 Task: Set up a 4-hour virtual language learning workshop for those looking to pick up a new language.
Action: Mouse pressed left at (981, 124)
Screenshot: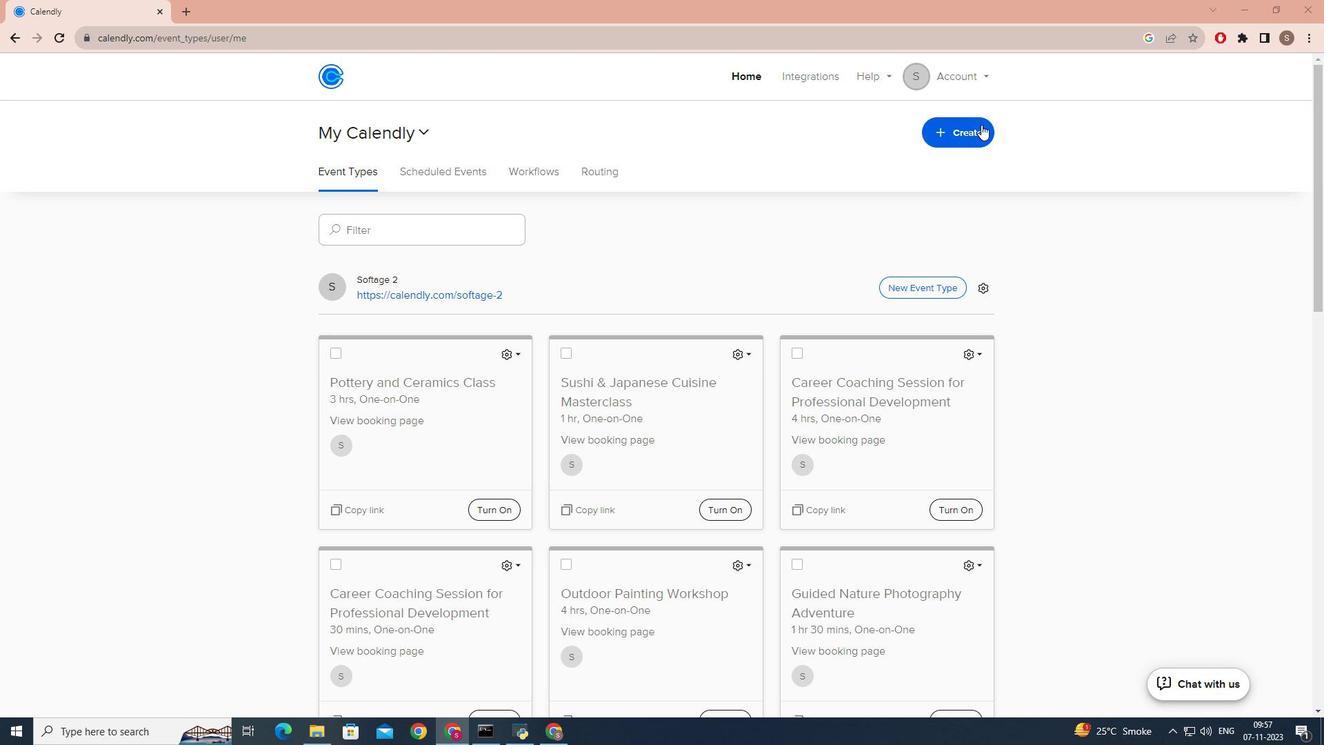 
Action: Mouse moved to (937, 154)
Screenshot: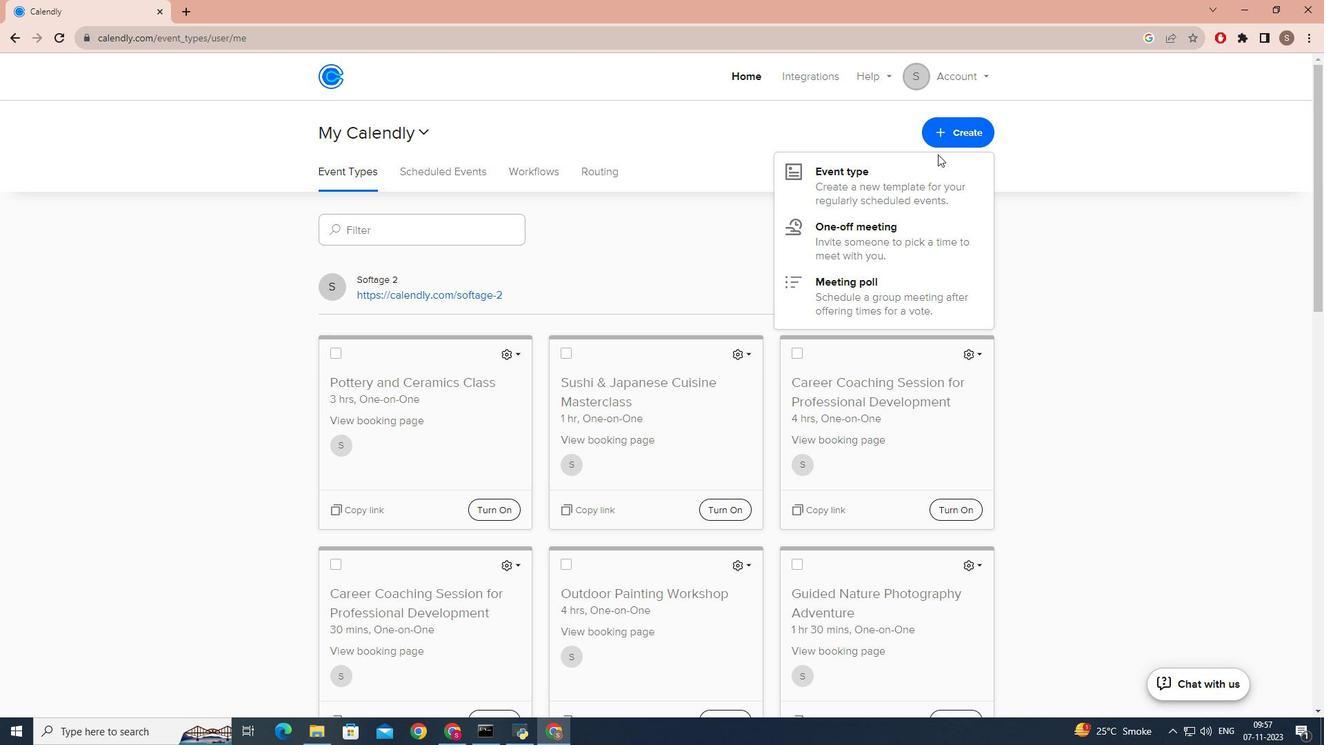 
Action: Mouse pressed left at (937, 154)
Screenshot: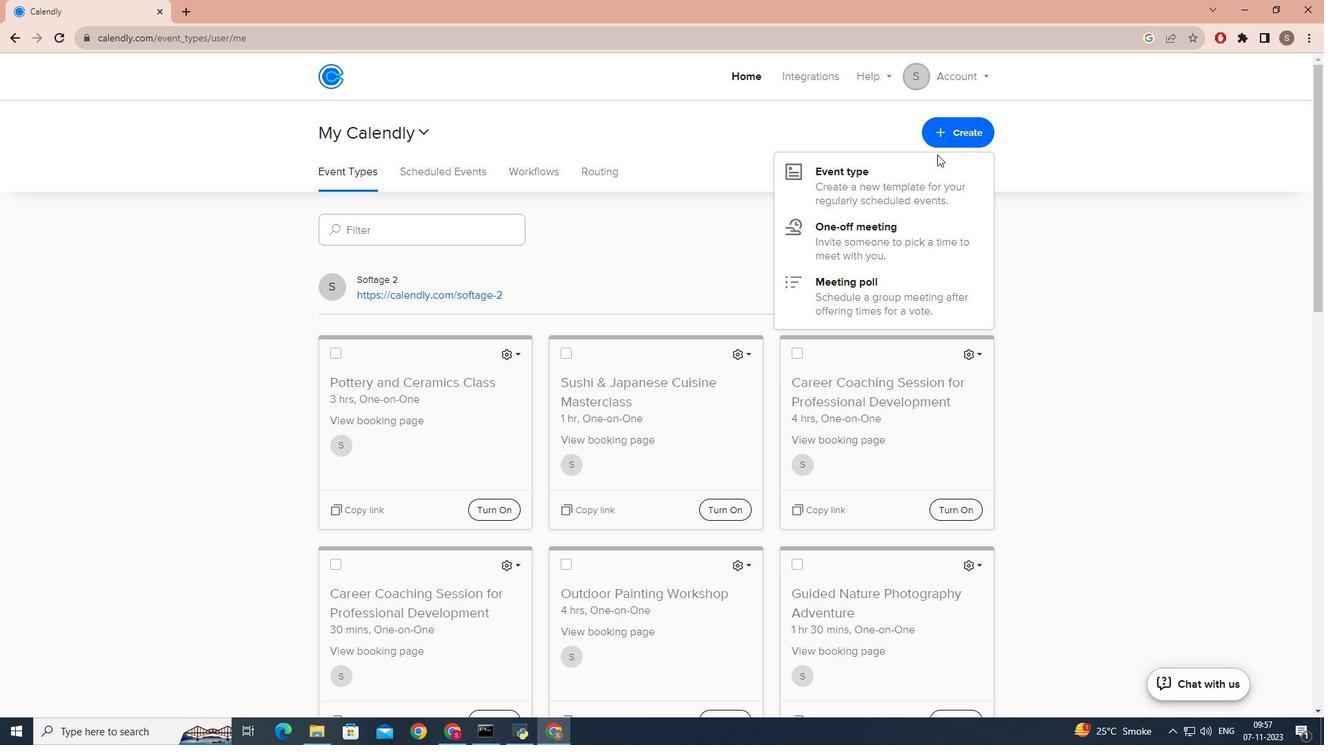 
Action: Mouse moved to (919, 160)
Screenshot: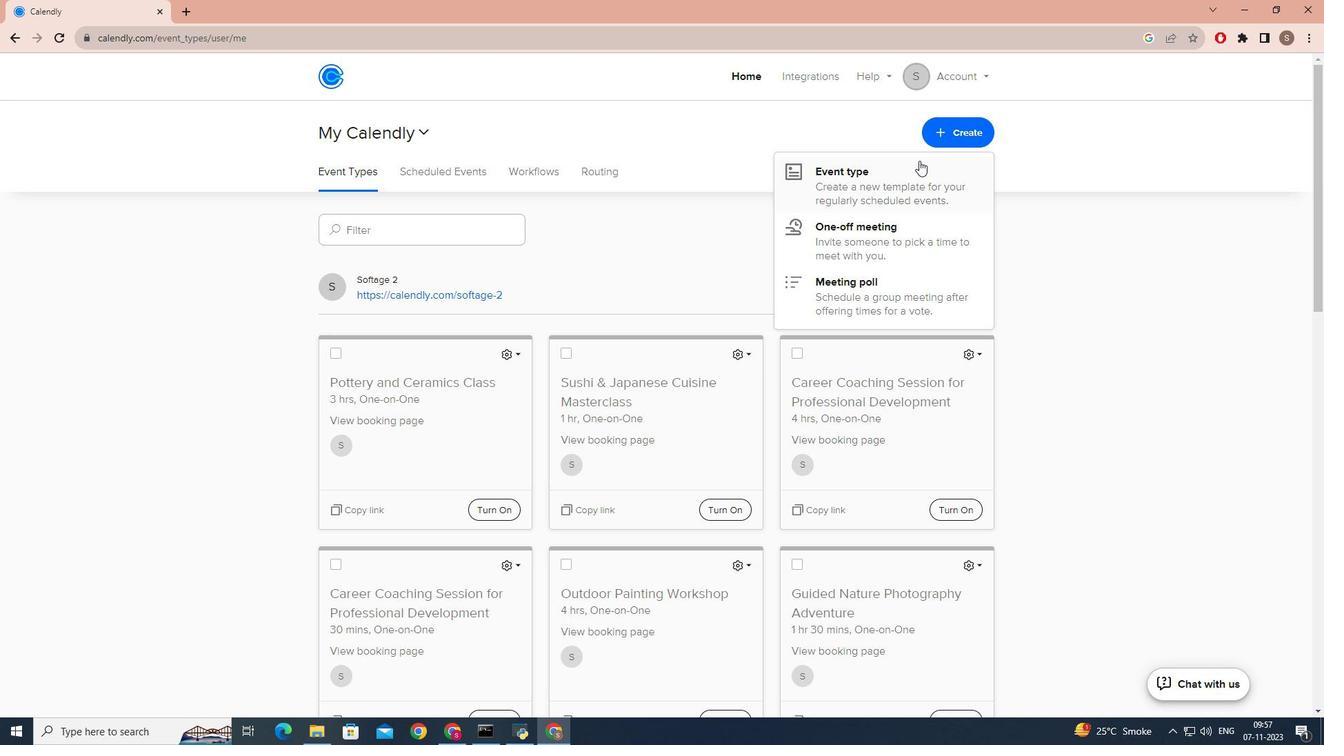 
Action: Mouse pressed left at (919, 160)
Screenshot: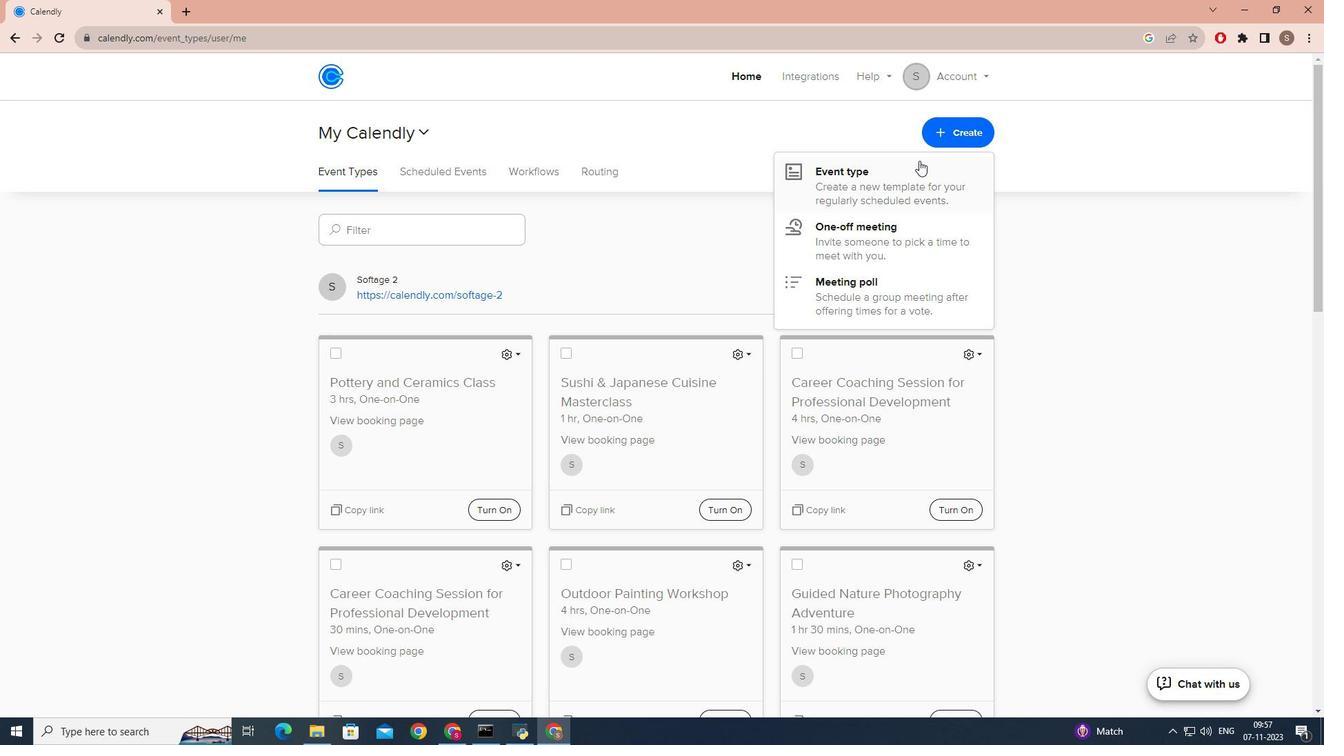 
Action: Mouse moved to (634, 257)
Screenshot: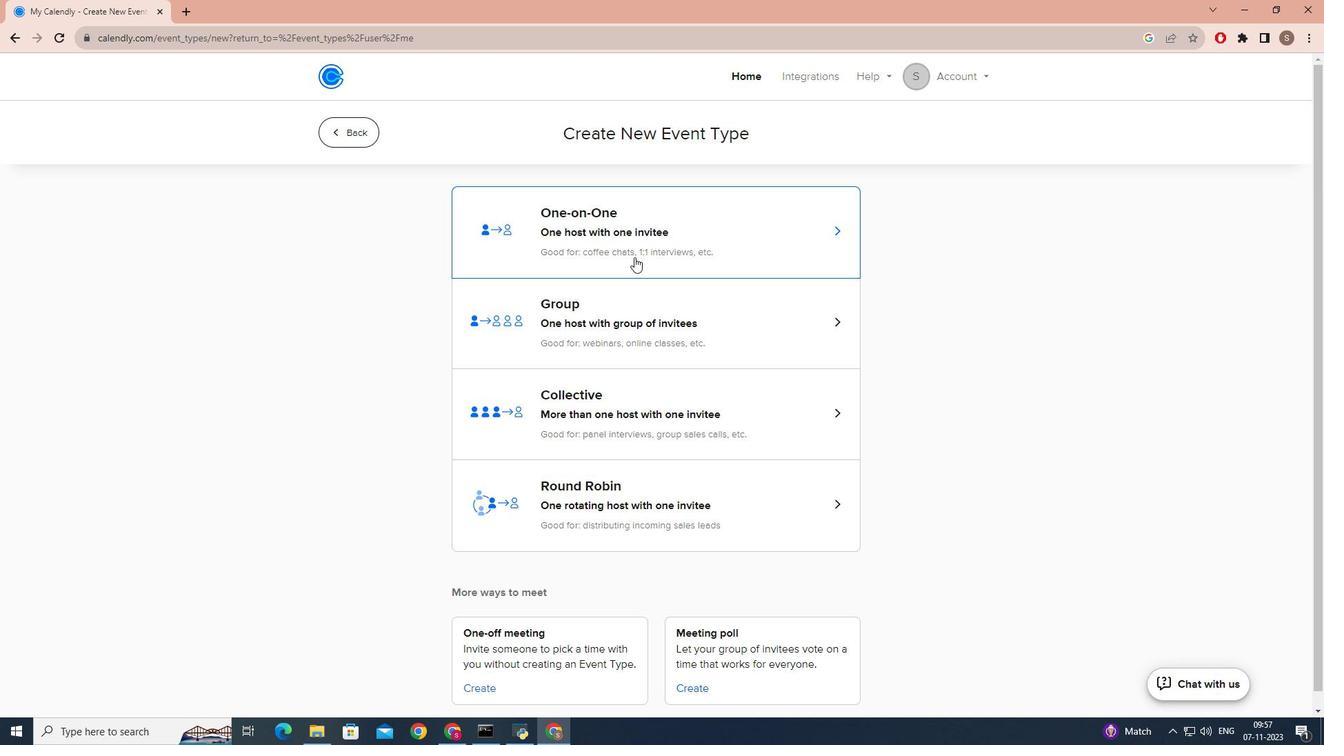 
Action: Mouse pressed left at (634, 257)
Screenshot: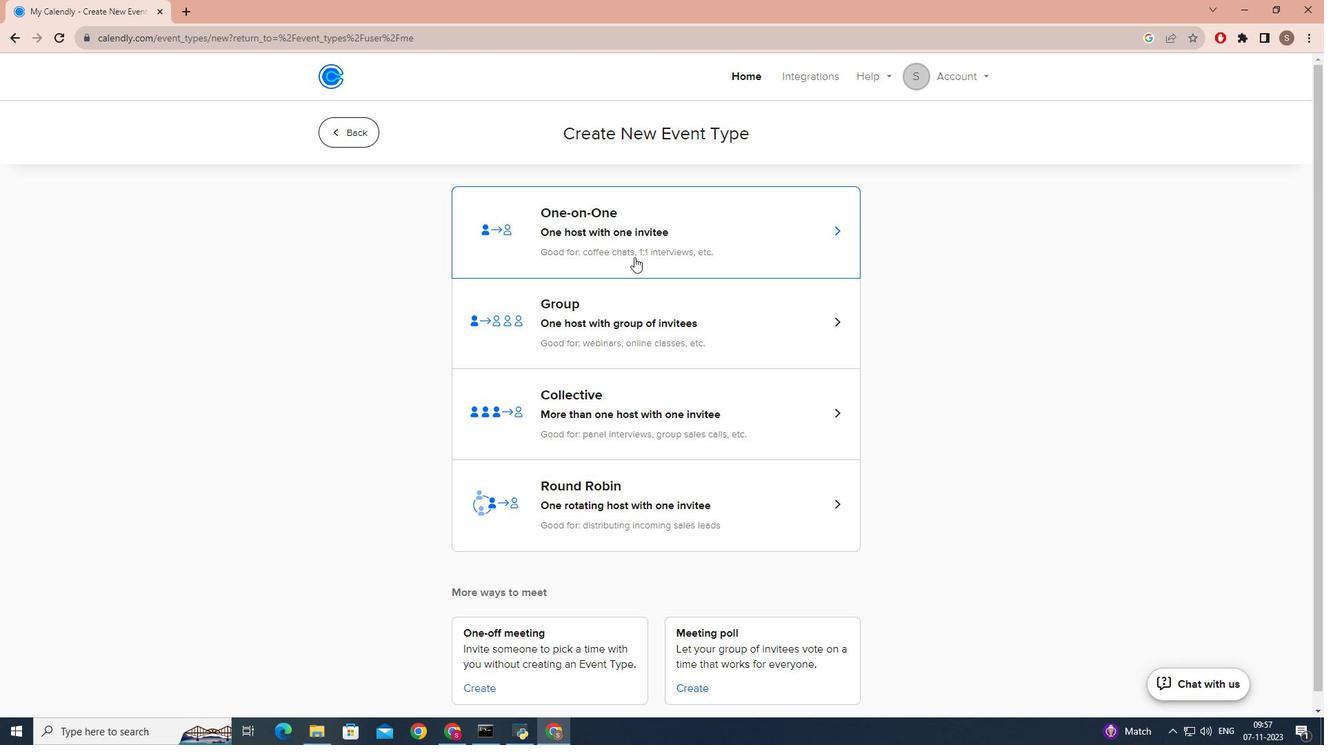 
Action: Mouse moved to (502, 317)
Screenshot: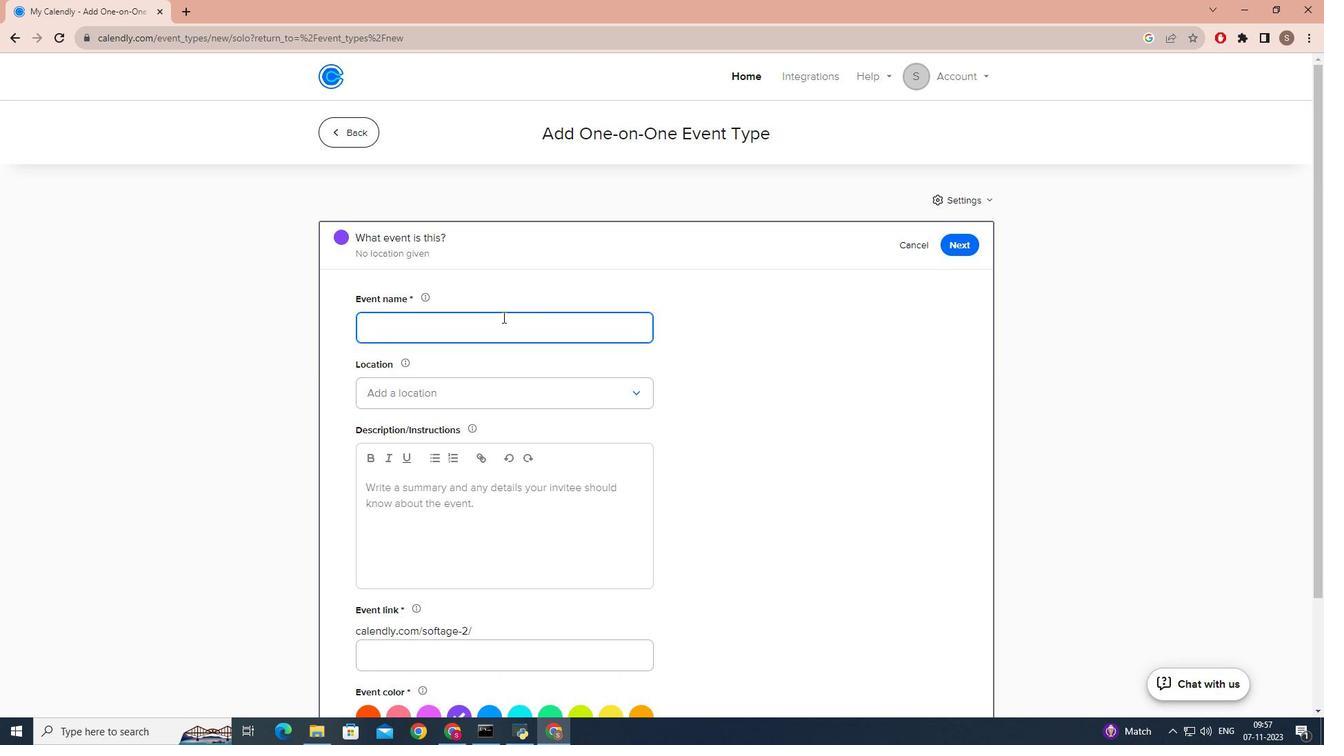 
Action: Key pressed <Key.caps_lock>V<Key.caps_lock>irtual<Key.space><Key.caps_lock>L<Key.caps_lock>anguage<Key.space><Key.caps_lock>L<Key.caps_lock>earning<Key.space><Key.caps_lock>W<Key.caps_lock>orkshop
Screenshot: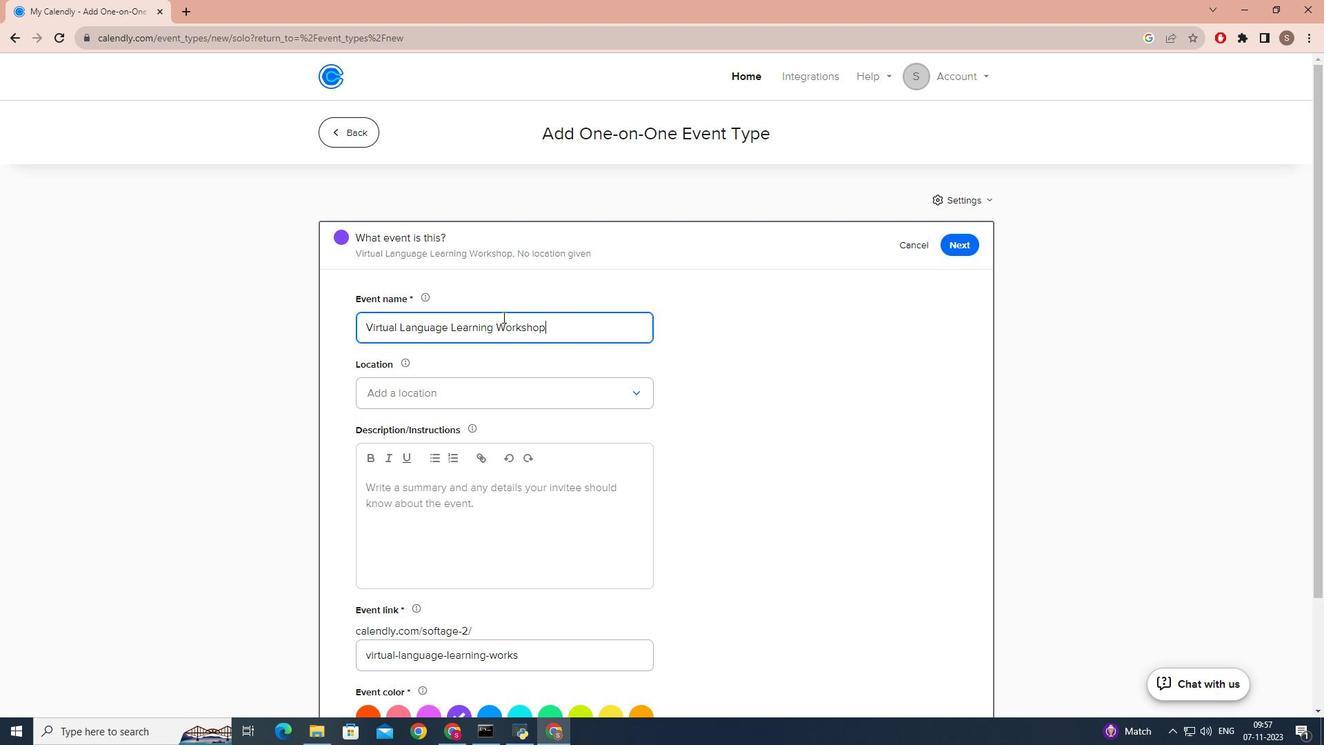 
Action: Mouse moved to (373, 395)
Screenshot: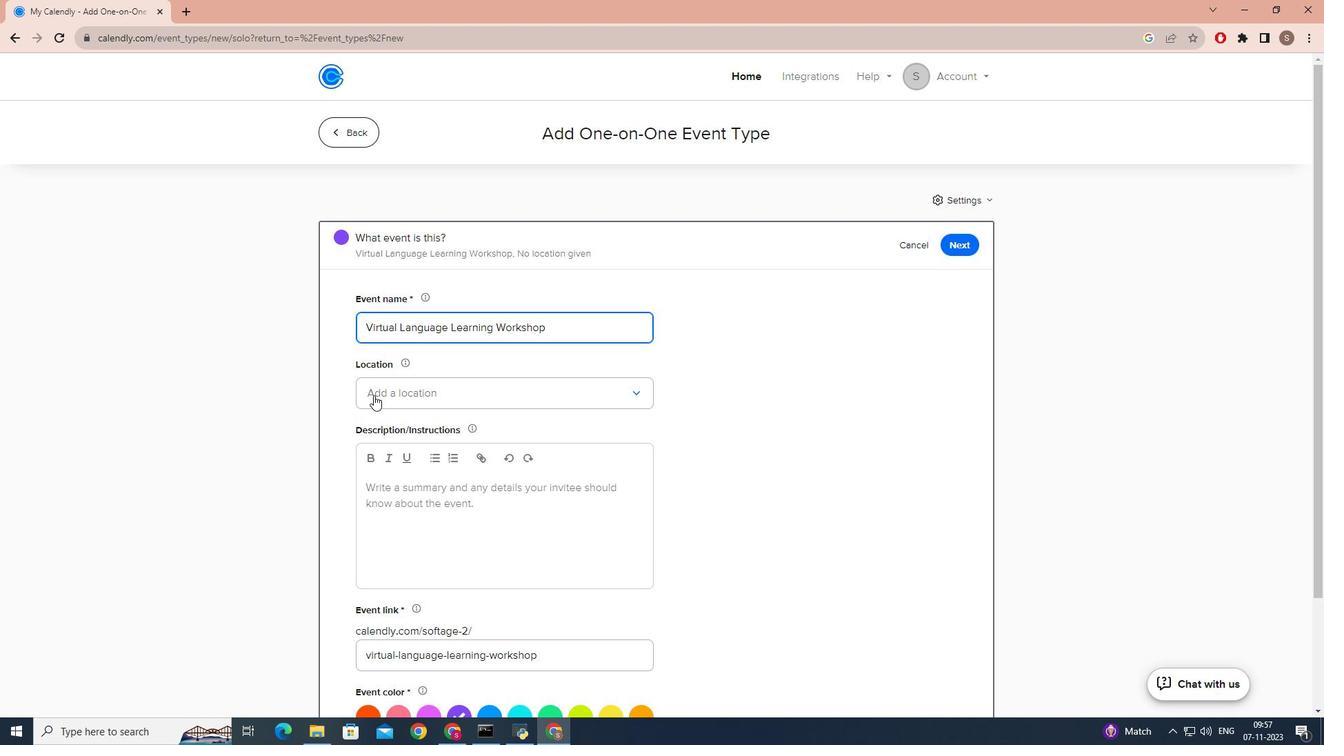 
Action: Mouse pressed left at (373, 395)
Screenshot: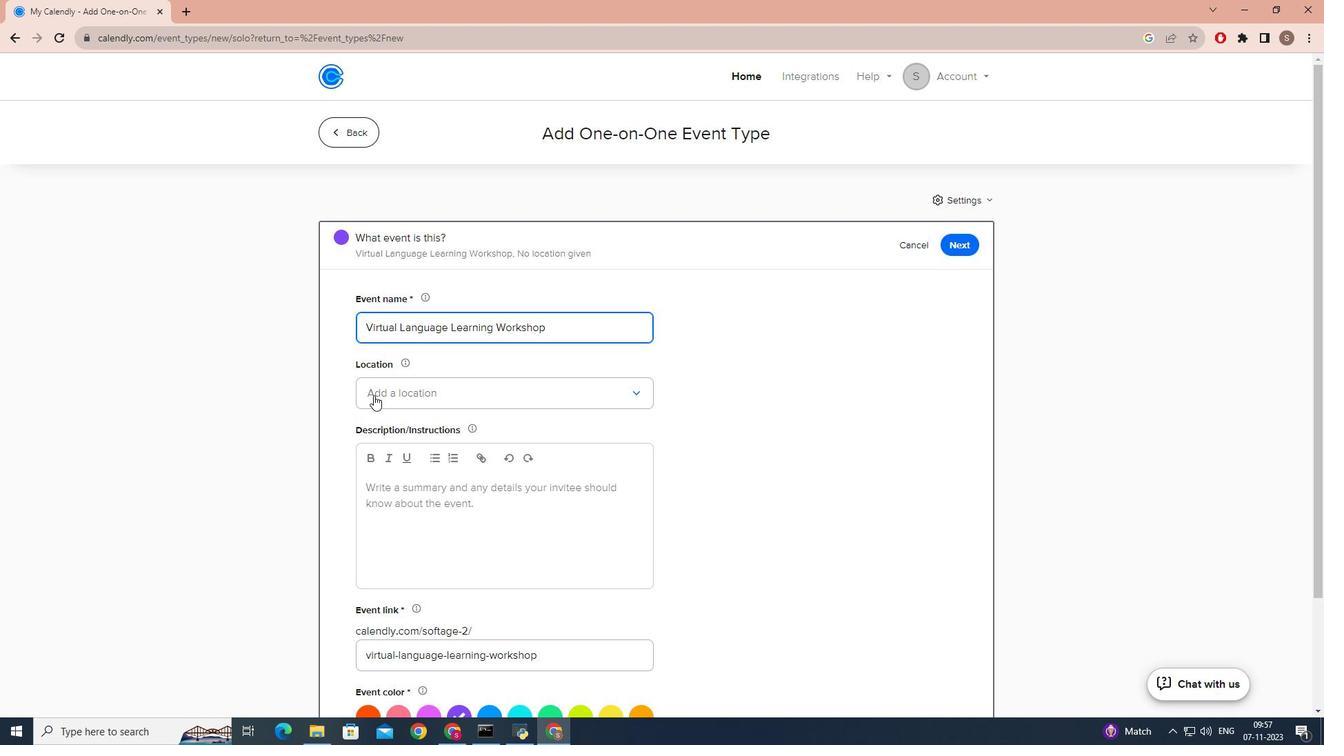 
Action: Mouse moved to (415, 507)
Screenshot: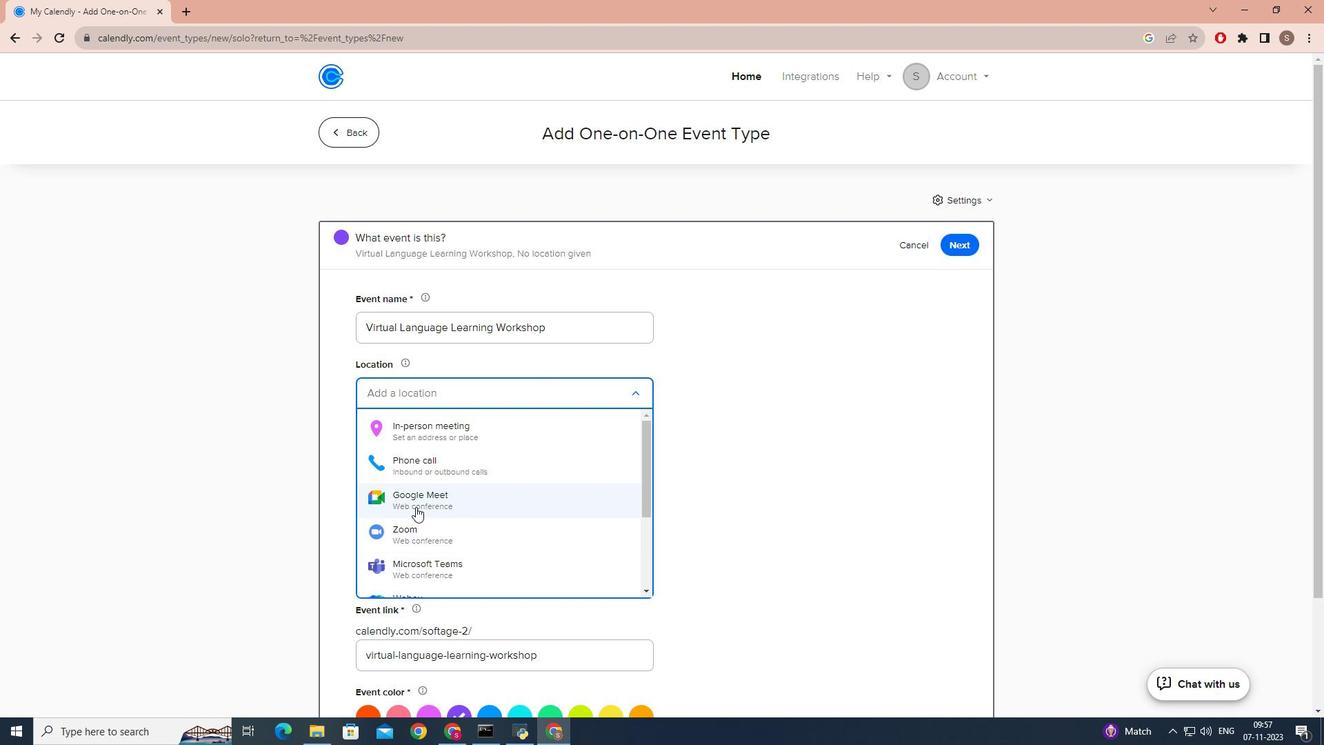 
Action: Mouse pressed left at (415, 507)
Screenshot: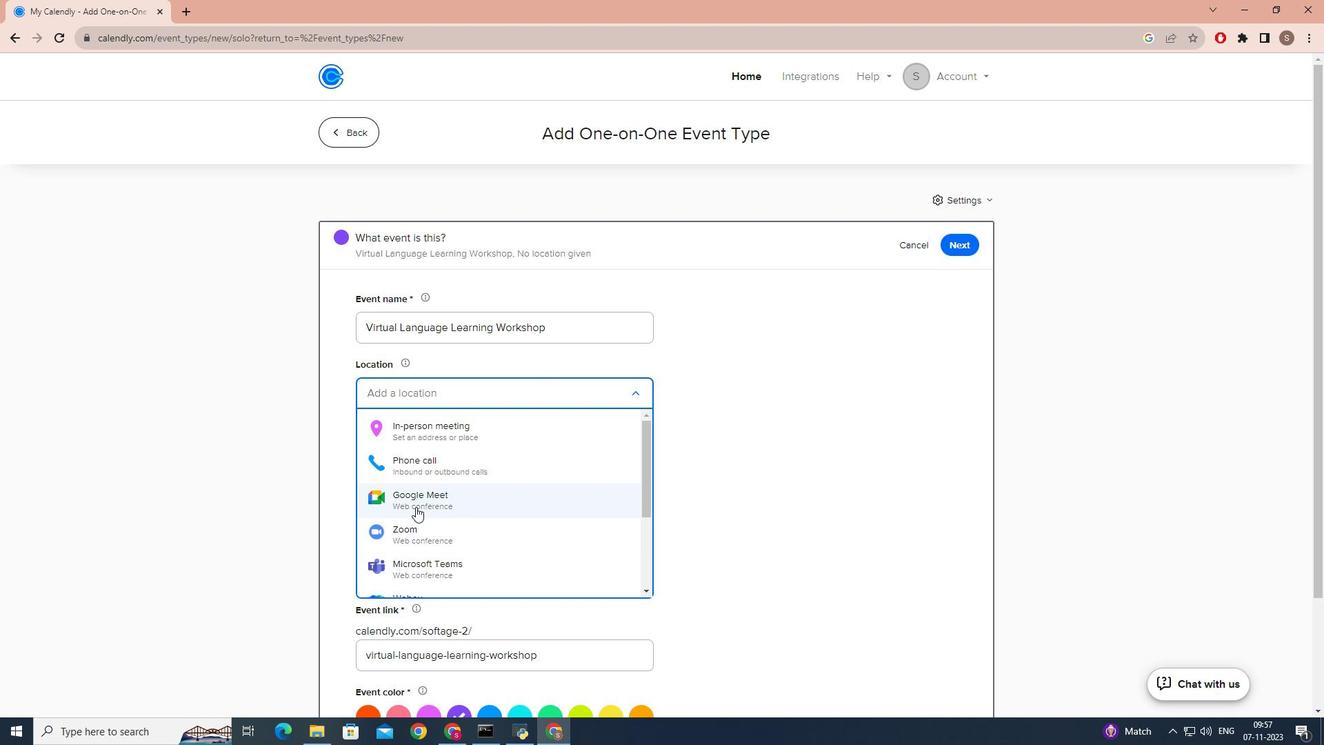 
Action: Mouse moved to (401, 540)
Screenshot: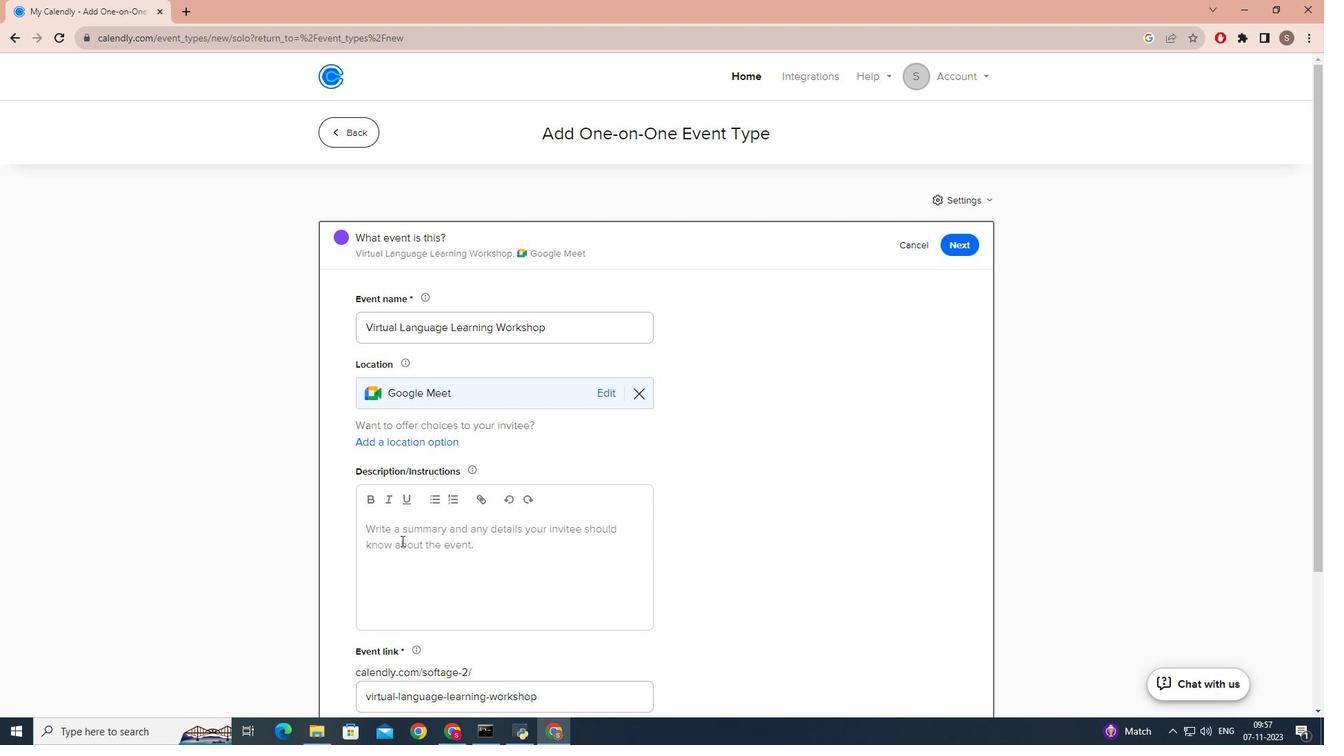 
Action: Mouse pressed left at (401, 540)
Screenshot: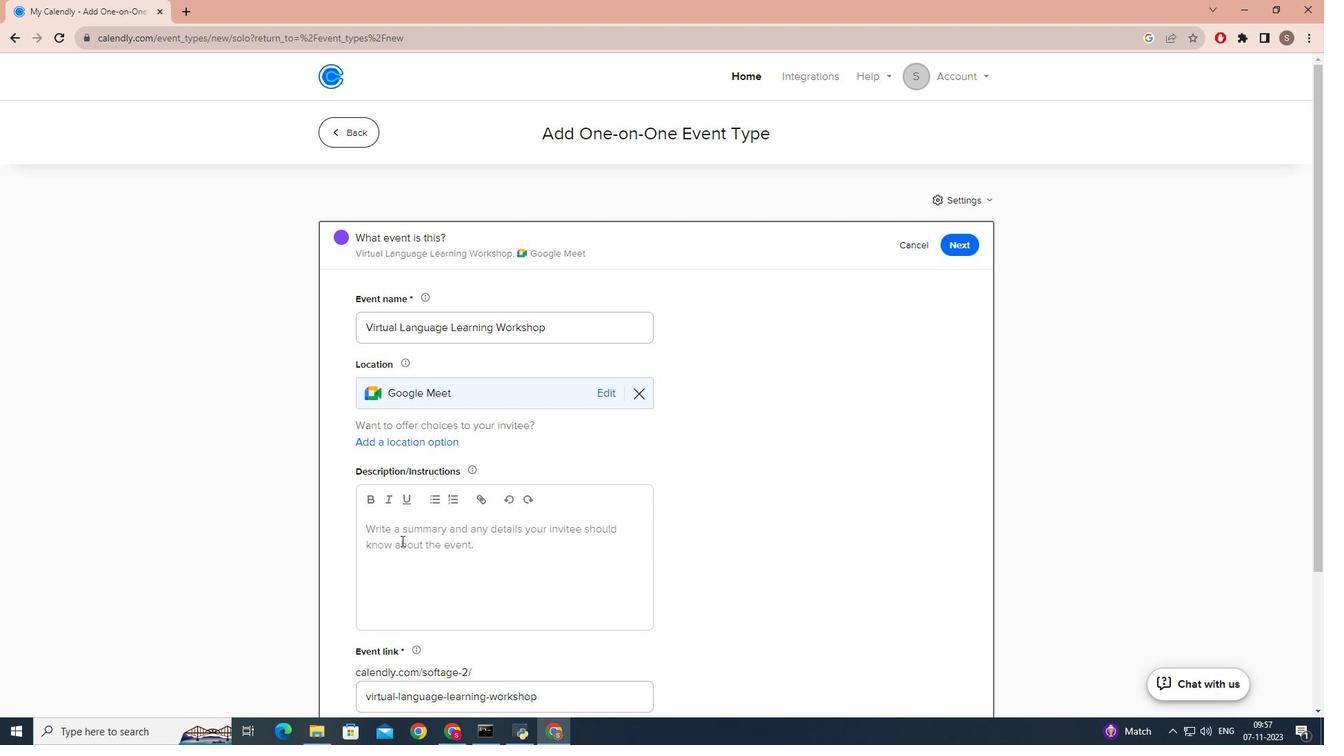 
Action: Key pressed <Key.caps_lock>U<Key.caps_lock>nlock<Key.space>the<Key.space>world<Key.space>of<Key.space>new<Key.space>opportunities<Key.space>by<Key.space>learning<Key.space>a<Key.space>fori<Key.backspace>eign<Key.space>language<Key.space>from<Key.space>the<Key.space>comfort<Key.space>of<Key.space>your<Key.space>g<Key.backspace>home<Key.shift_r>!<Key.space><Key.caps_lock>J<Key.caps_lock>oin<Key.space>our<Key.space>virtual<Key.space>languag<Key.space><Key.backspace>e<Key.space>learning<Key.space>workshop<Key.space>designed<Key.space>for<Key.space>langug<Key.backspace>age<Key.space>enthud<Key.backspace>sisasts<Key.backspace><Key.backspace><Key.backspace><Key.backspace><Key.backspace><Key.backspace>iasts<Key.space>a<Key.backspace>of<Key.space>all<Key.space>levels,whetyh<Key.backspace><Key.backspace>her<Key.space>you<Key.space>are<Key.space>starting<Key.space>from<Key.space>scratch<Key.space>or<Key.space>lookingto<Key.space><Key.backspace><Key.backspace><Key.backspace><Key.space>to<Key.space>enhance<Key.space>your<Key.space>languag<Key.space>skills
Screenshot: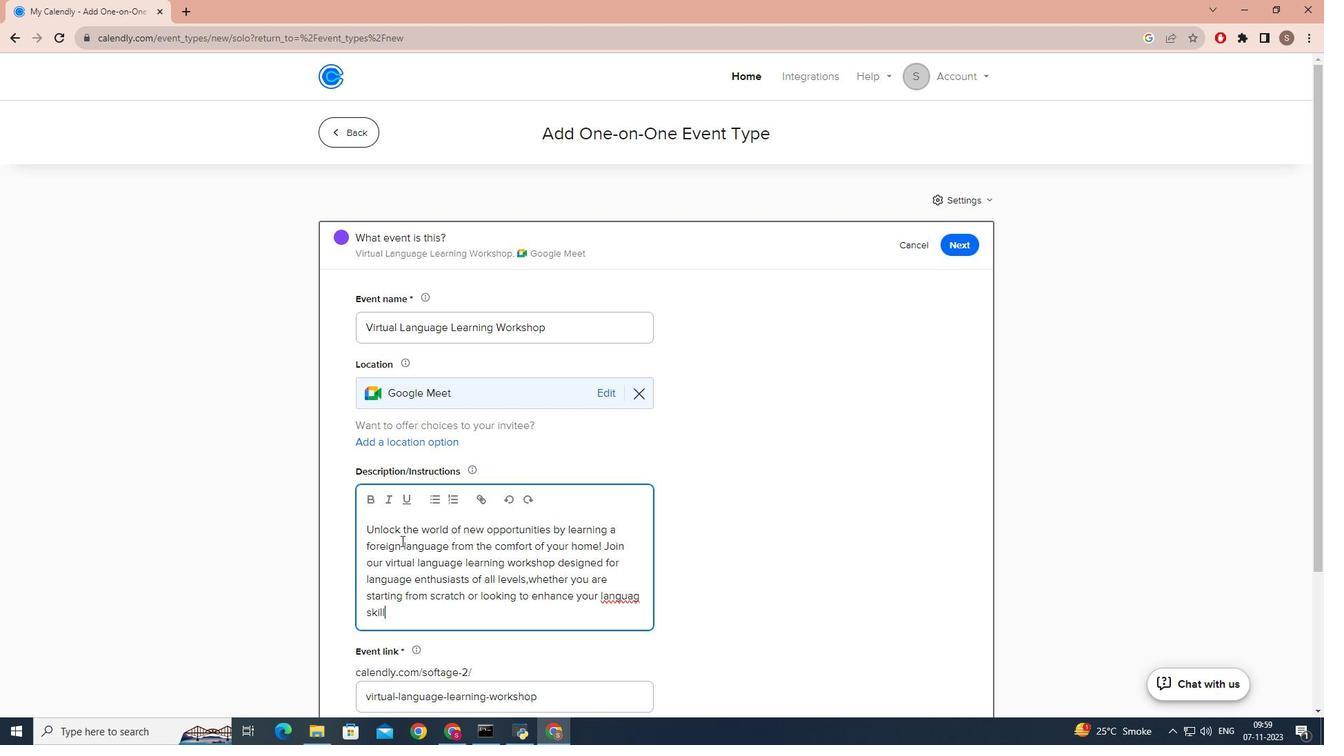 
Action: Mouse moved to (642, 602)
Screenshot: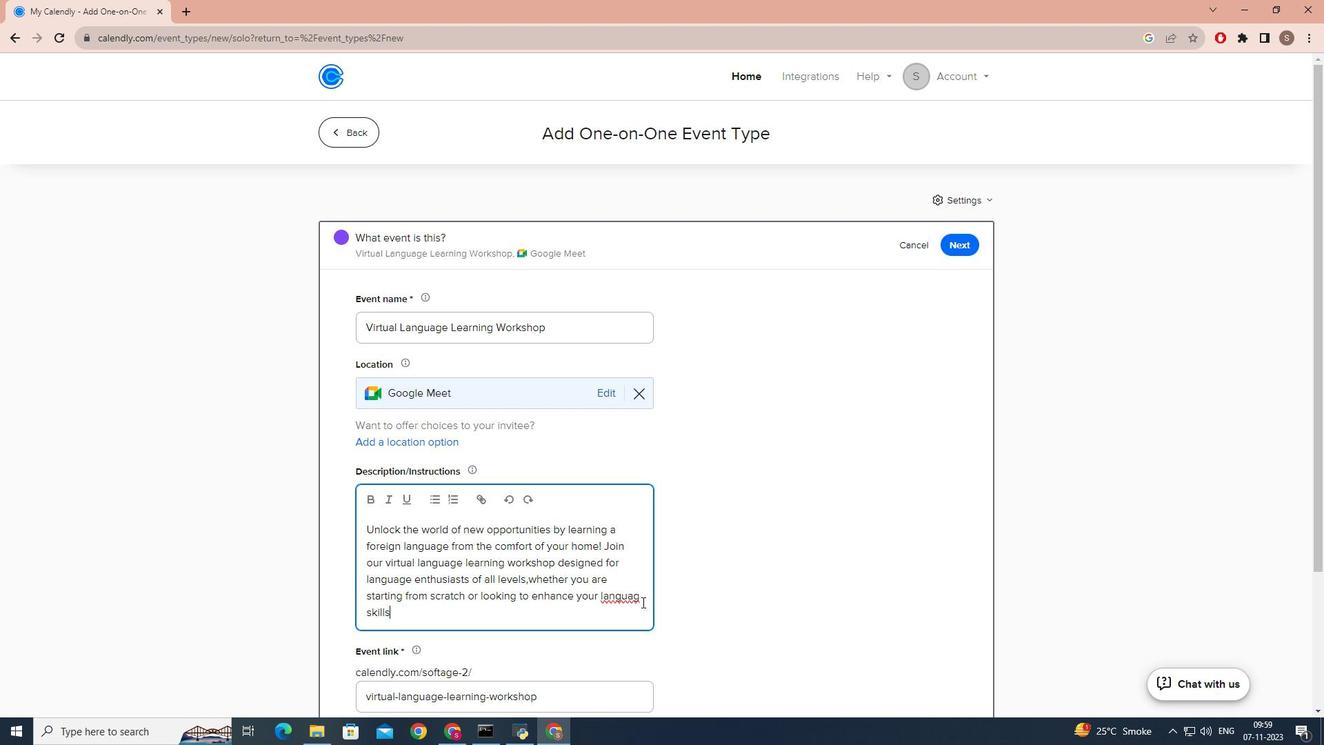 
Action: Mouse pressed left at (642, 602)
Screenshot: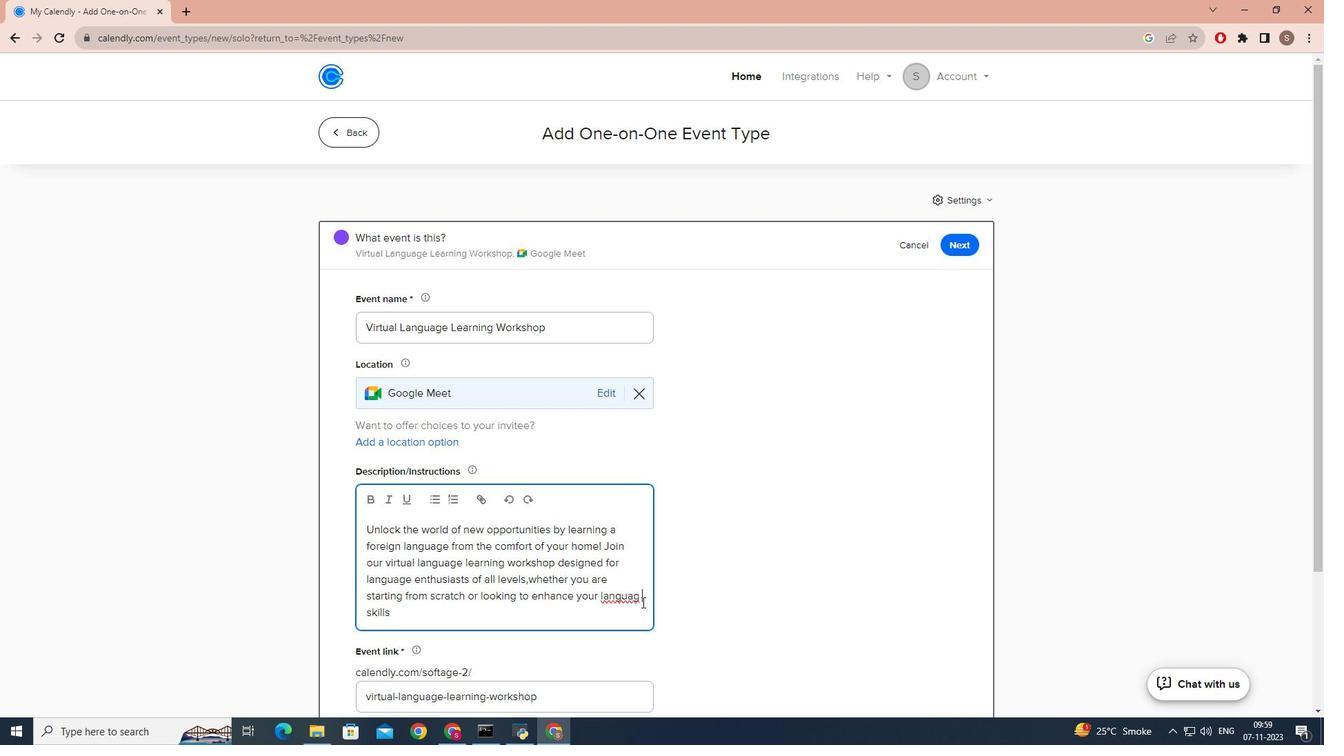 
Action: Mouse moved to (640, 602)
Screenshot: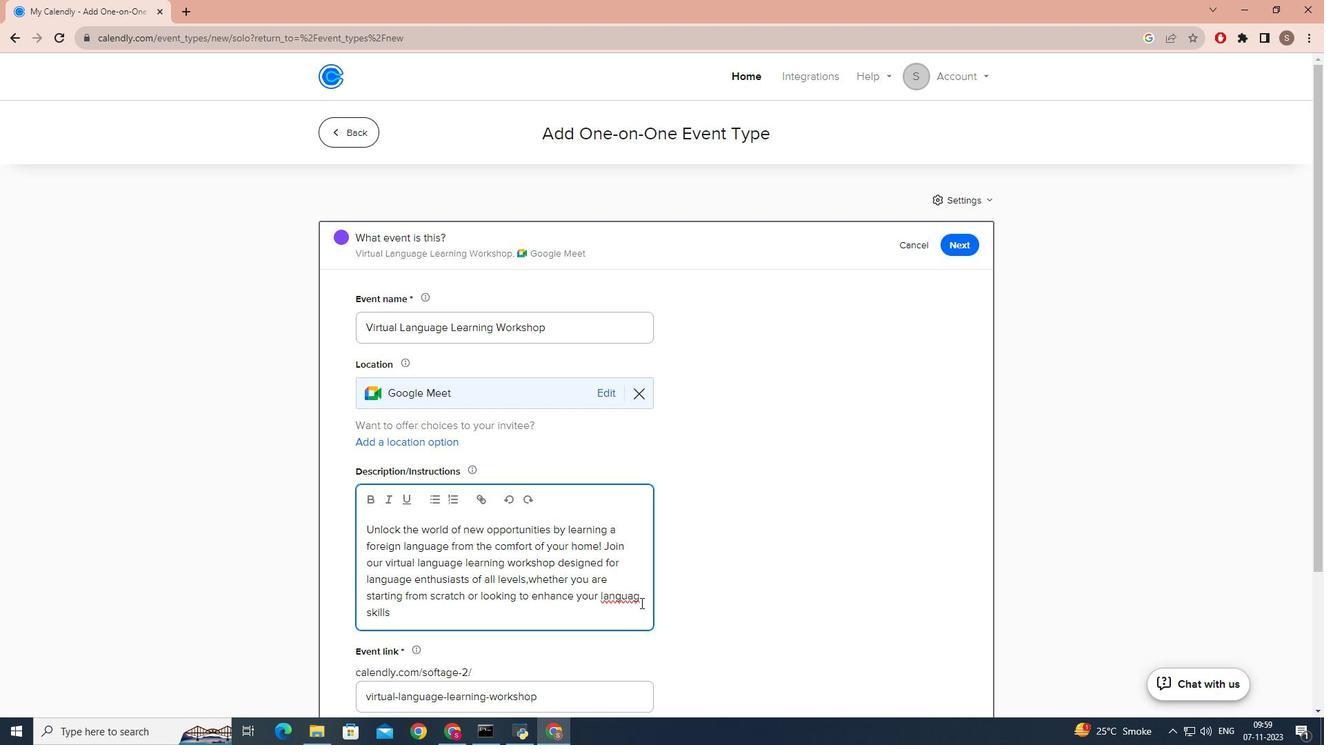 
Action: Mouse pressed left at (640, 602)
Screenshot: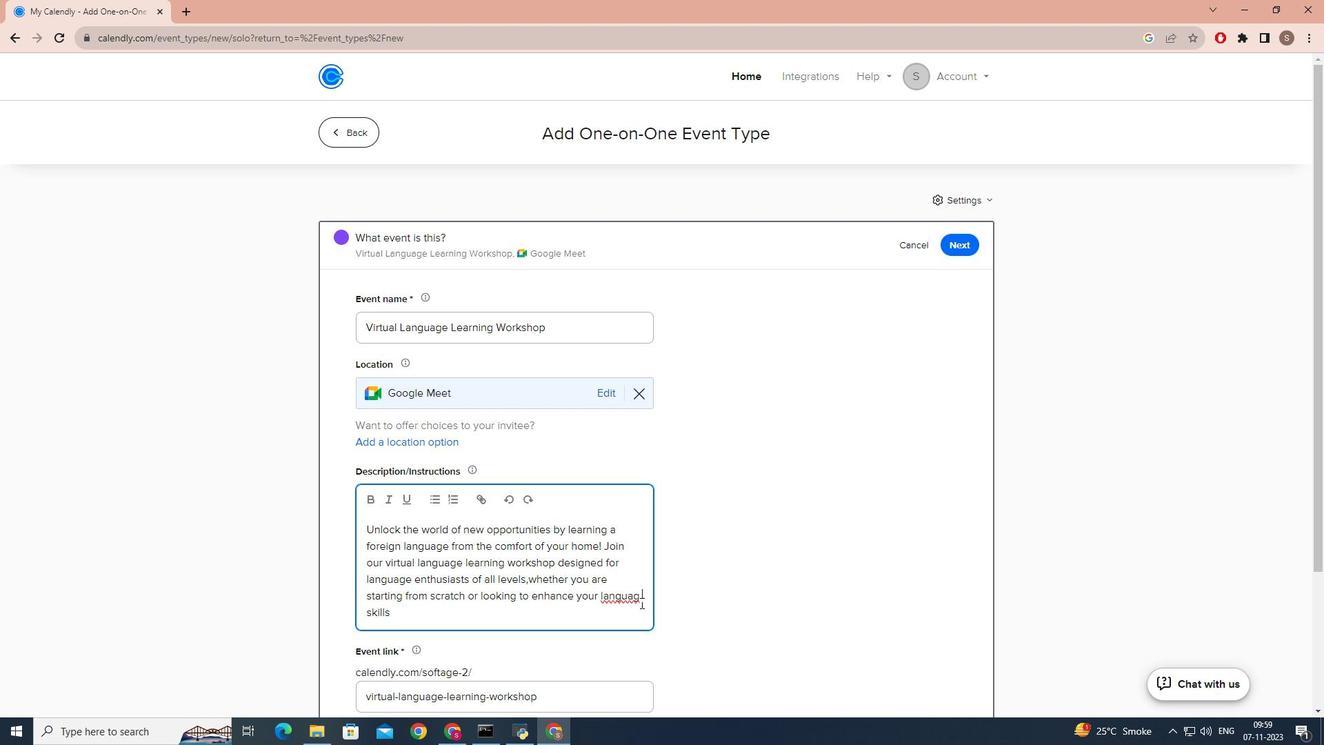
Action: Mouse moved to (638, 602)
Screenshot: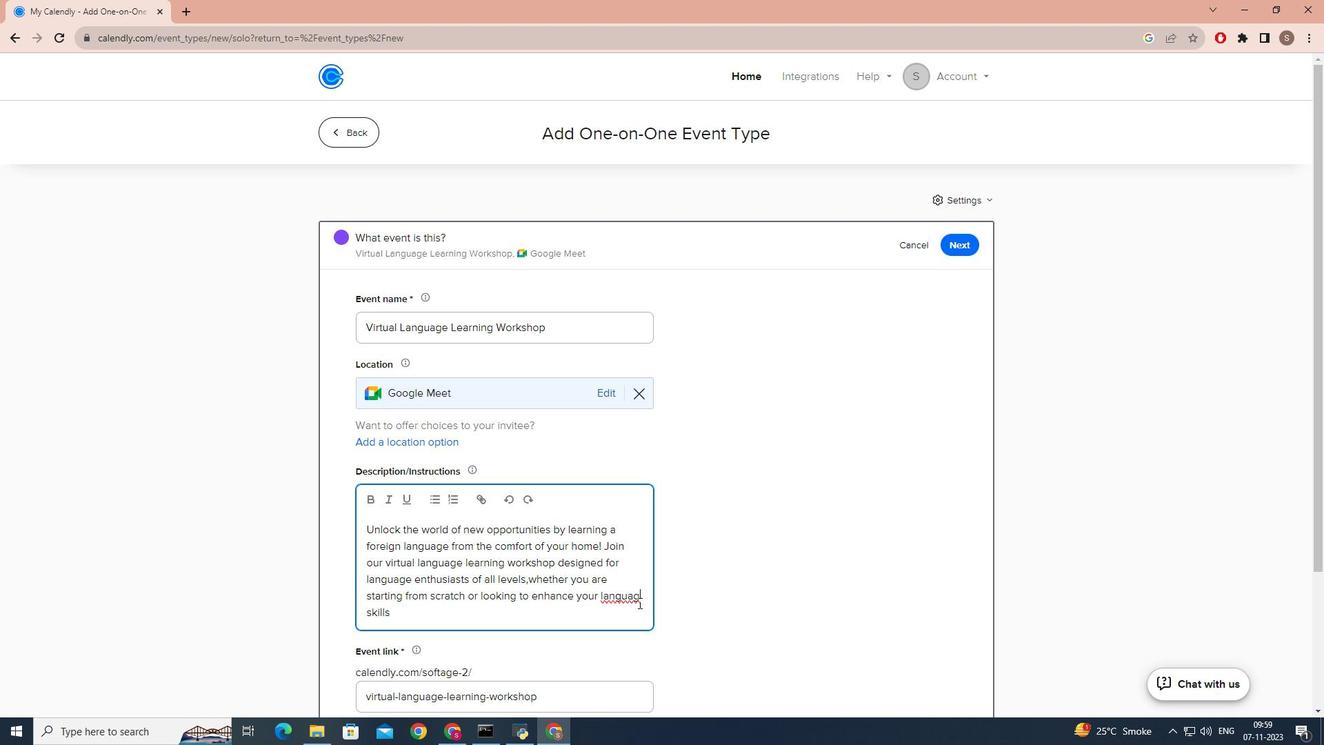 
Action: Key pressed e
Screenshot: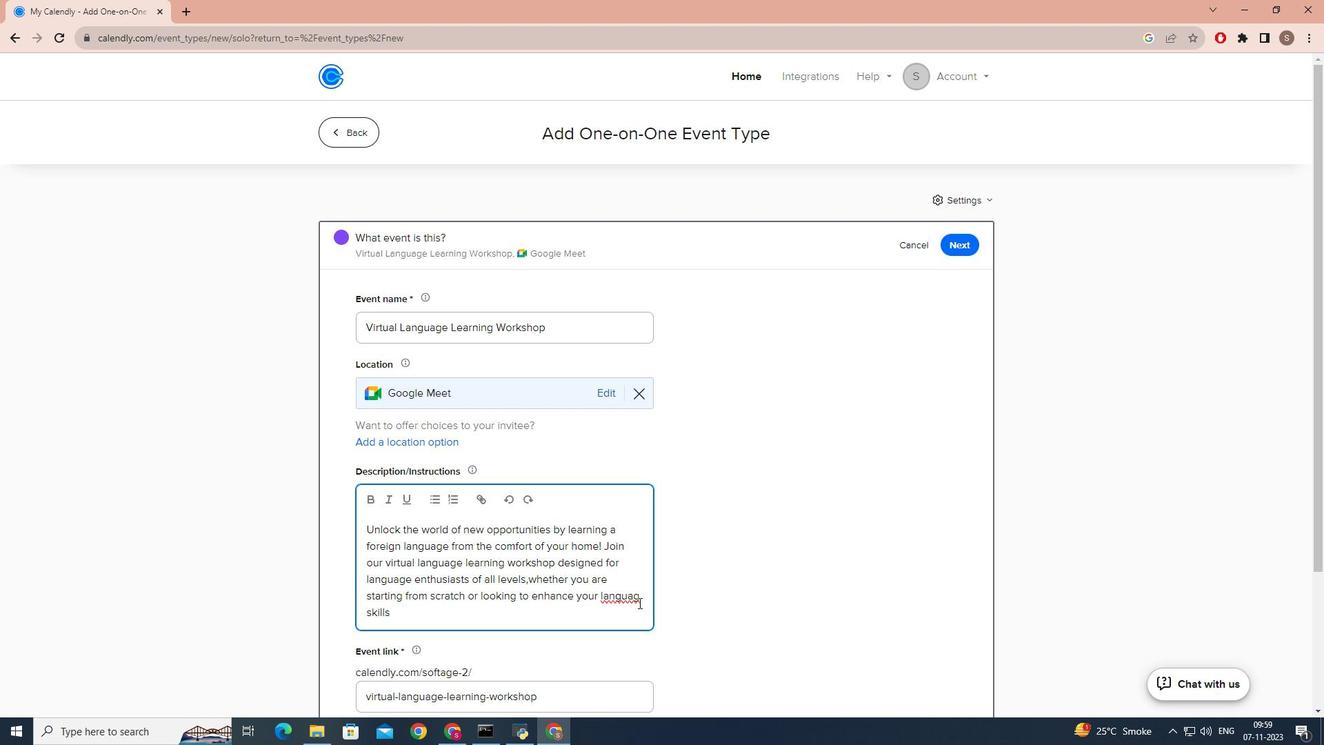 
Action: Mouse moved to (561, 617)
Screenshot: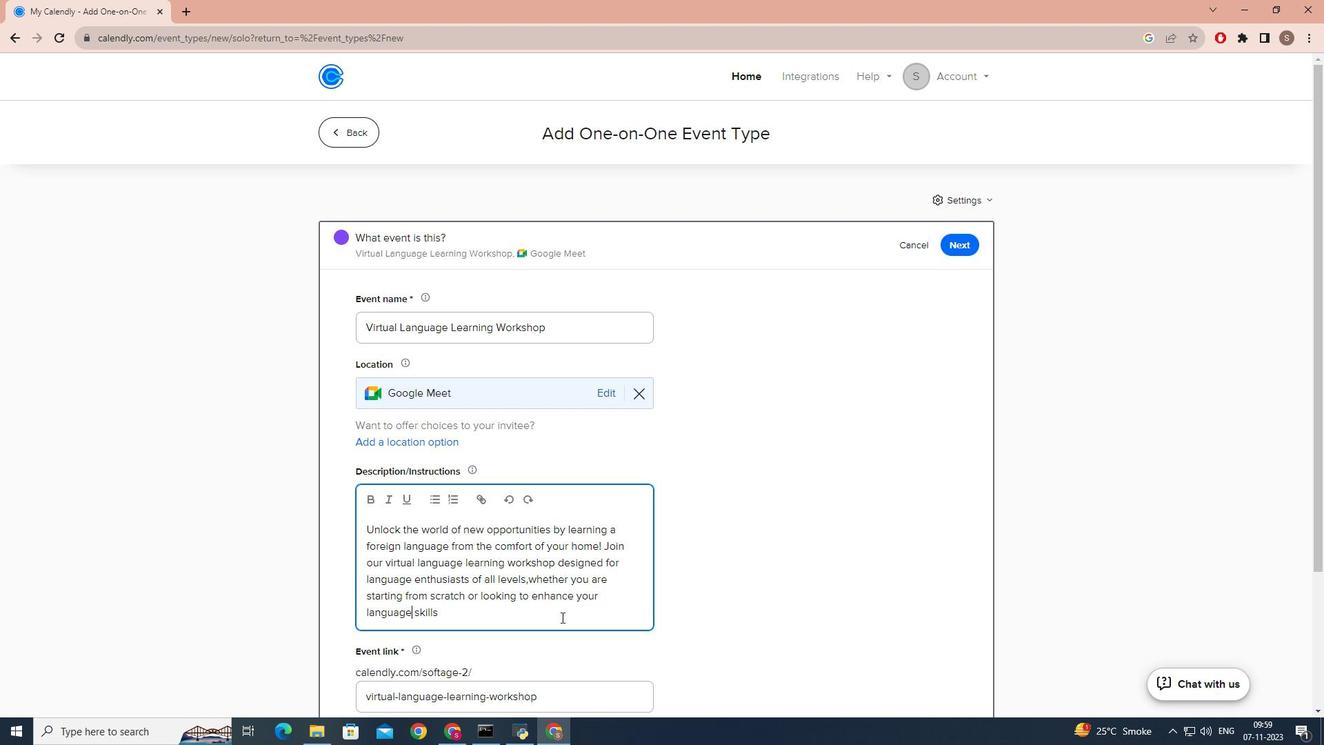 
Action: Mouse pressed left at (561, 617)
Screenshot: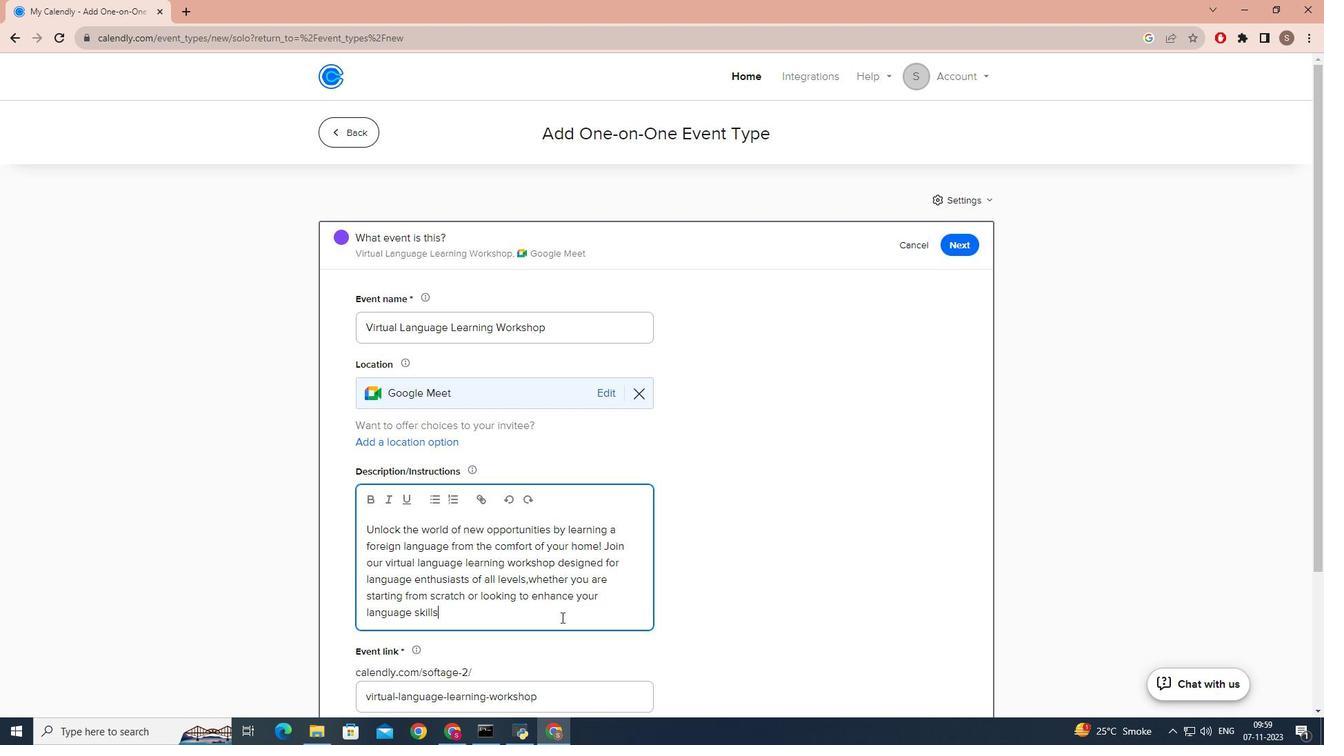 
Action: Key pressed .<Key.caps_lock>T<Key.caps_lock>hi<Key.space>immersive<Key.space>experience<Key.space>will<Key.space>help<Key.space>you<Key.space>get<Key.space>a<Key.space>soil<Key.backspace><Key.backspace>lid<Key.space>h<Key.backspace>gras[p<Key.space><Key.backspace><Key.backspace><Key.backspace>p<Key.space>p<Key.backspace>of<Key.space>the<Key.space>language<Key.space>in<Key.space>just<Key.space>on<Key.space><Key.backspace>e<Key.space>session.<Key.space><Key.caps_lock>I<Key.caps_lock>t<Key.space>is<Key.space>a<Key.space>fantat<Key.backspace>stic<Key.space>opportunity<Key.space>to<Key.space>gain<Key.space>confidence<Key.space>in<Key.space>using<Key.space>the<Key.space>language<Key.space>and<Key.space>to<Key.space>connect<Key.space>with<Key.space>fellow<Key.space>language<Key.space>enthusiasts.
Screenshot: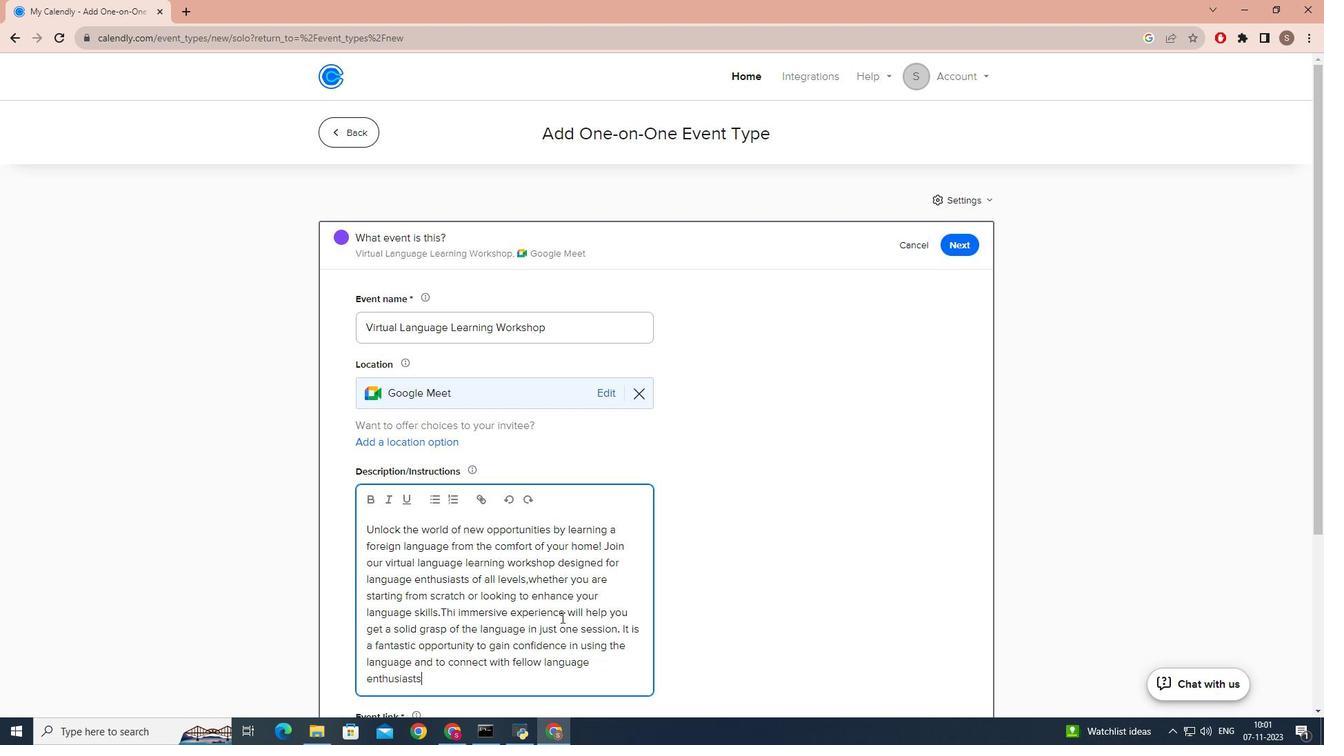 
Action: Mouse moved to (581, 519)
Screenshot: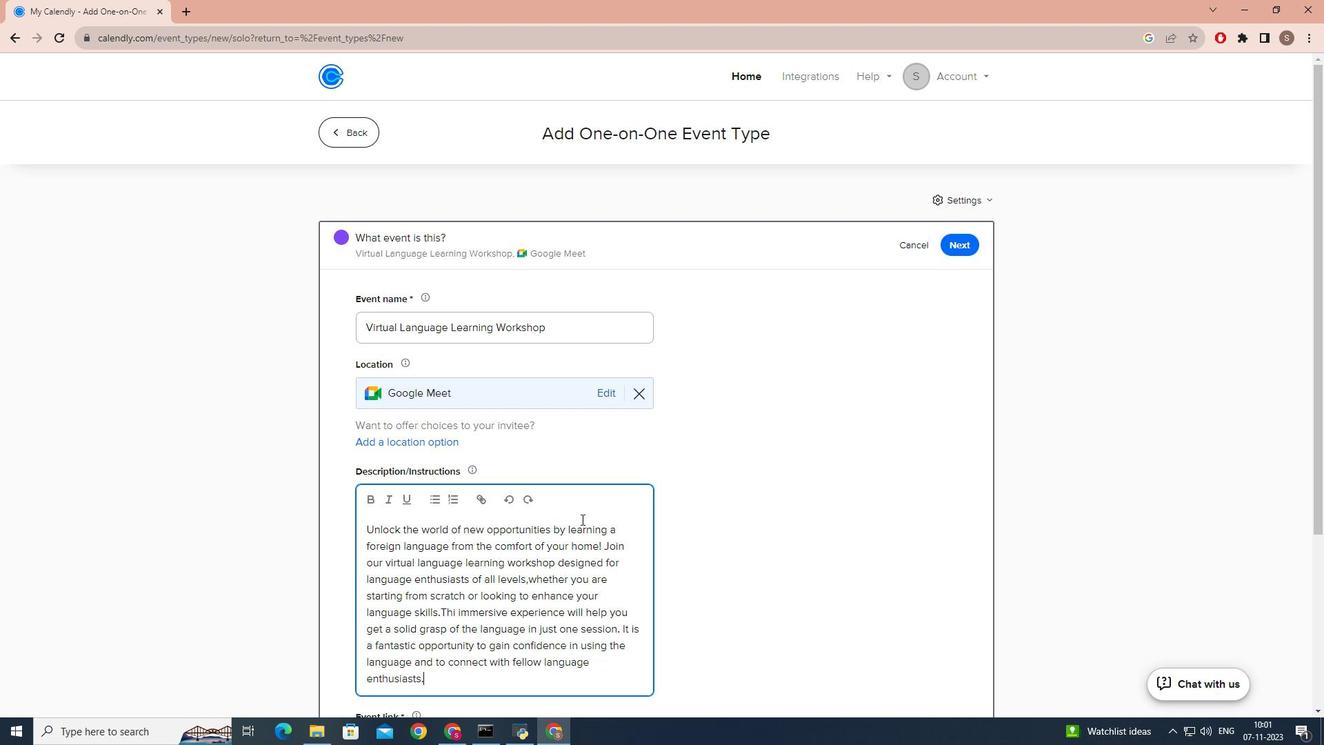 
Action: Mouse scrolled (581, 518) with delta (0, 0)
Screenshot: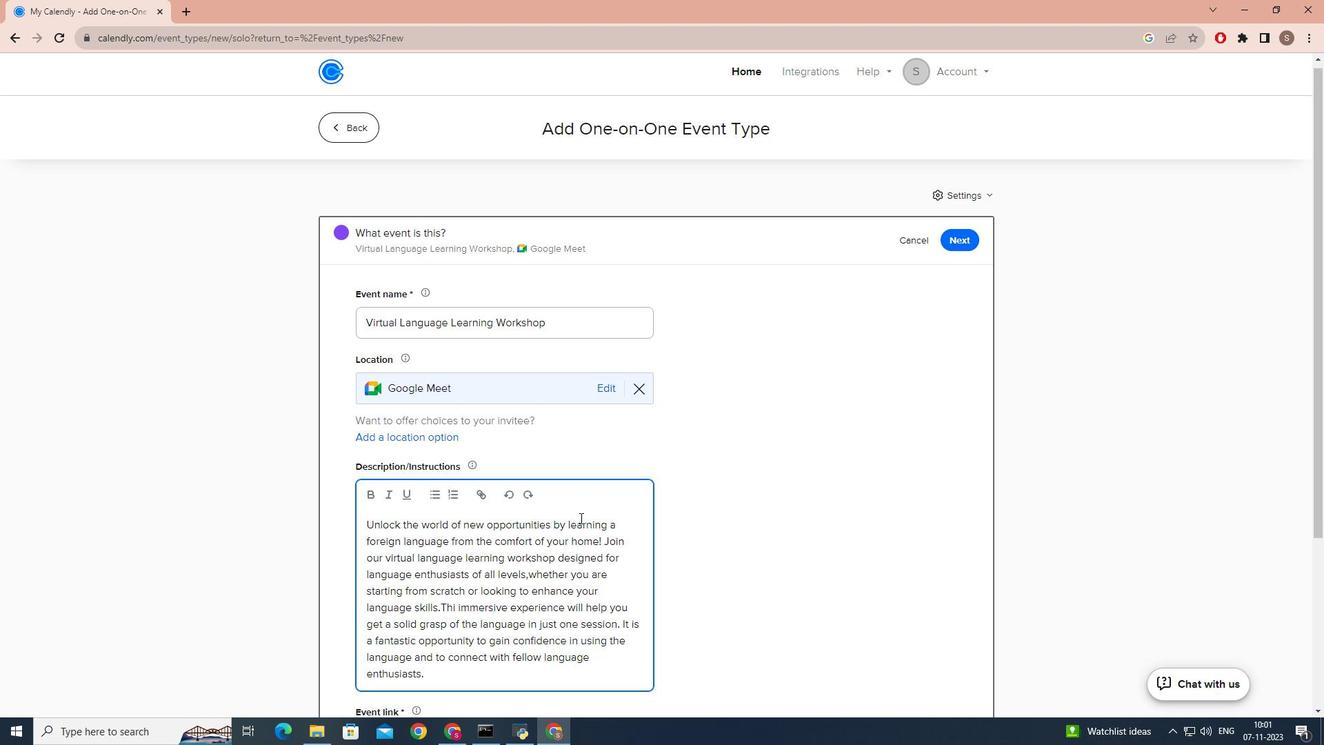 
Action: Mouse scrolled (581, 518) with delta (0, 0)
Screenshot: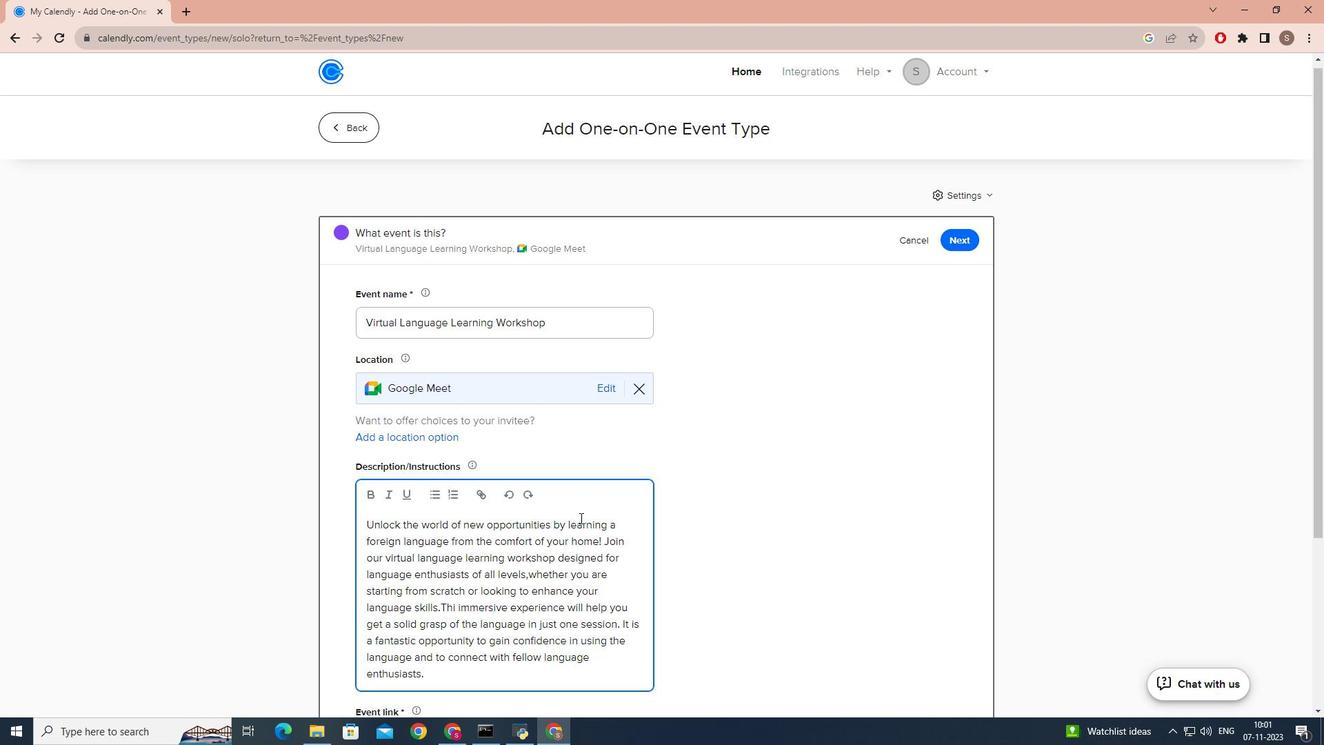 
Action: Mouse scrolled (581, 518) with delta (0, 0)
Screenshot: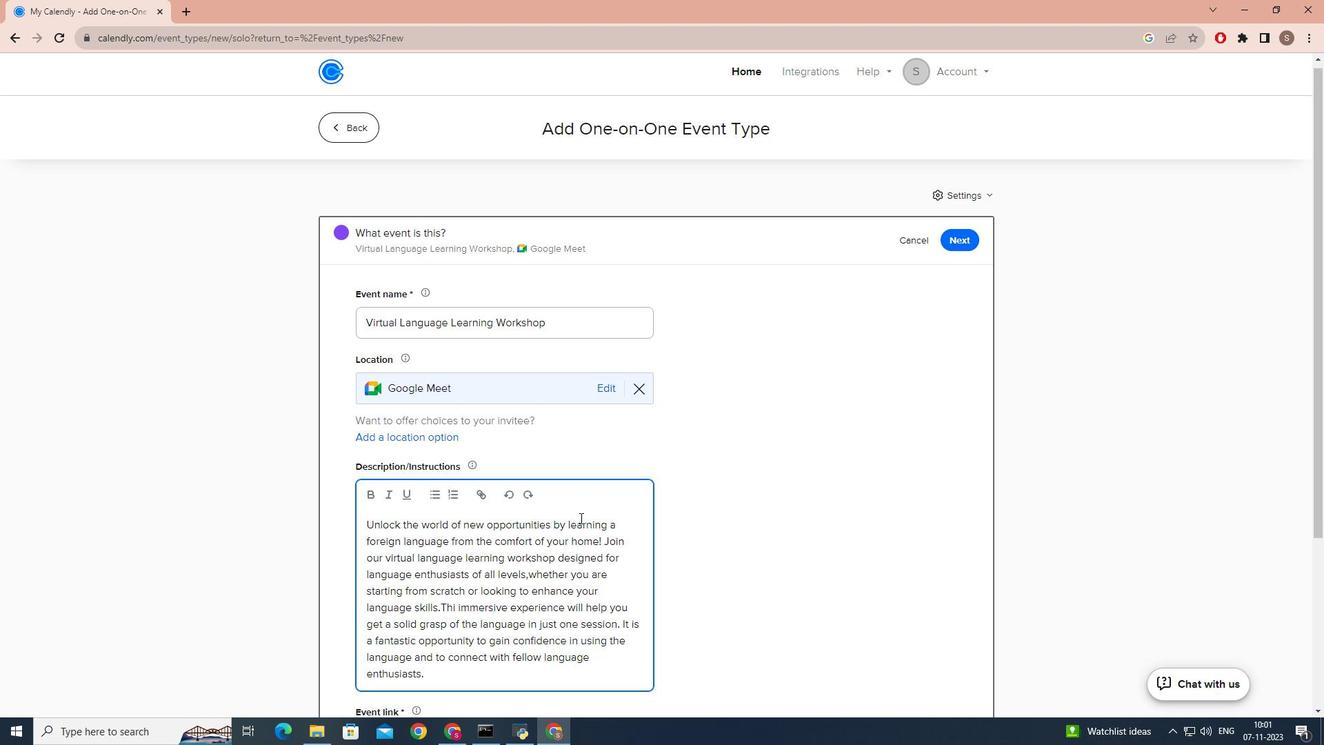 
Action: Mouse scrolled (581, 518) with delta (0, 0)
Screenshot: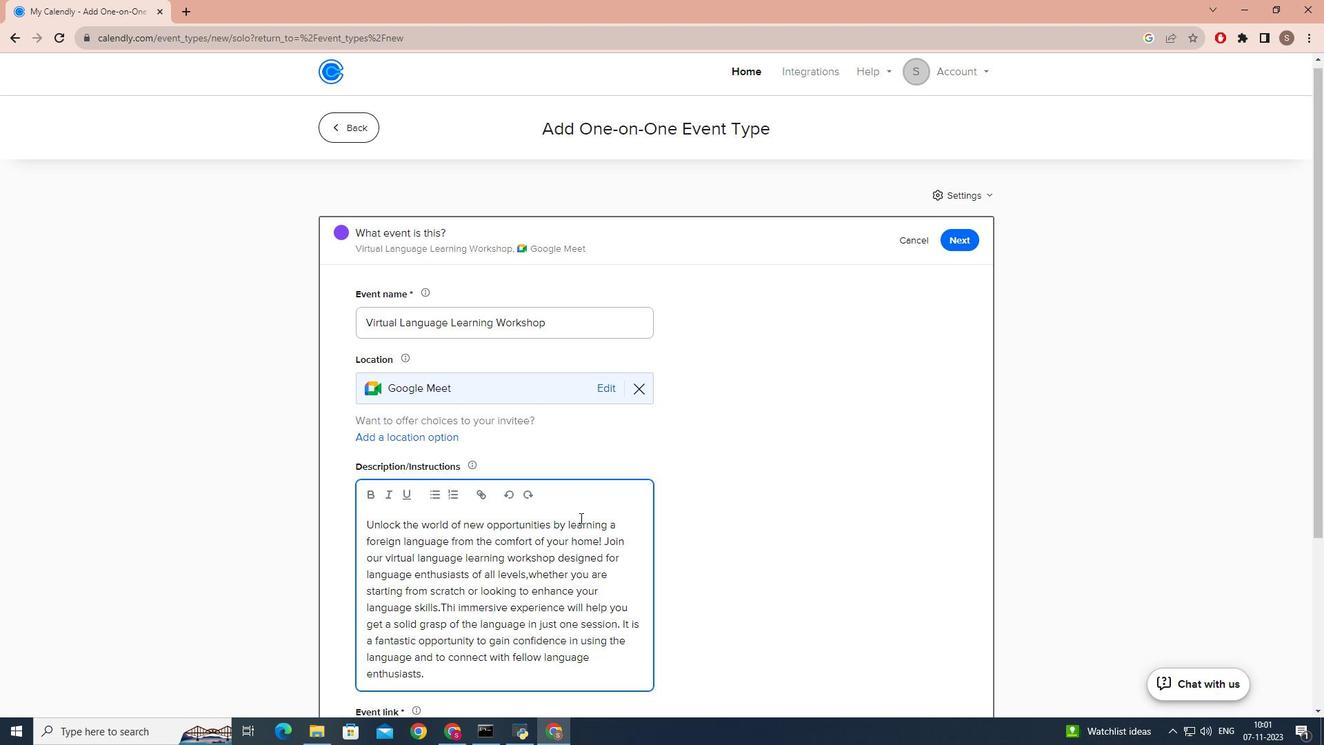 
Action: Mouse moved to (580, 518)
Screenshot: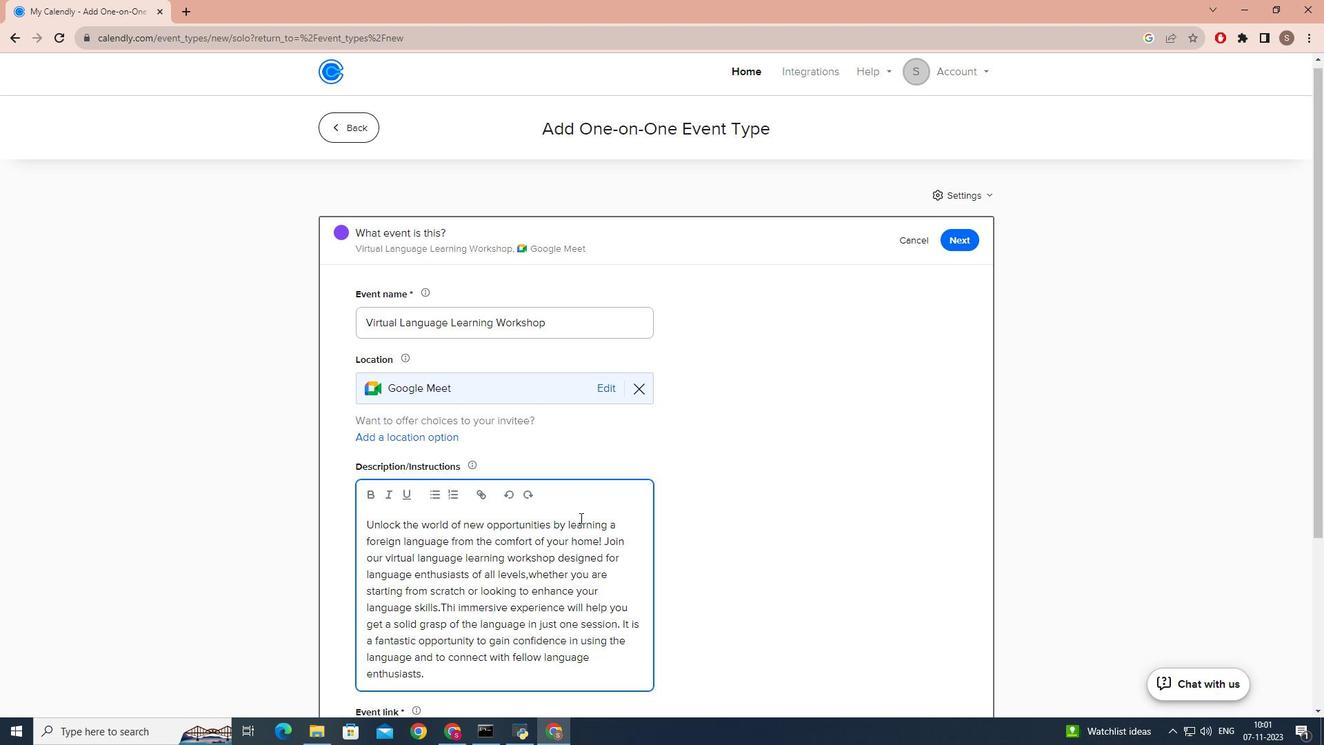 
Action: Mouse scrolled (580, 518) with delta (0, 0)
Screenshot: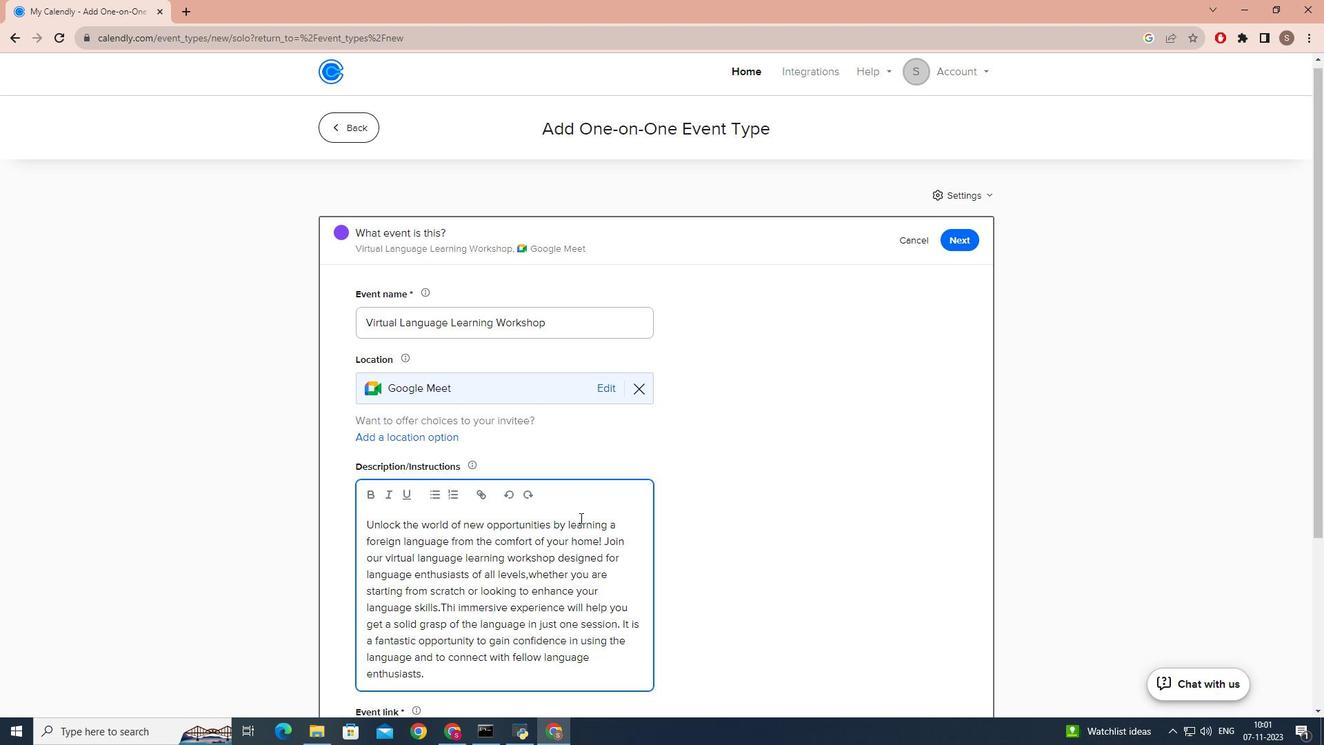
Action: Mouse moved to (580, 518)
Screenshot: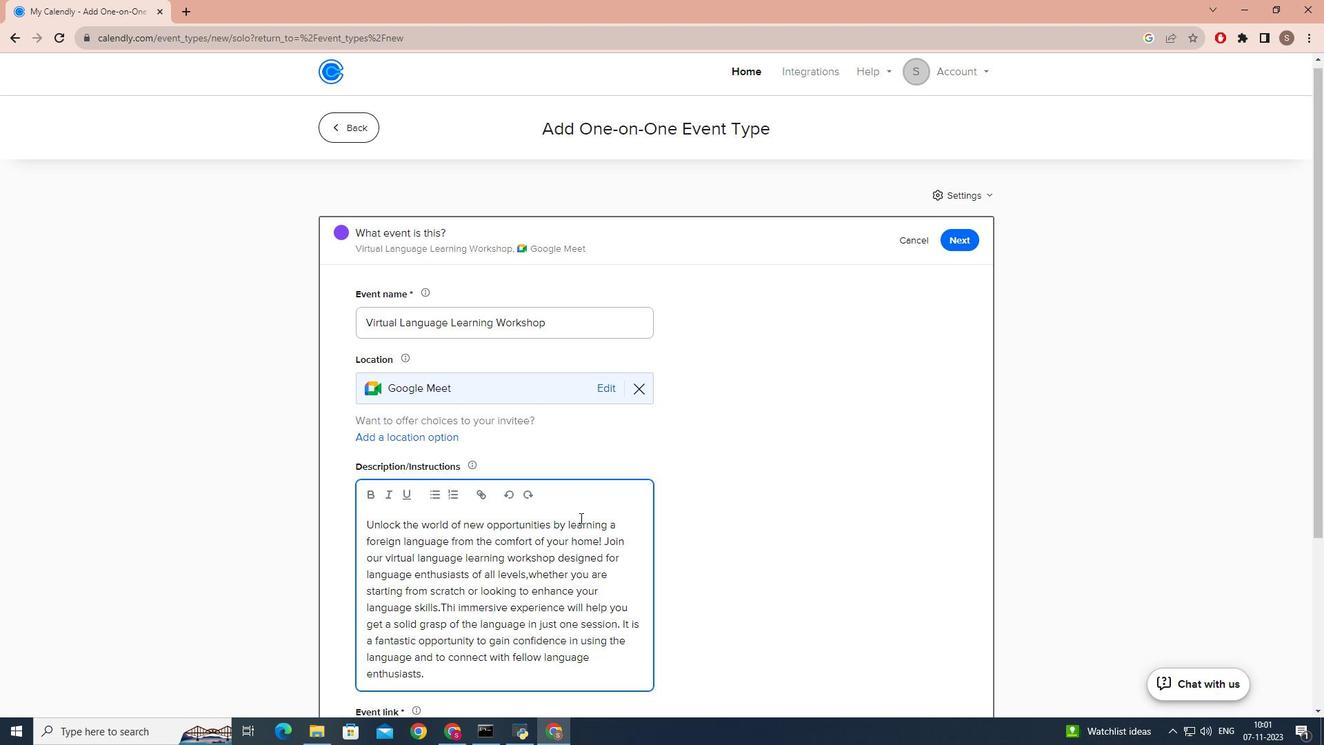 
Action: Mouse scrolled (580, 517) with delta (0, 0)
Screenshot: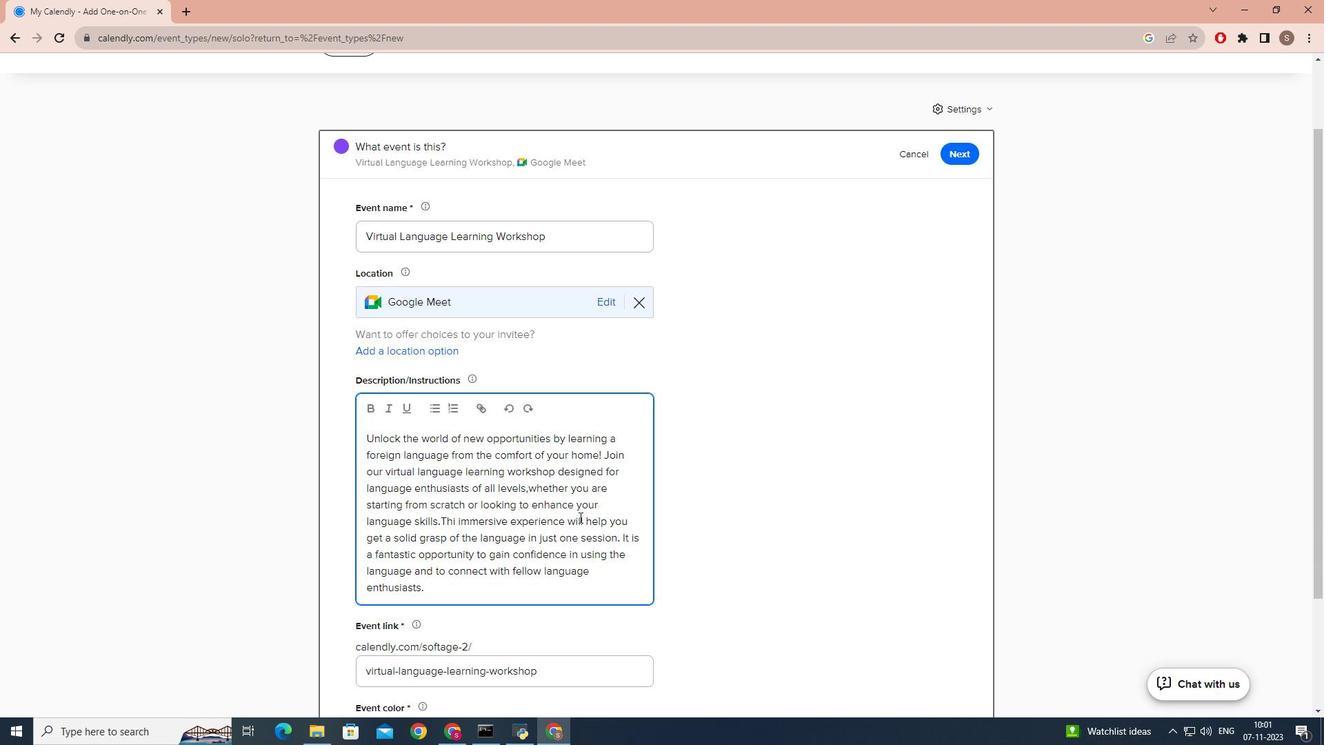 
Action: Mouse scrolled (580, 517) with delta (0, 0)
Screenshot: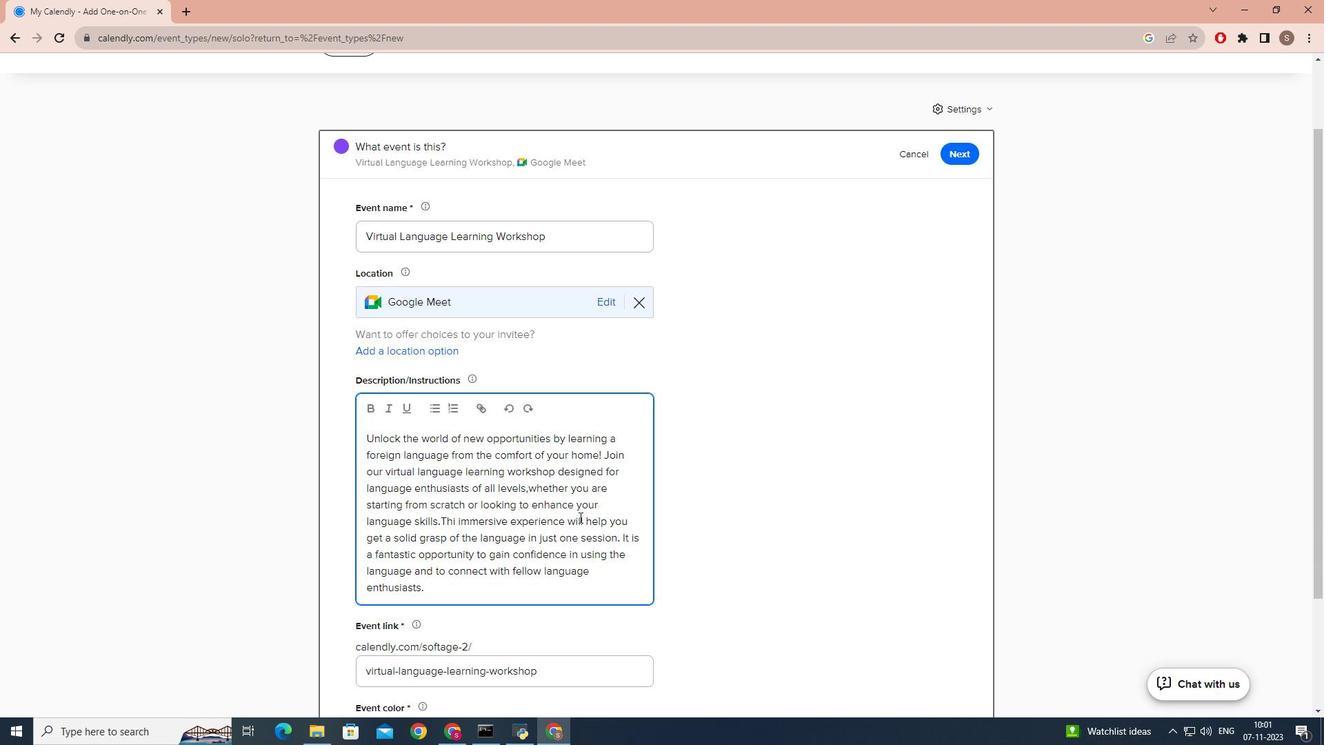 
Action: Mouse moved to (499, 575)
Screenshot: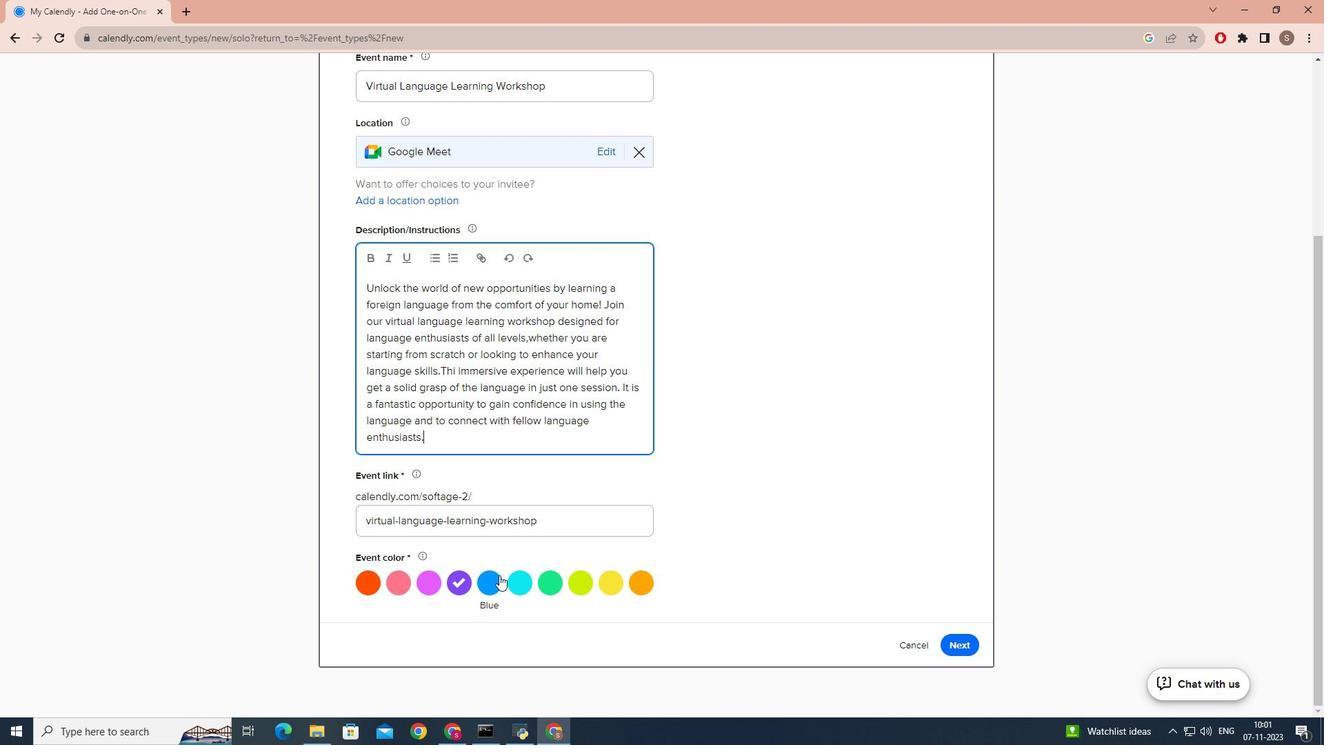 
Action: Mouse pressed left at (499, 575)
Screenshot: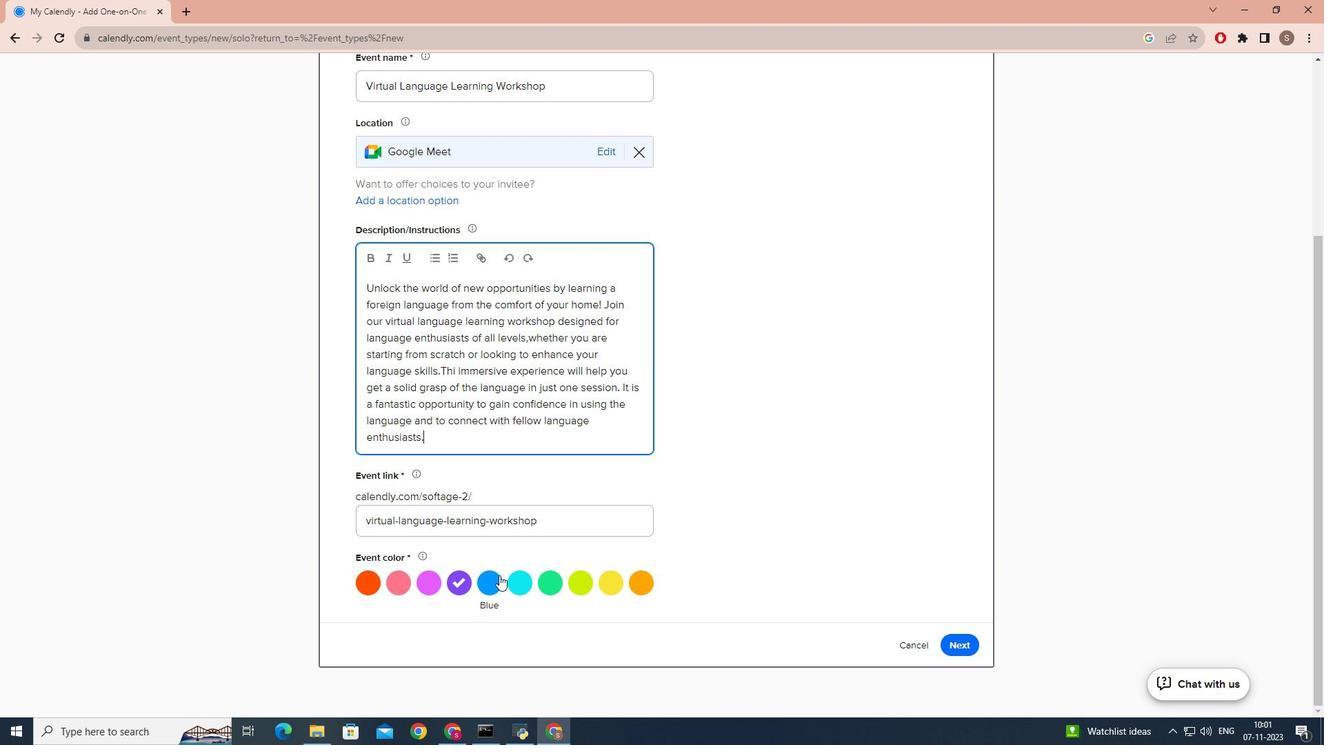 
Action: Mouse moved to (578, 479)
Screenshot: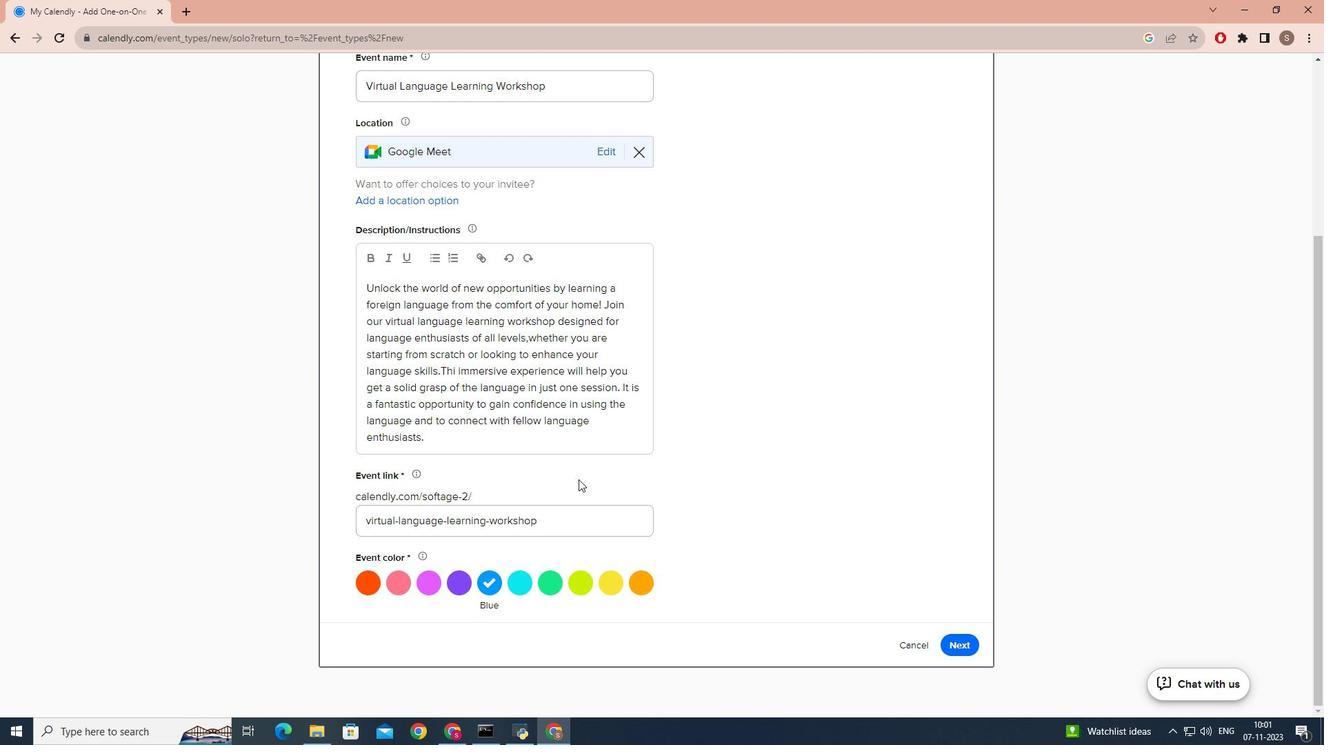 
Action: Mouse scrolled (578, 480) with delta (0, 0)
Screenshot: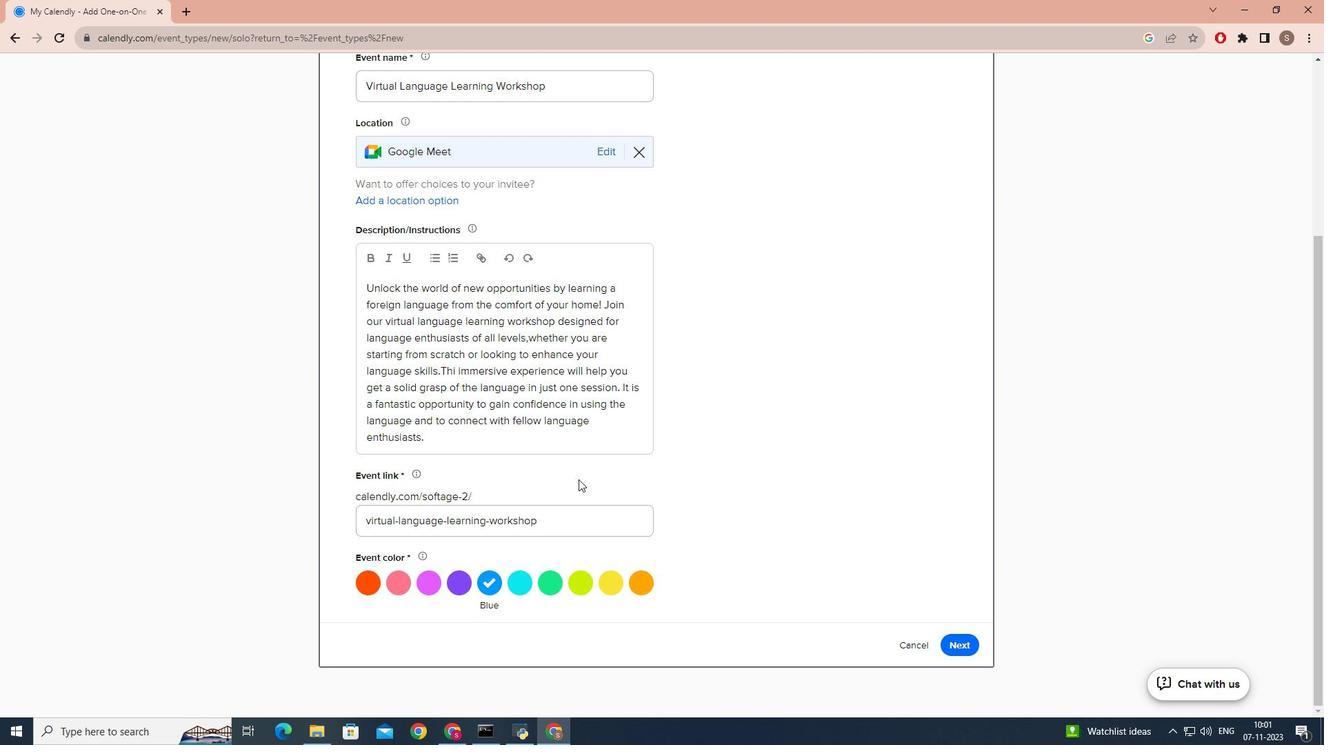 
Action: Mouse scrolled (578, 480) with delta (0, 0)
Screenshot: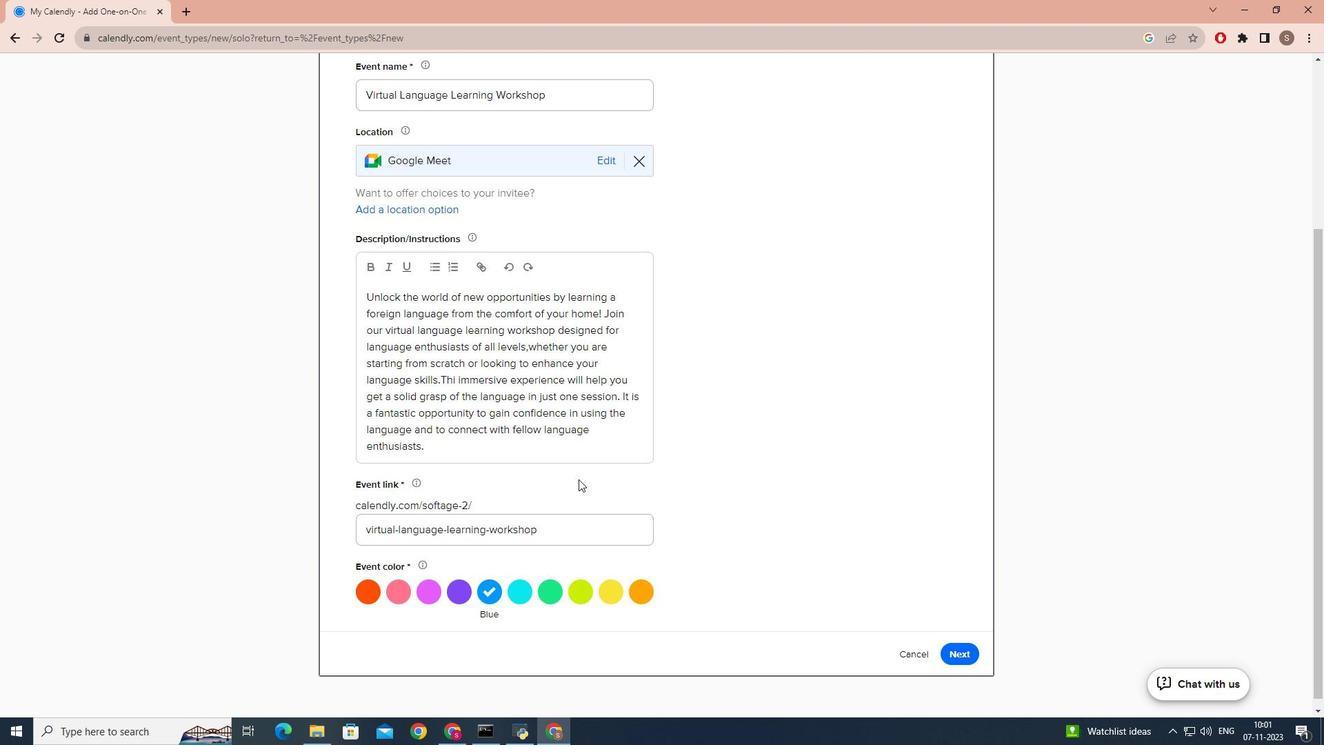 
Action: Mouse scrolled (578, 480) with delta (0, 0)
Screenshot: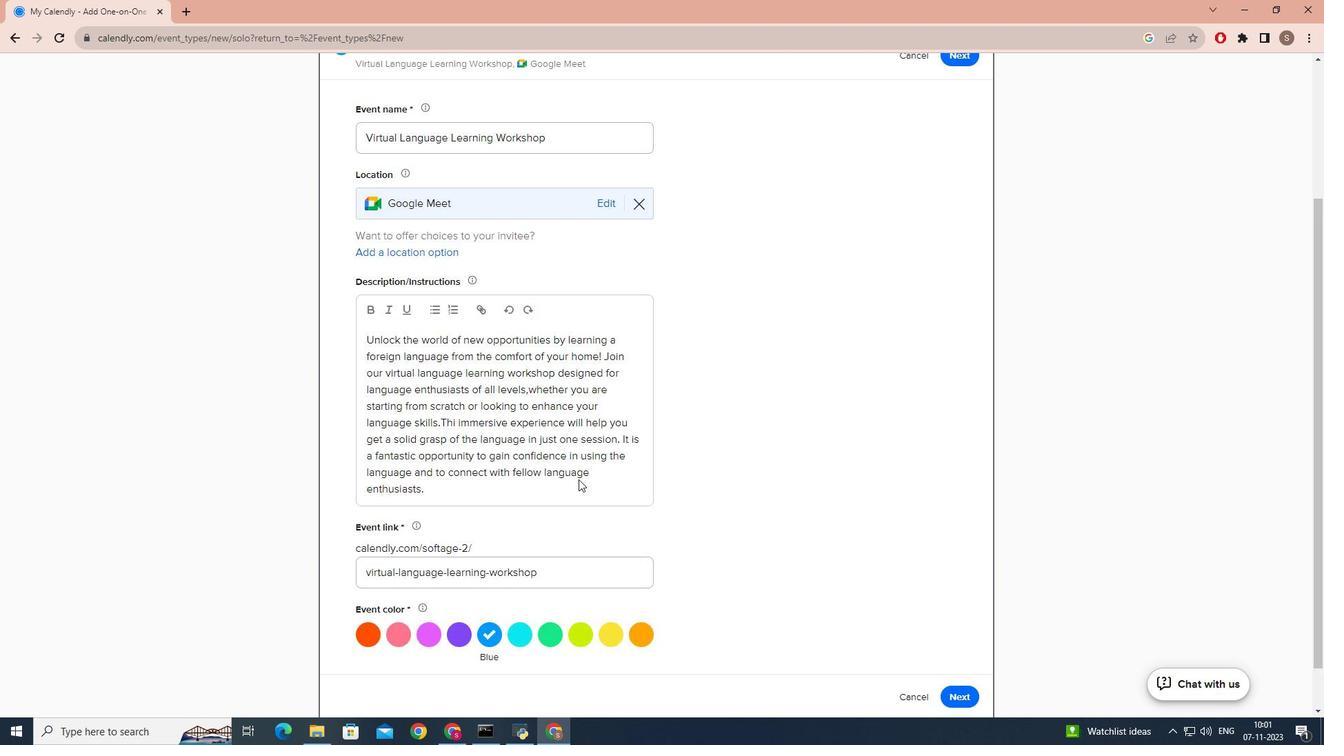 
Action: Mouse scrolled (578, 480) with delta (0, 0)
Screenshot: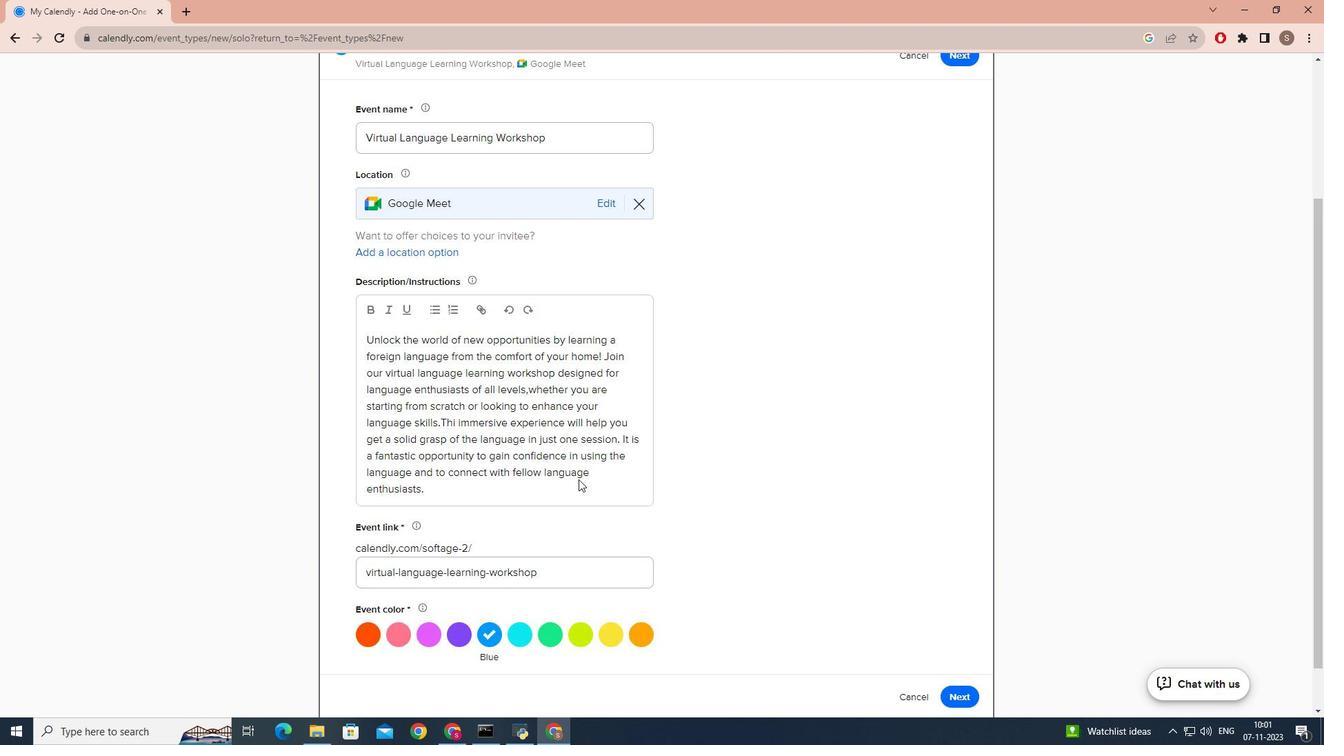 
Action: Mouse moved to (579, 479)
Screenshot: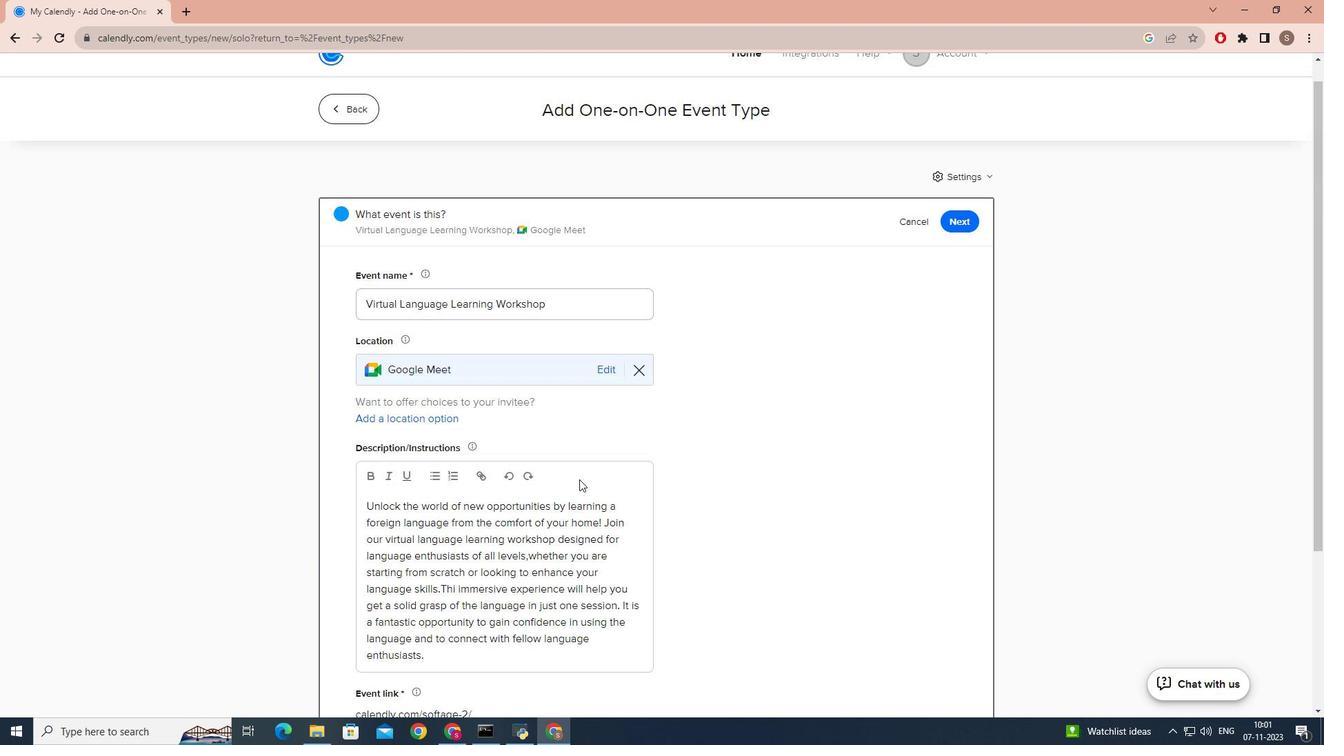 
Action: Mouse scrolled (579, 478) with delta (0, 0)
Screenshot: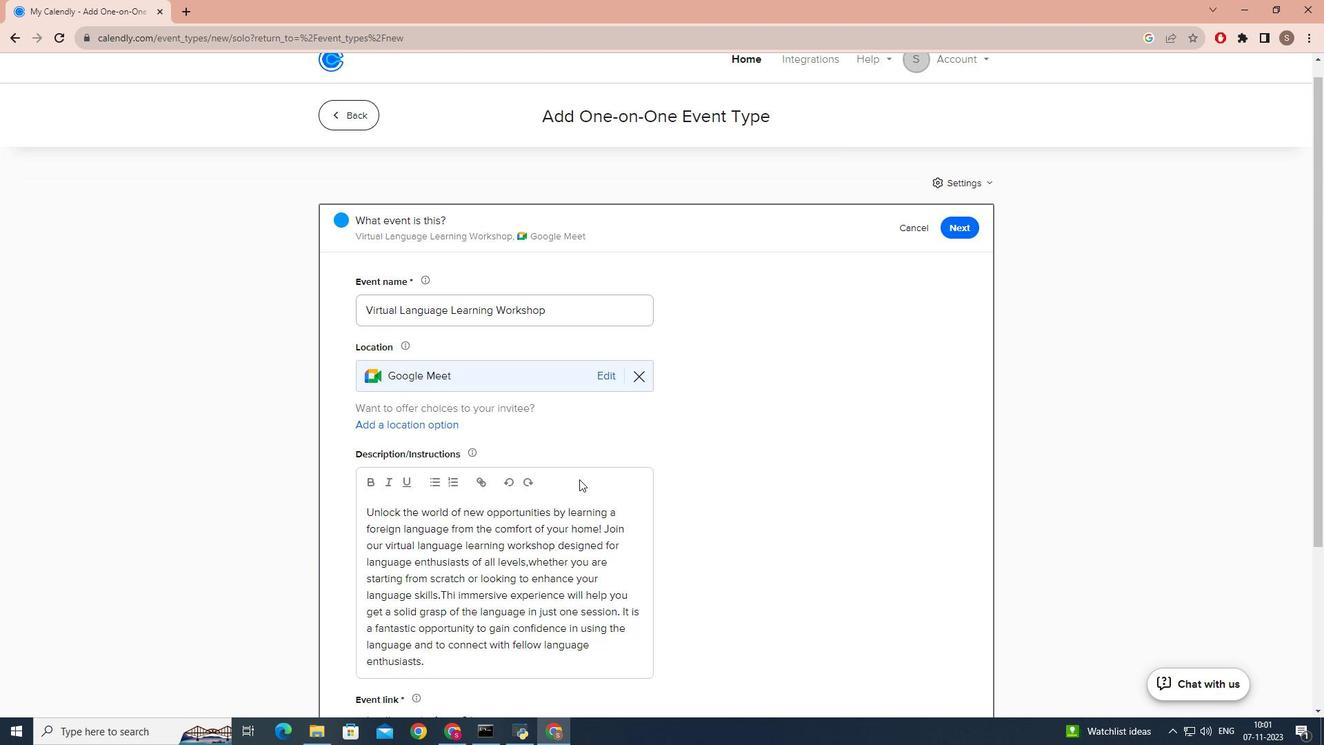 
Action: Mouse scrolled (579, 478) with delta (0, 0)
Screenshot: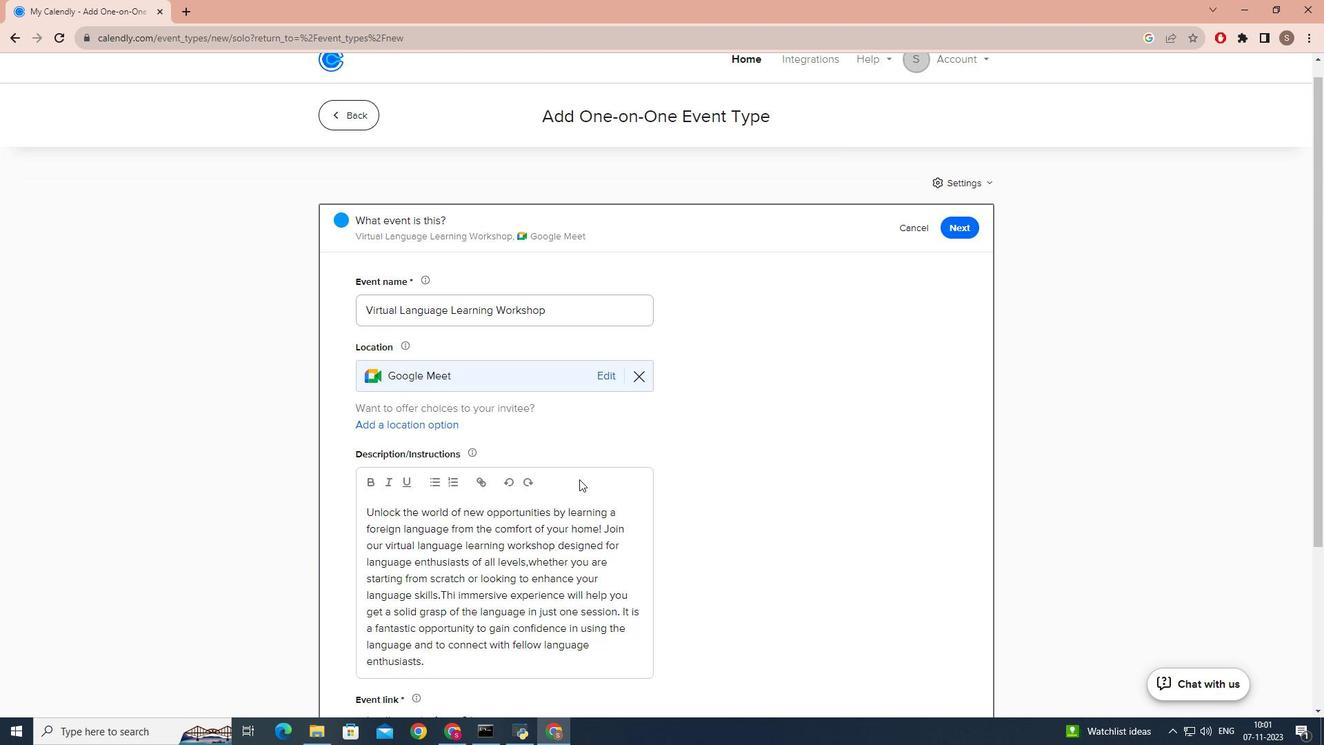 
Action: Mouse scrolled (579, 478) with delta (0, 0)
Screenshot: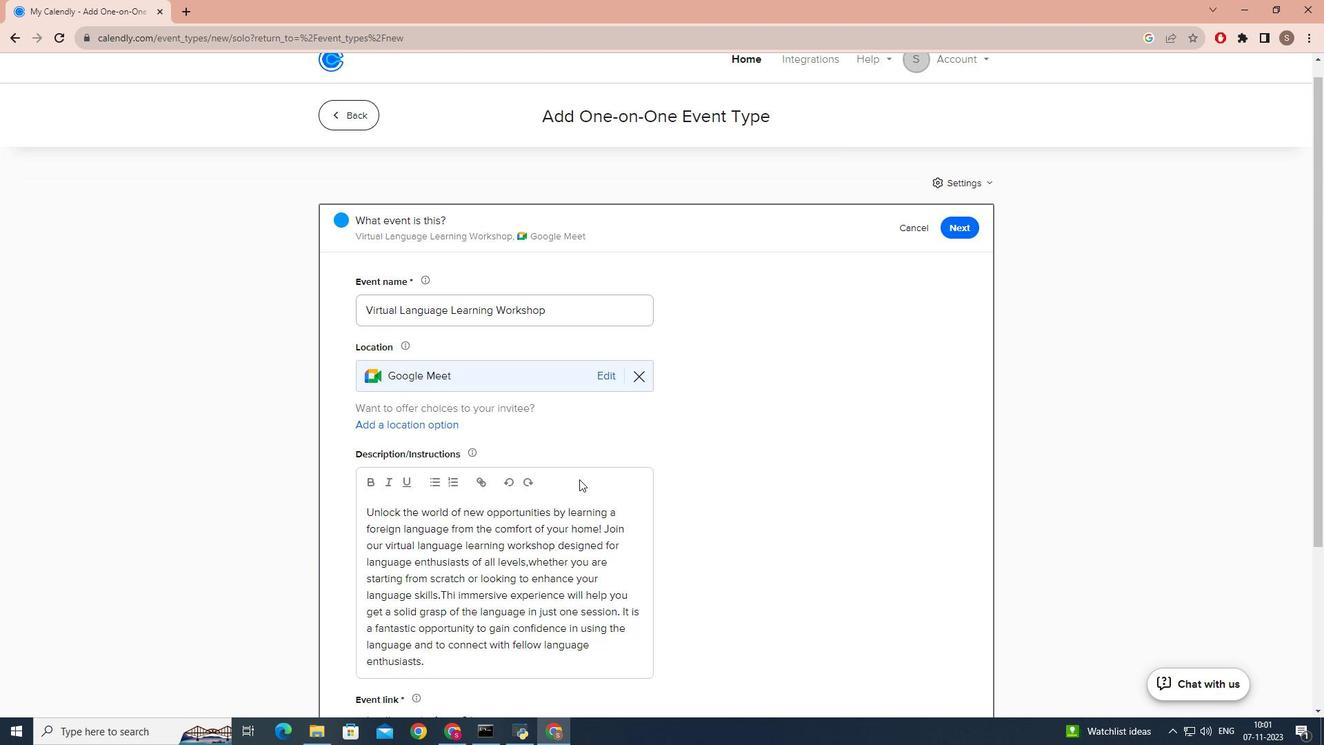 
Action: Mouse scrolled (579, 478) with delta (0, 0)
Screenshot: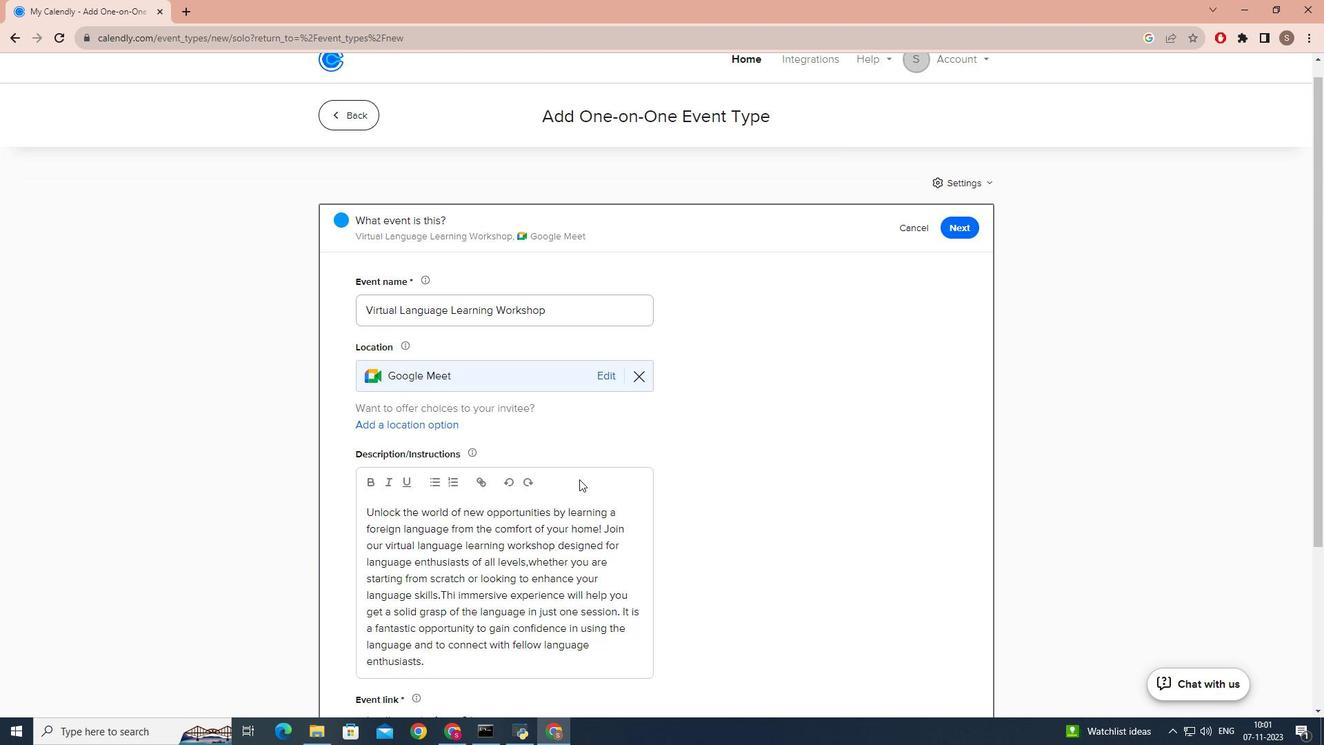 
Action: Mouse scrolled (579, 478) with delta (0, 0)
Screenshot: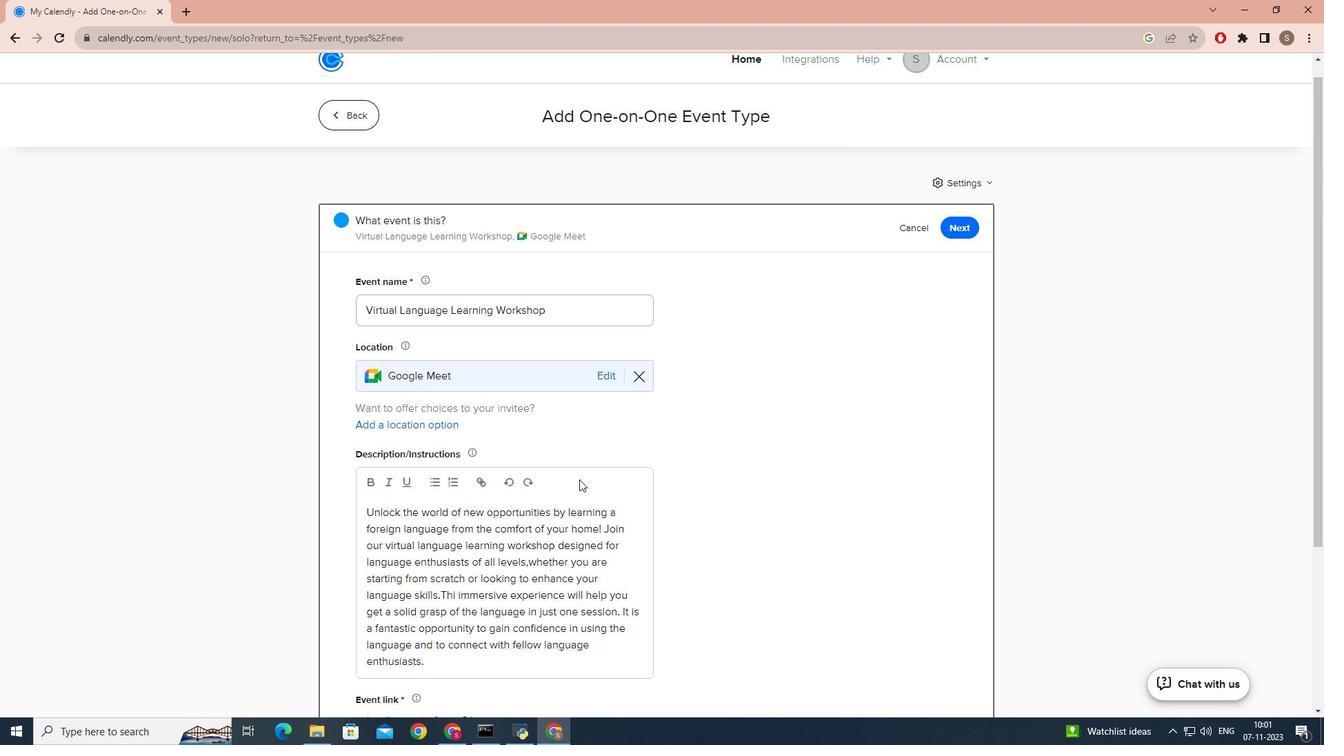
Action: Mouse scrolled (579, 478) with delta (0, 0)
Screenshot: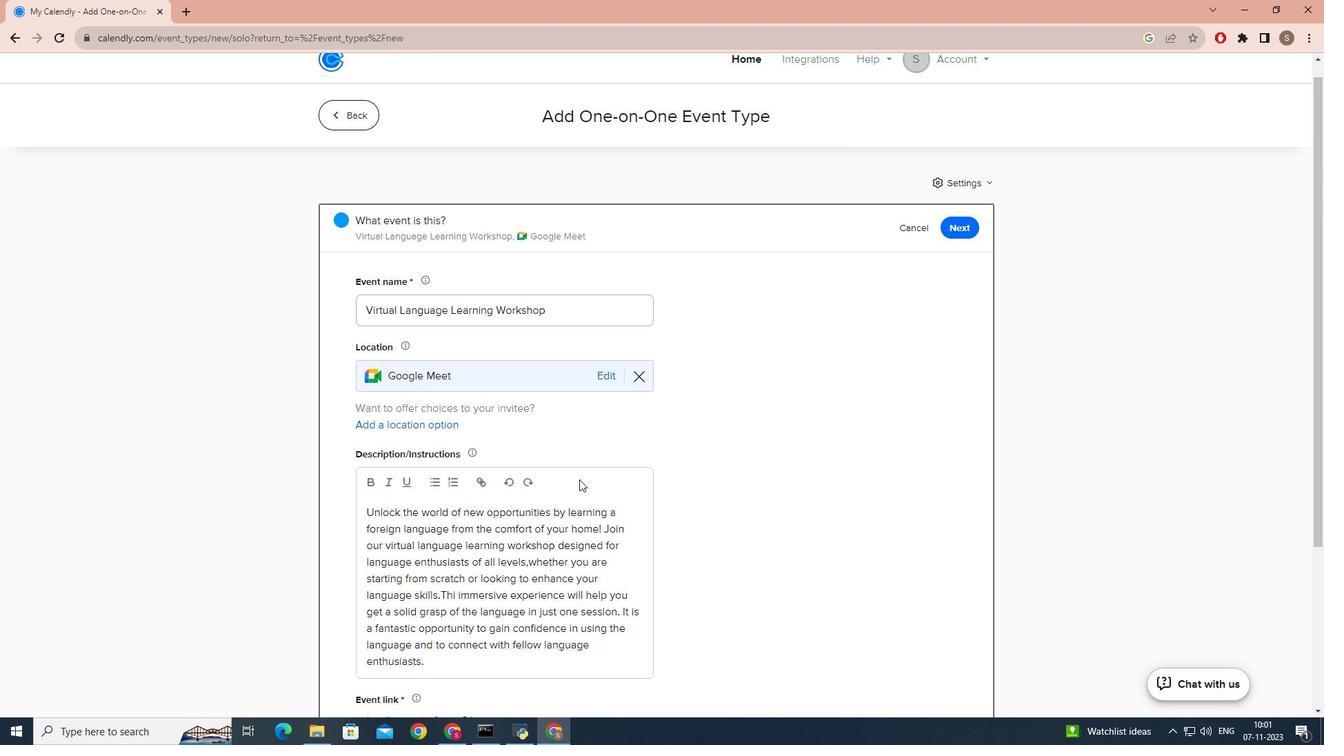
Action: Mouse scrolled (579, 478) with delta (0, 0)
Screenshot: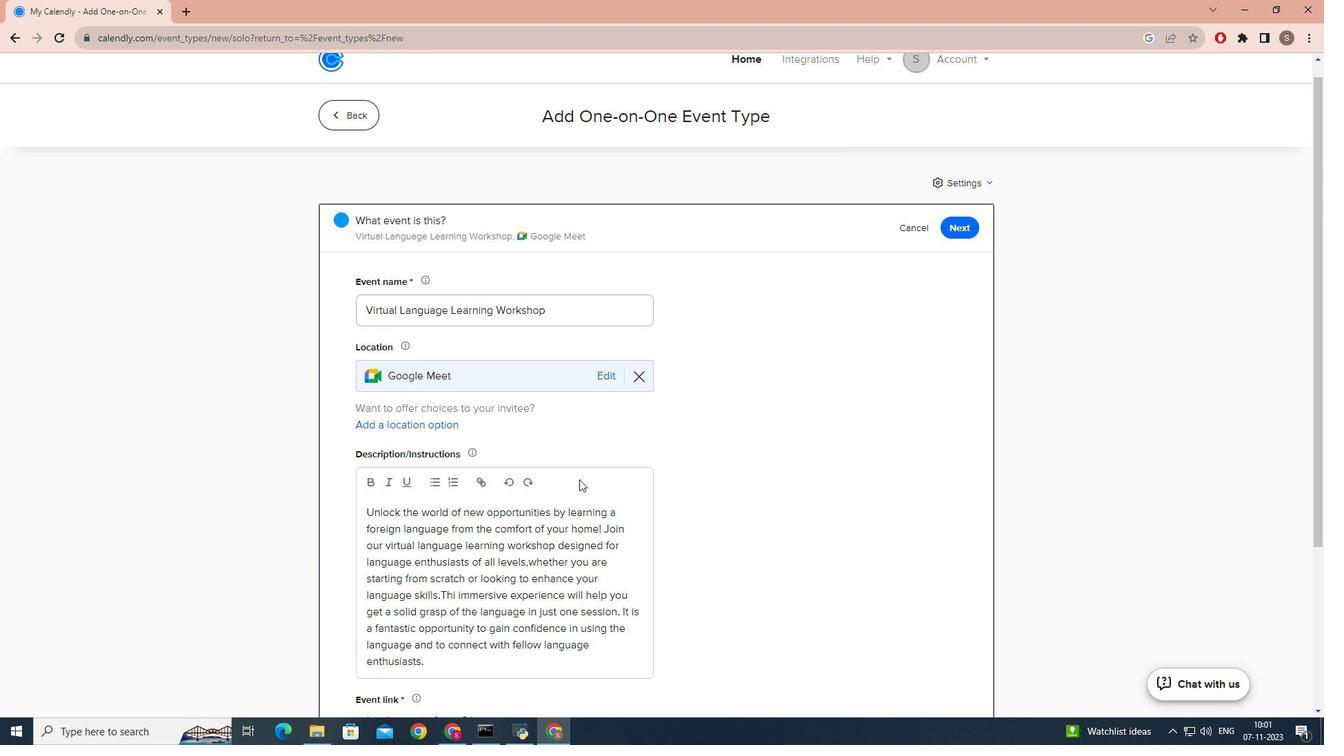 
Action: Mouse moved to (967, 645)
Screenshot: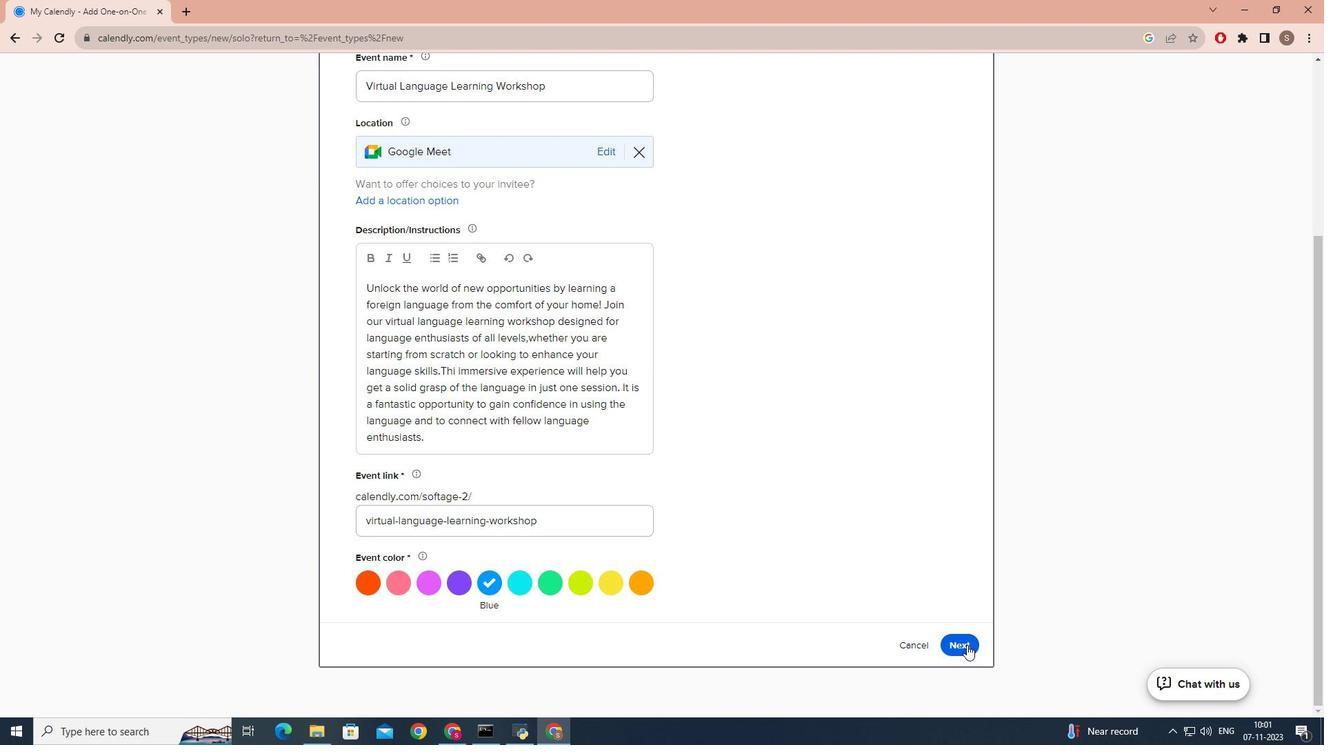 
Action: Mouse pressed left at (967, 645)
Screenshot: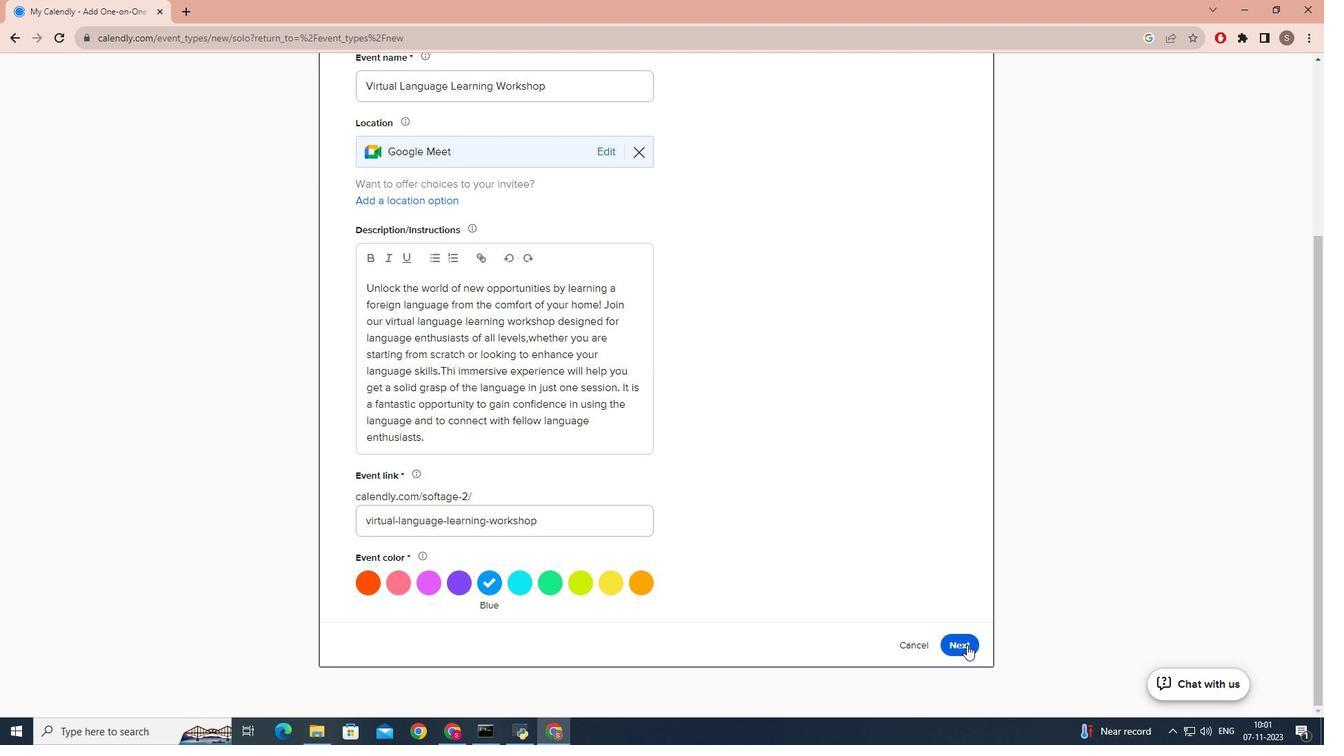 
Action: Mouse moved to (533, 351)
Screenshot: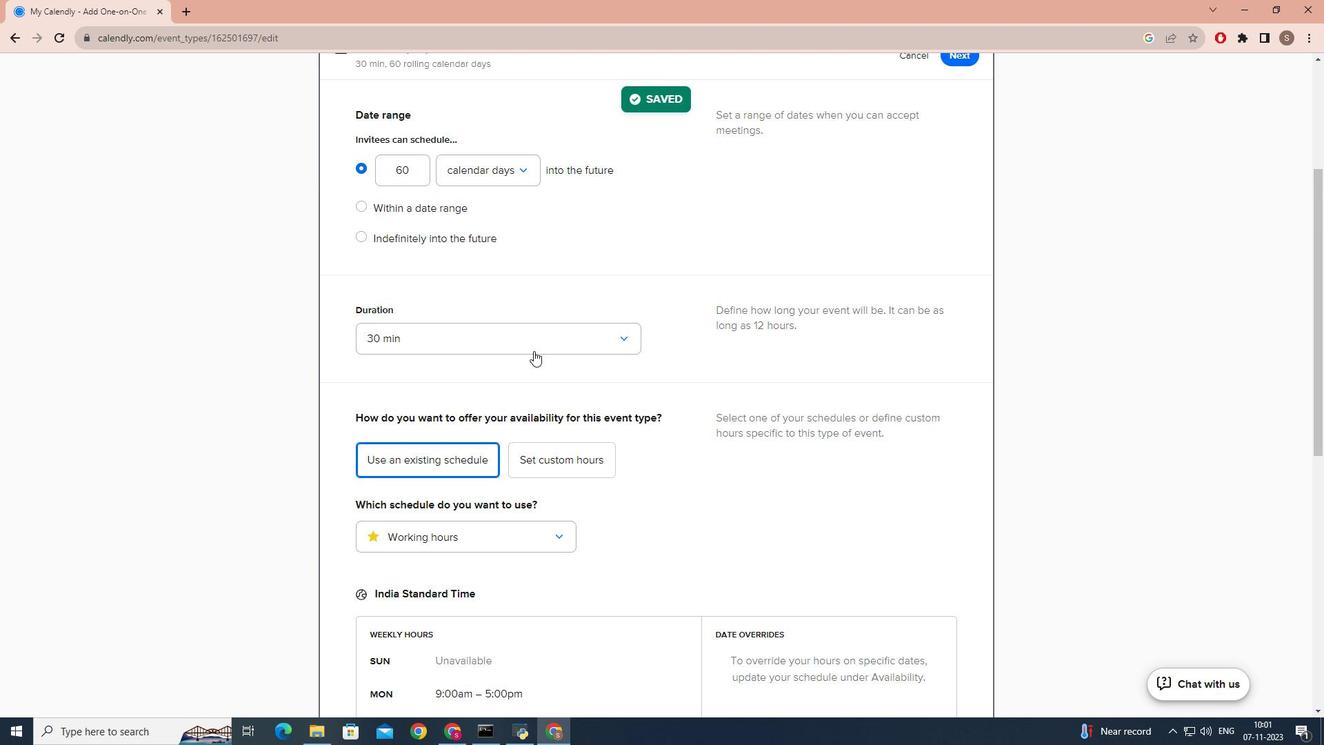 
Action: Mouse pressed left at (533, 351)
Screenshot: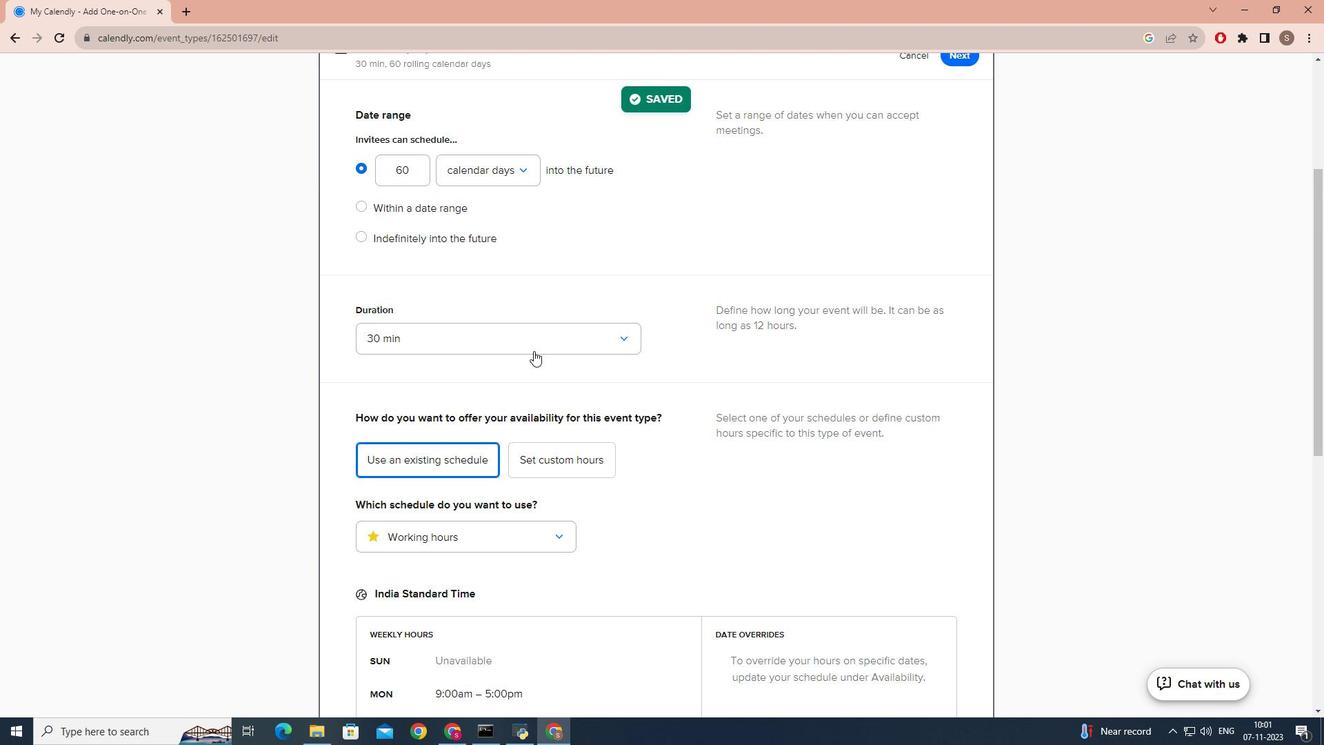 
Action: Mouse moved to (382, 488)
Screenshot: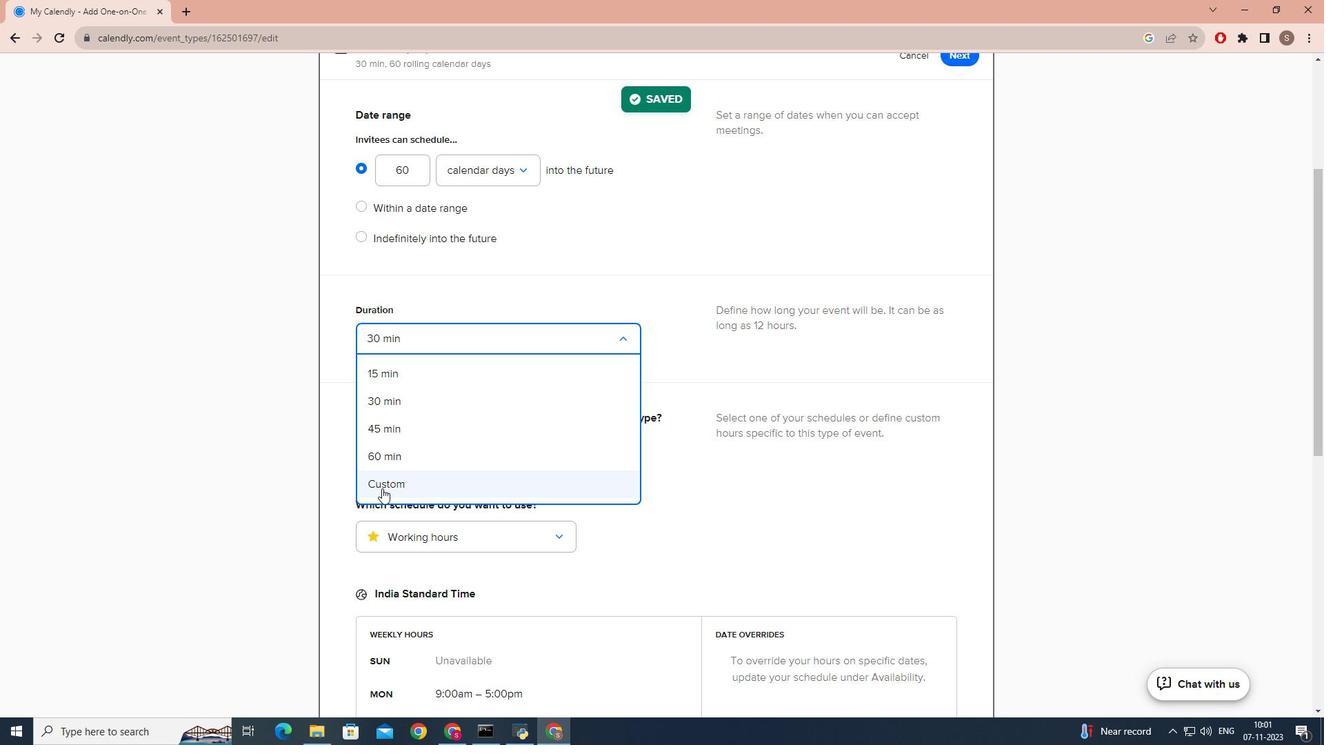
Action: Mouse pressed left at (382, 488)
Screenshot: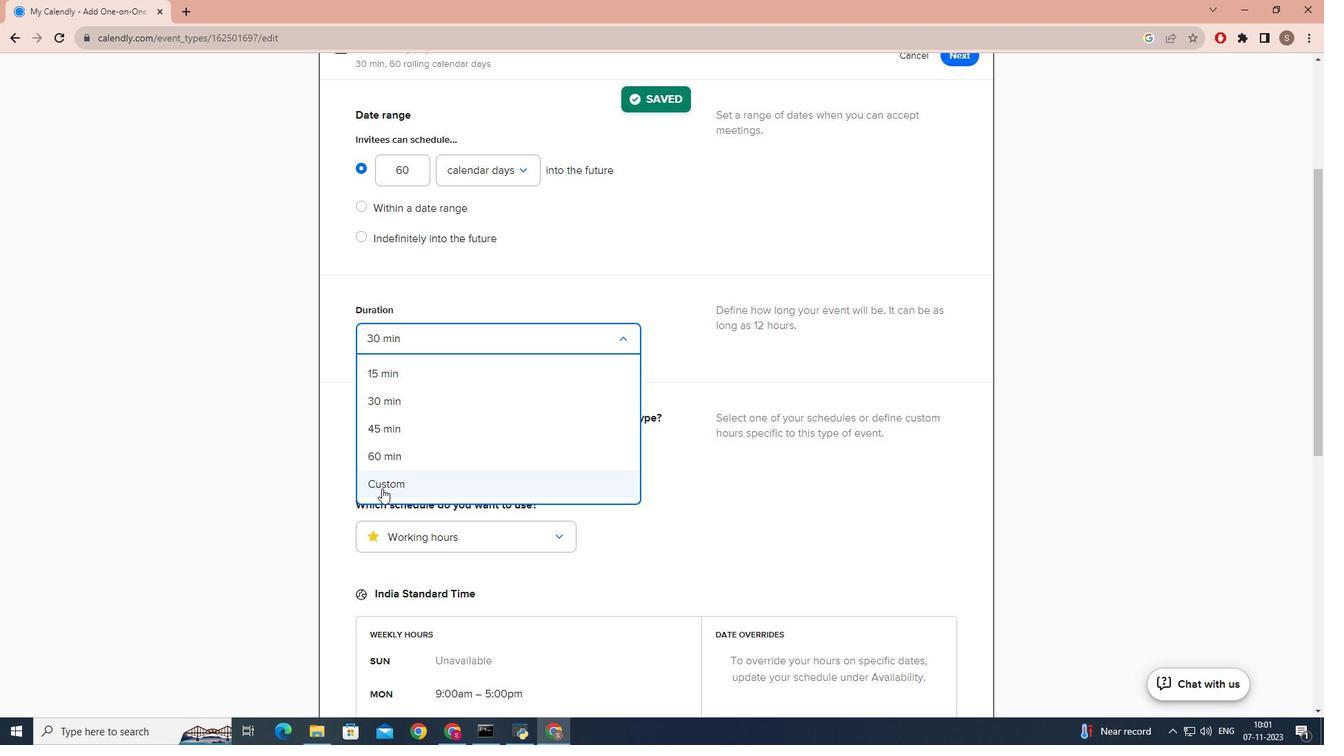 
Action: Mouse moved to (558, 384)
Screenshot: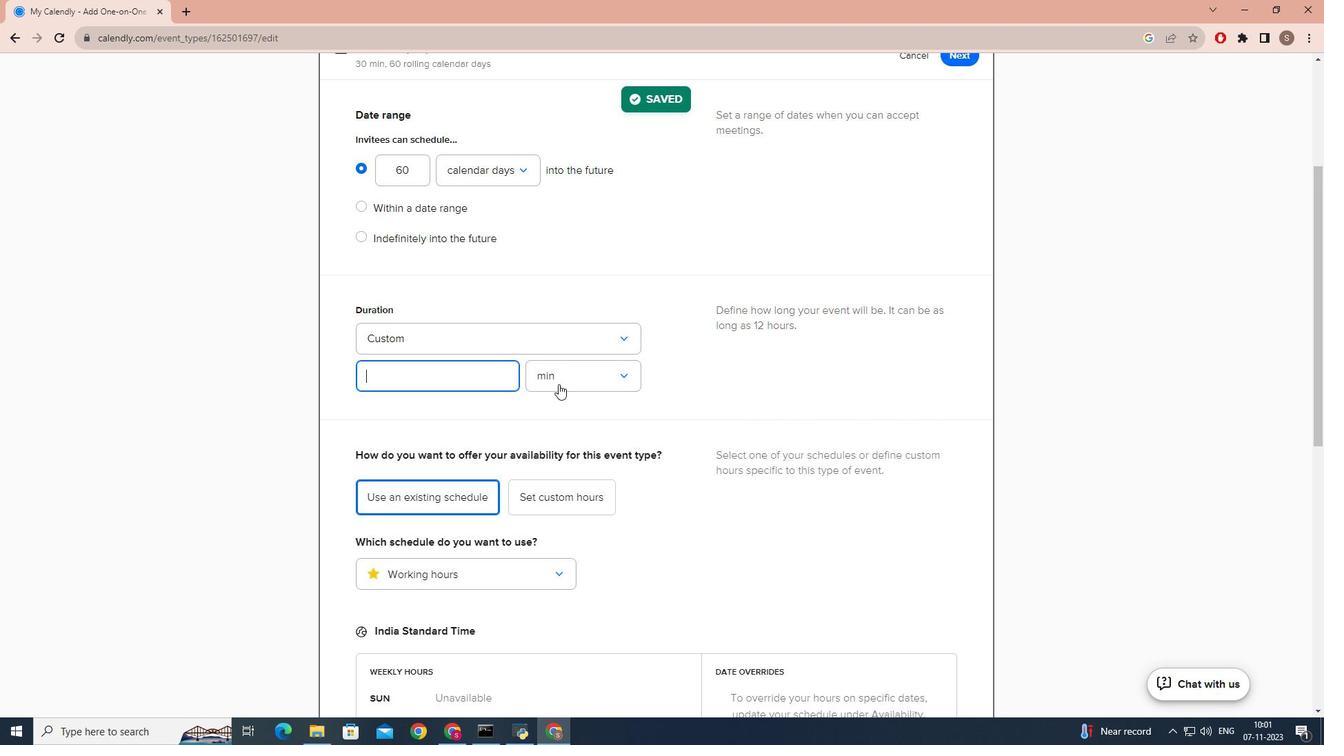
Action: Mouse pressed left at (558, 384)
Screenshot: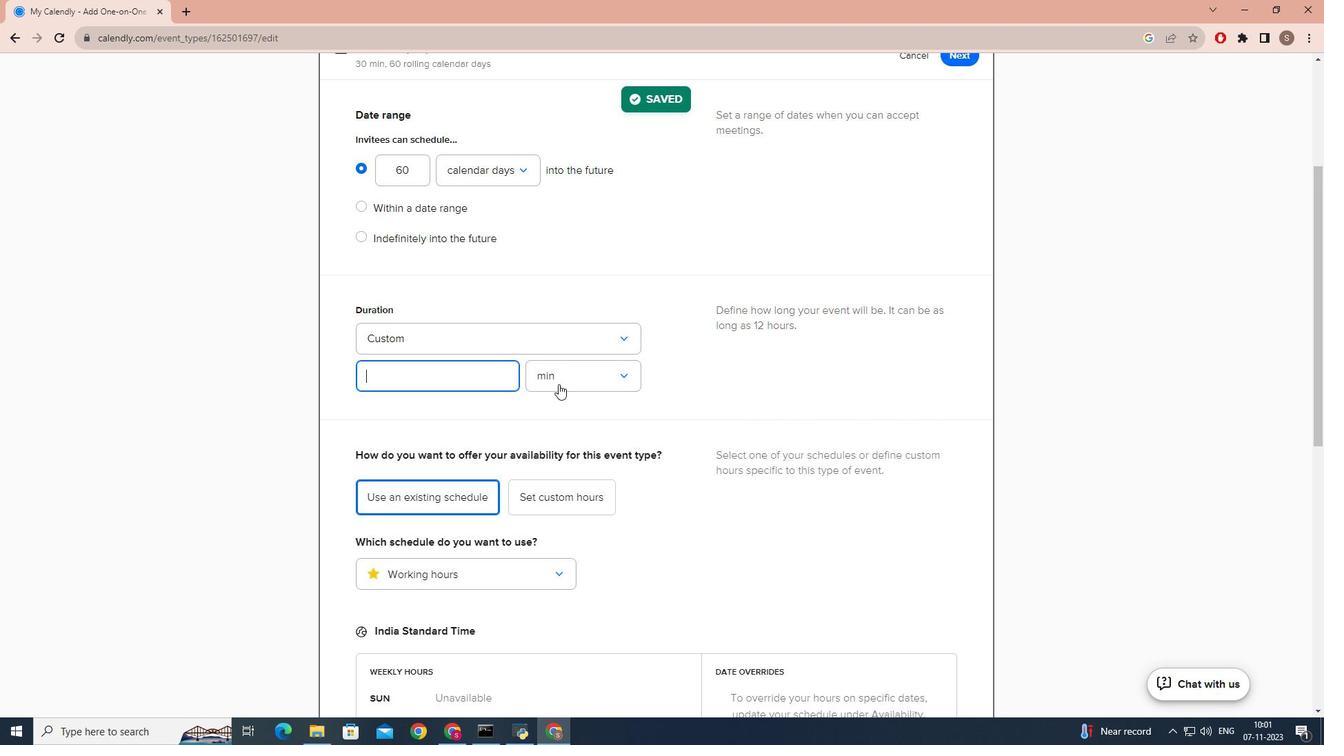
Action: Mouse moved to (537, 435)
Screenshot: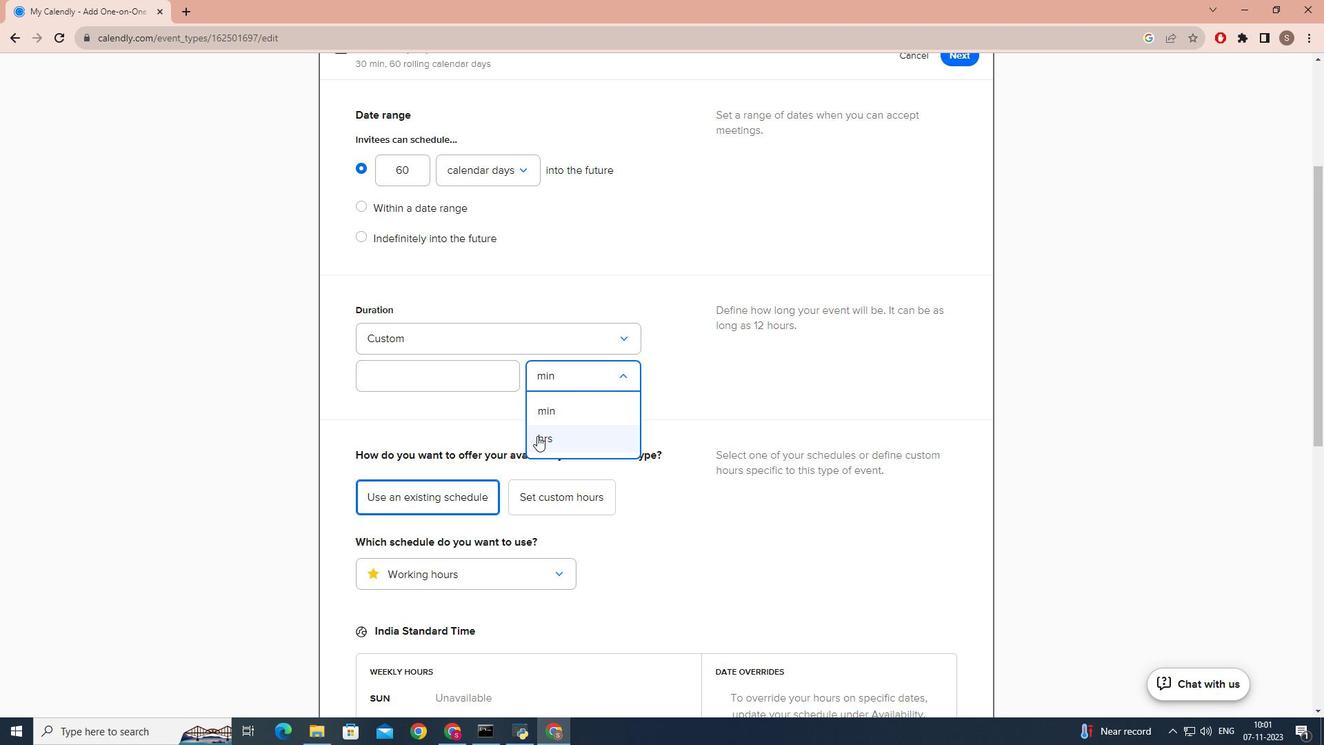 
Action: Mouse pressed left at (537, 435)
Screenshot: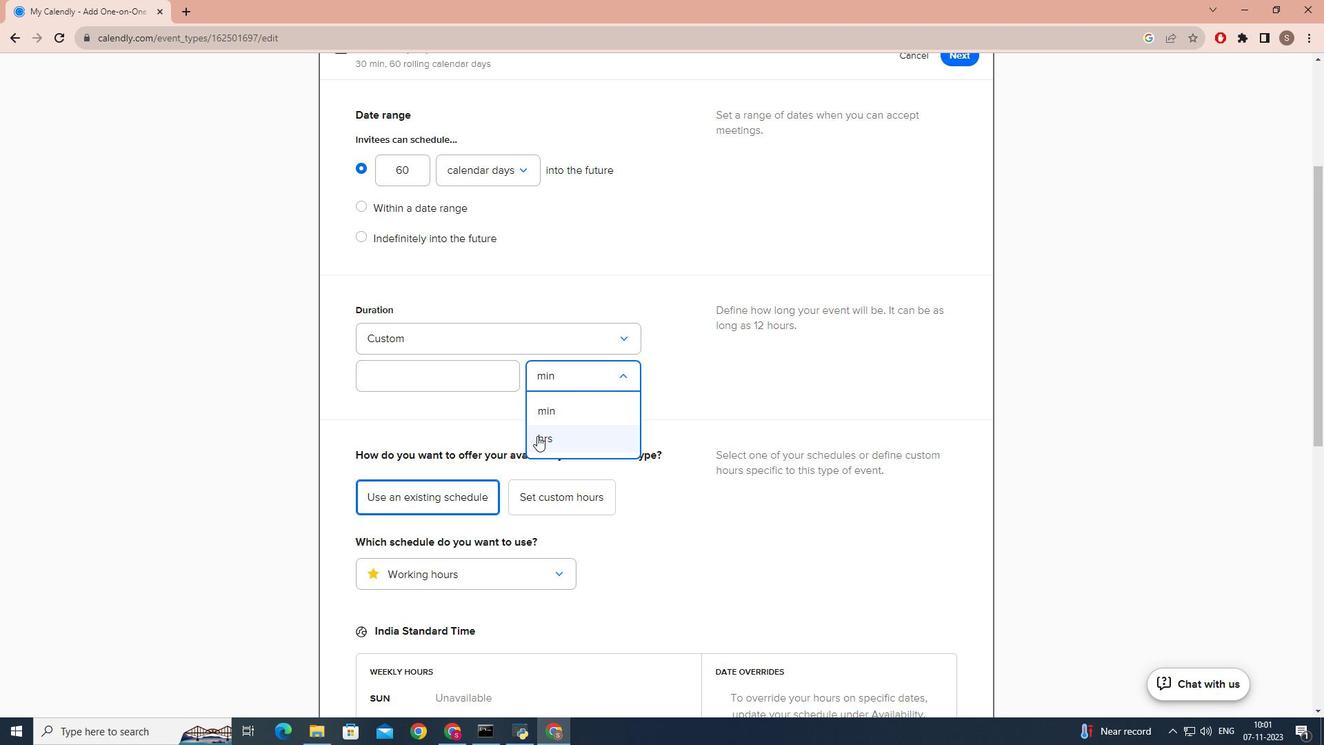 
Action: Mouse moved to (429, 372)
Screenshot: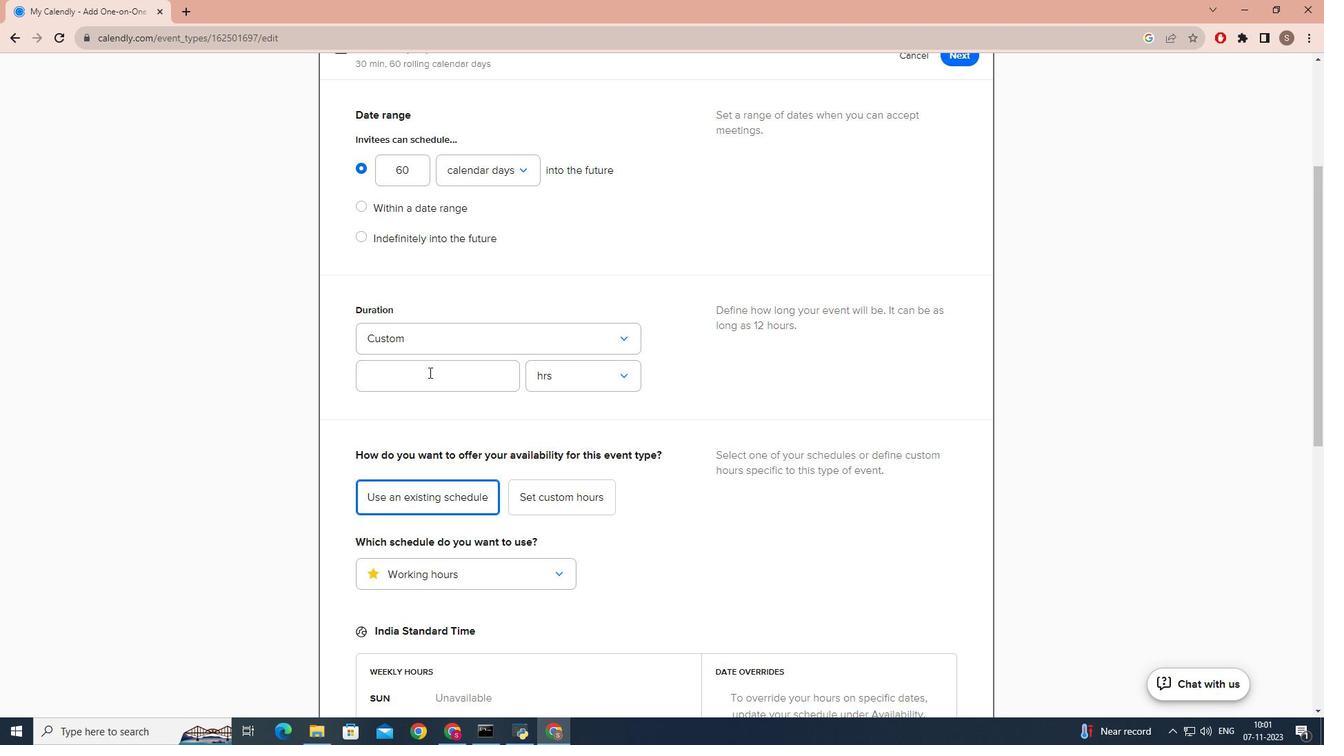 
Action: Mouse pressed left at (429, 372)
Screenshot: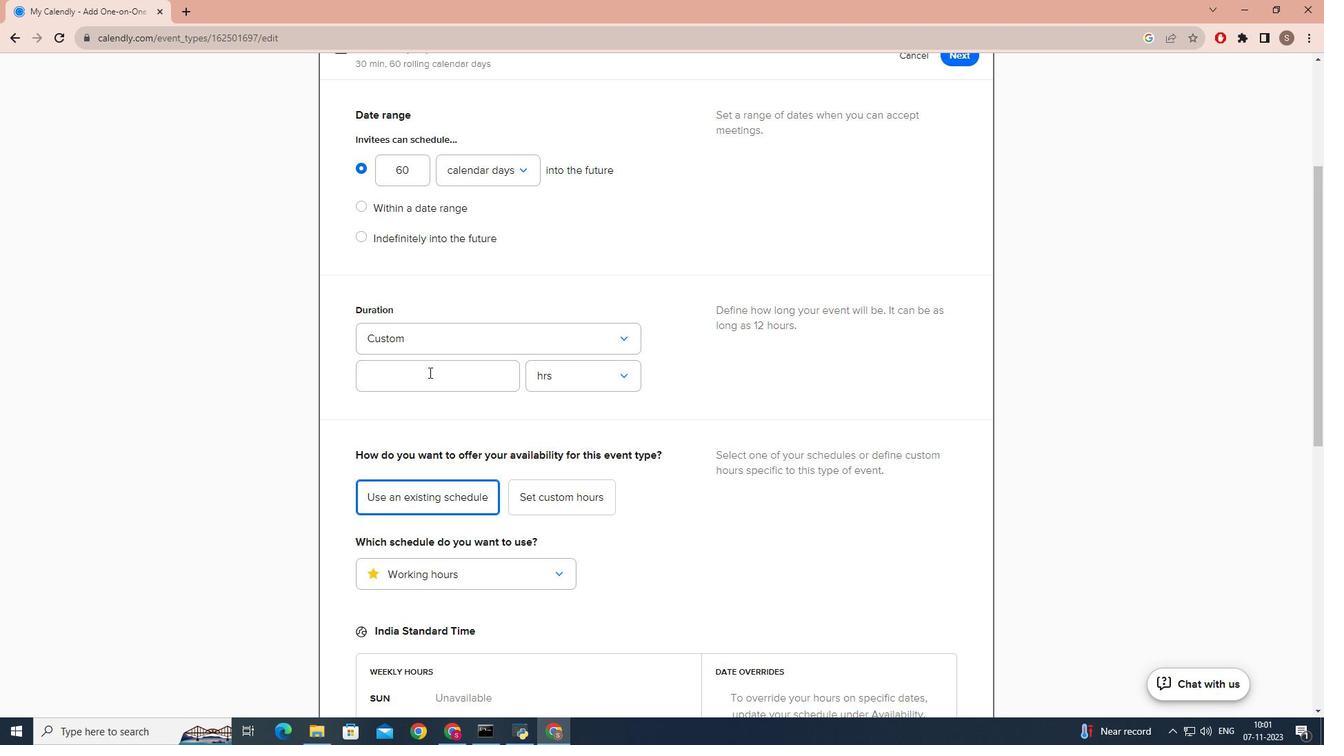 
Action: Key pressed 4
Screenshot: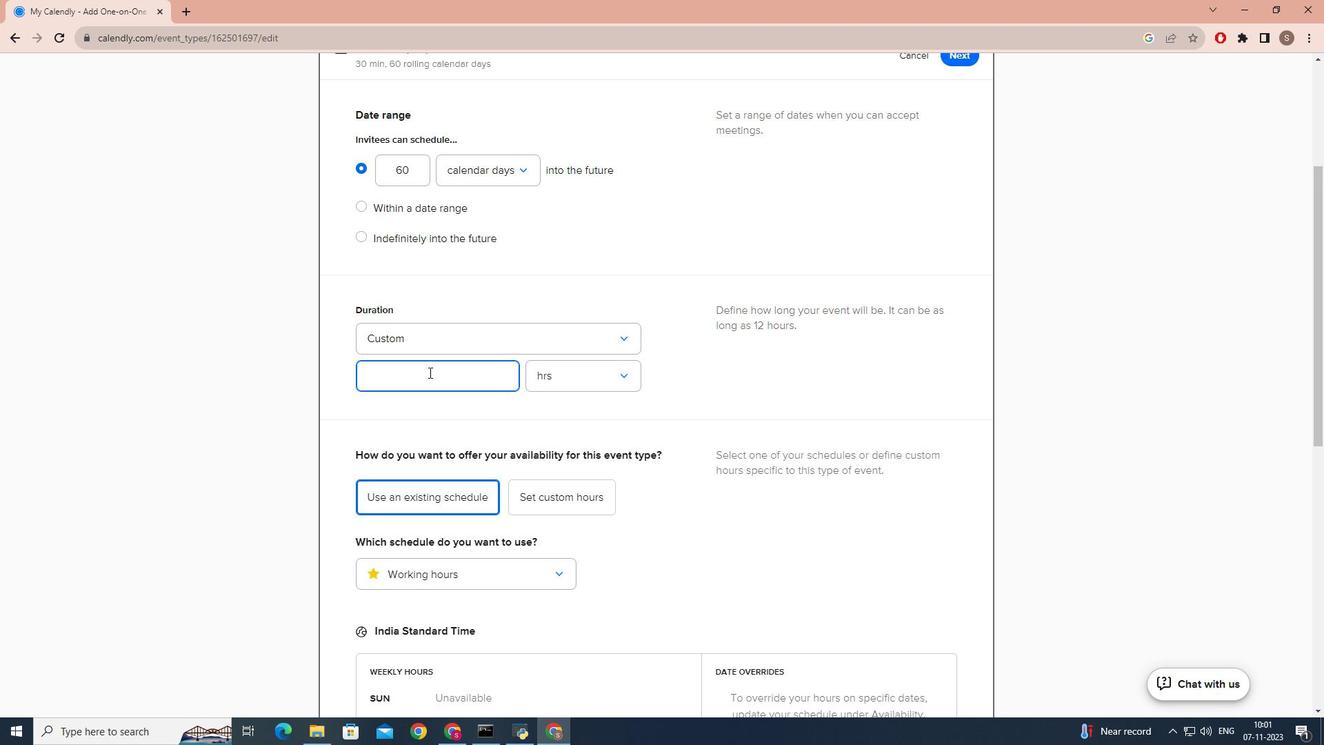 
Action: Mouse moved to (393, 393)
Screenshot: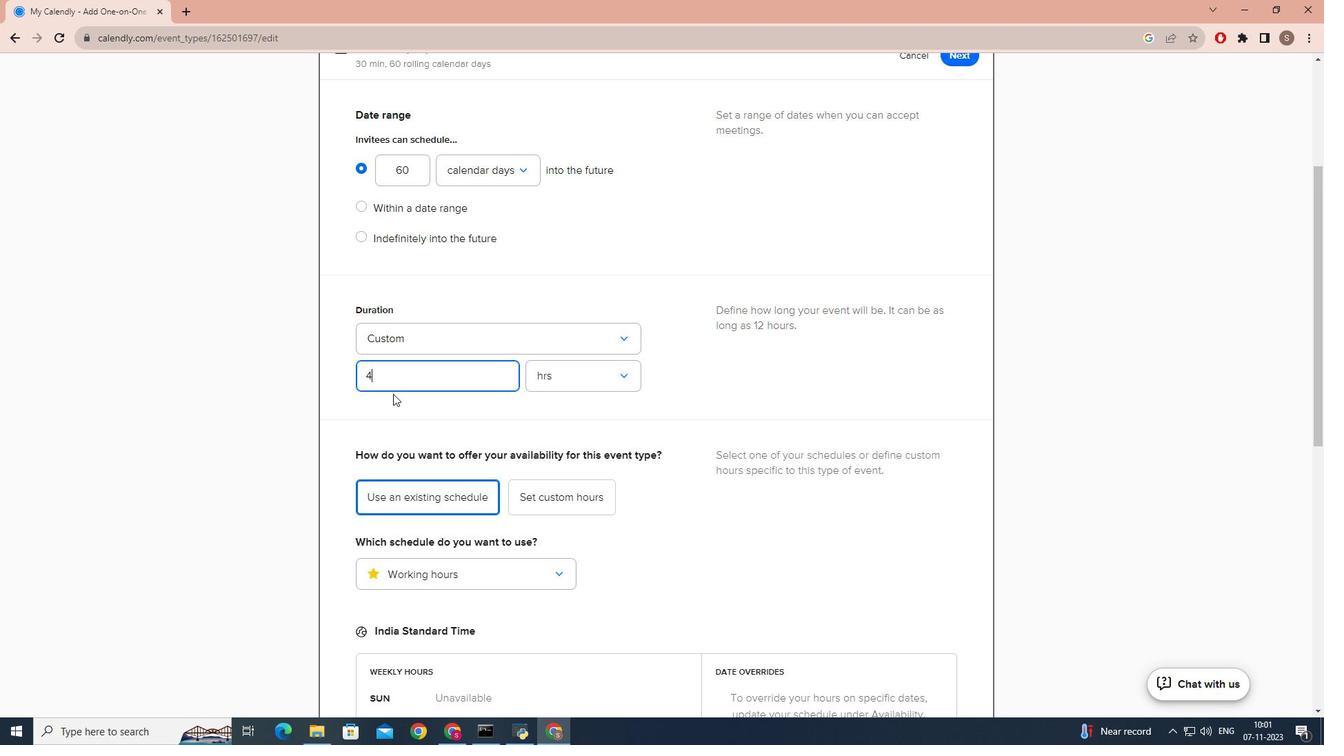 
Action: Mouse pressed left at (393, 393)
Screenshot: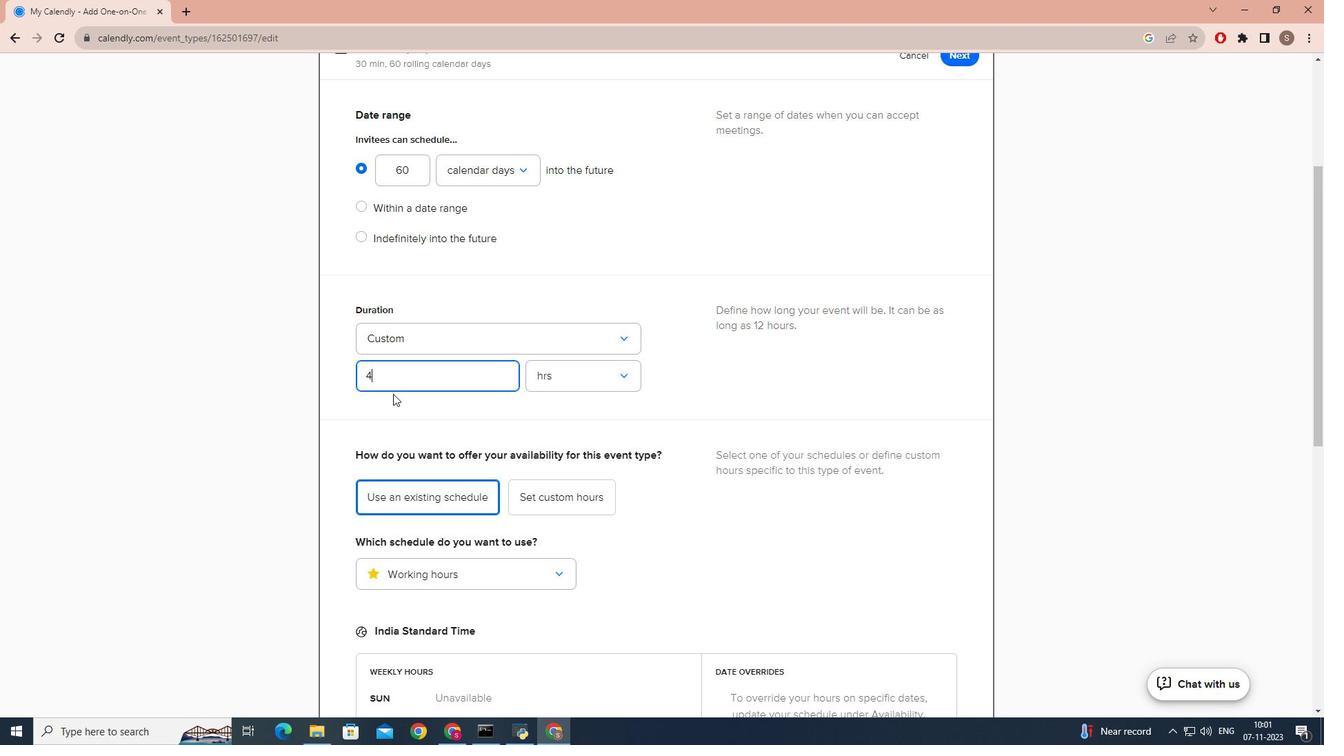 
Action: Mouse moved to (420, 387)
Screenshot: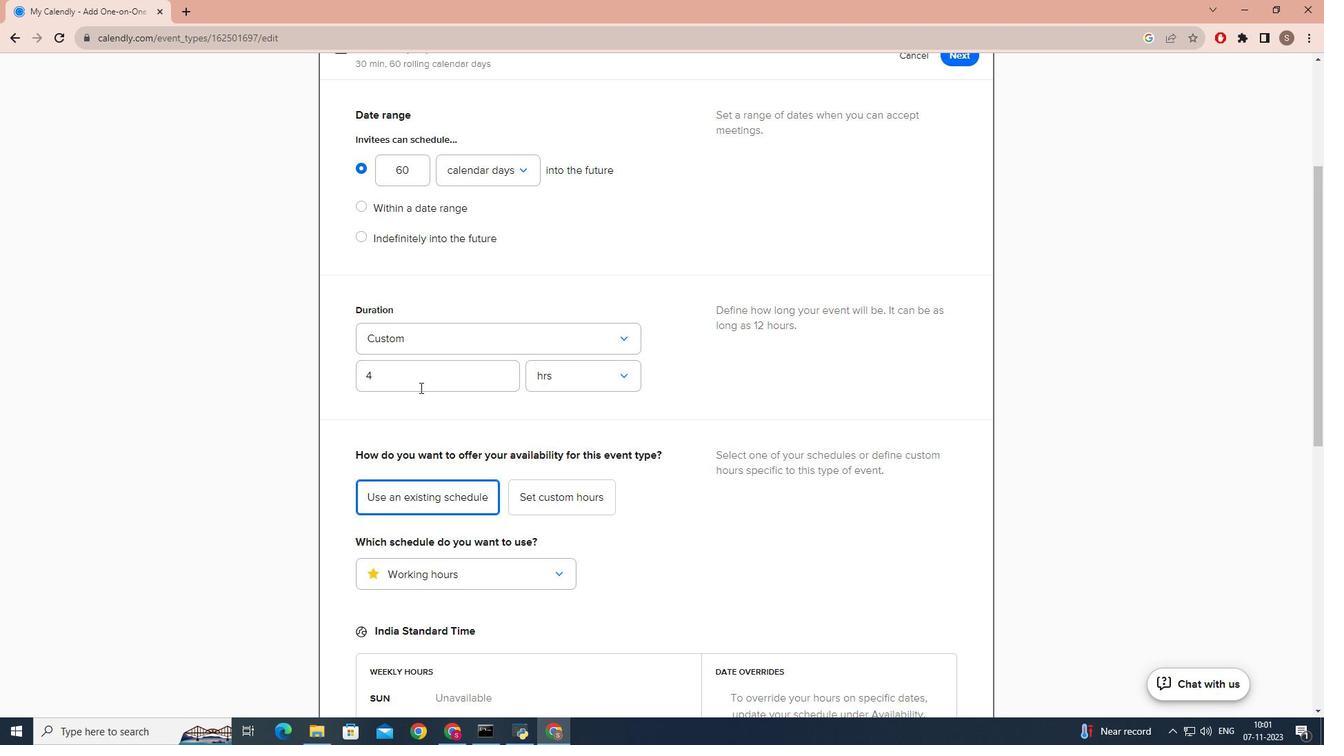 
Action: Mouse scrolled (420, 387) with delta (0, 0)
Screenshot: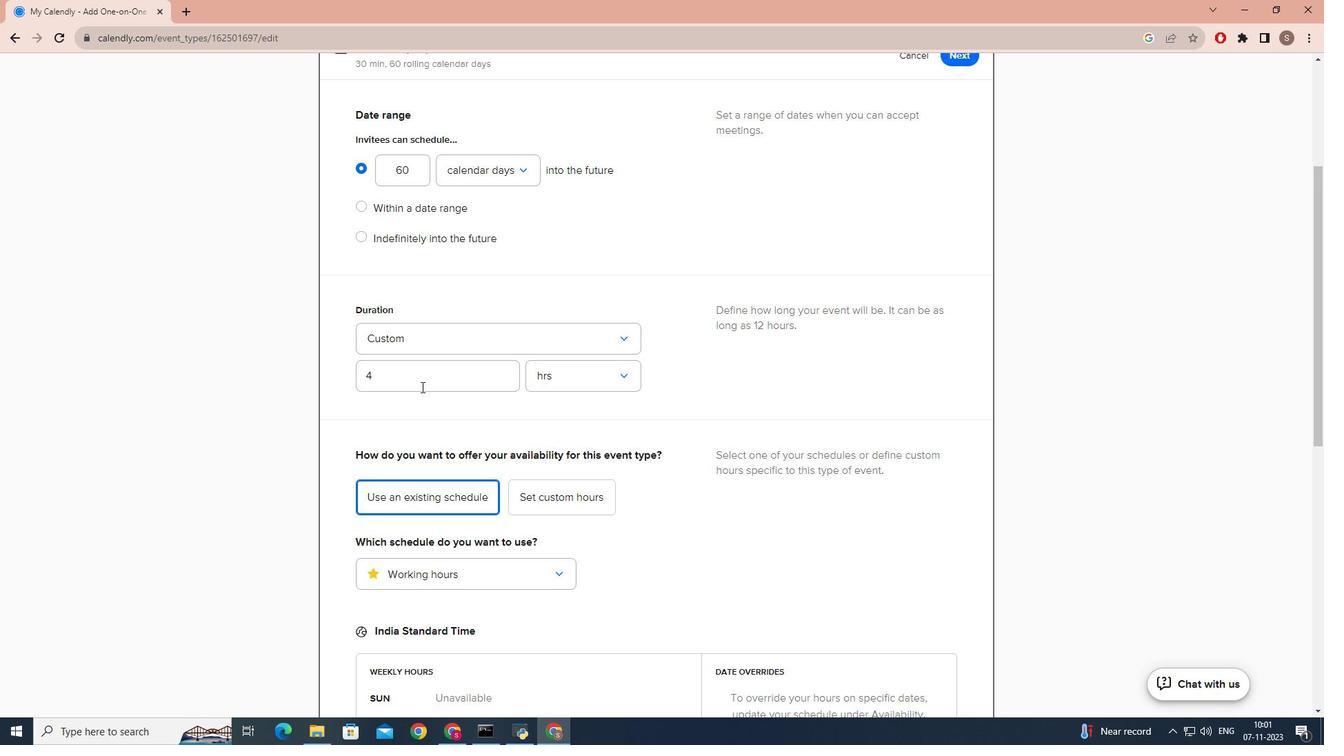 
Action: Mouse scrolled (420, 387) with delta (0, 0)
Screenshot: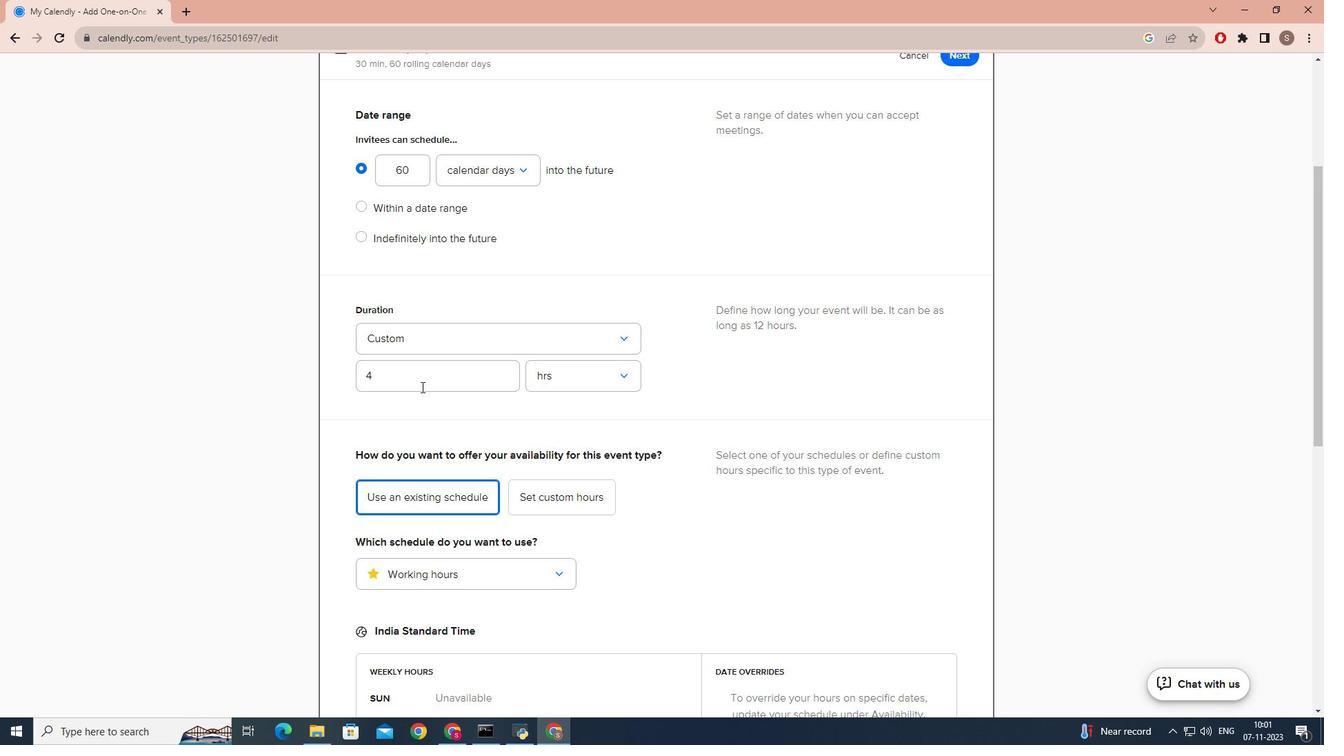 
Action: Mouse scrolled (420, 387) with delta (0, 0)
Screenshot: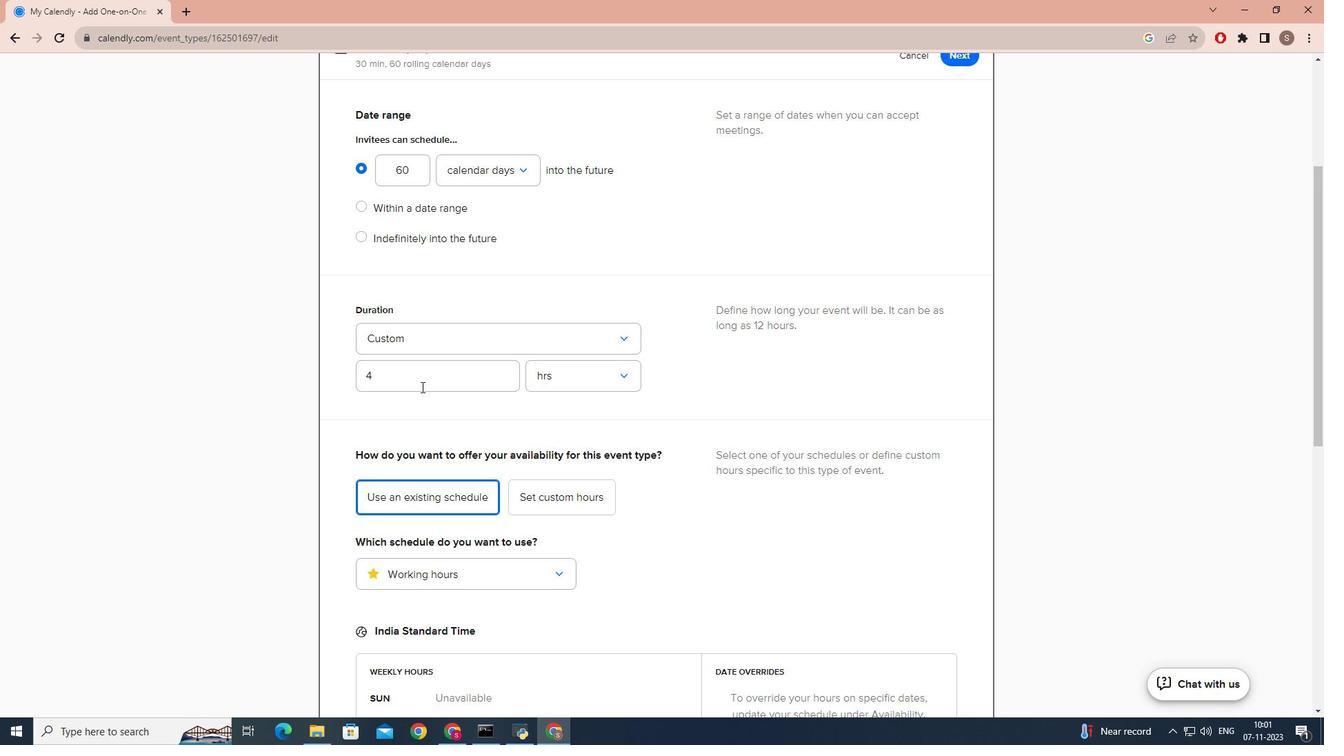 
Action: Mouse scrolled (420, 387) with delta (0, 0)
Screenshot: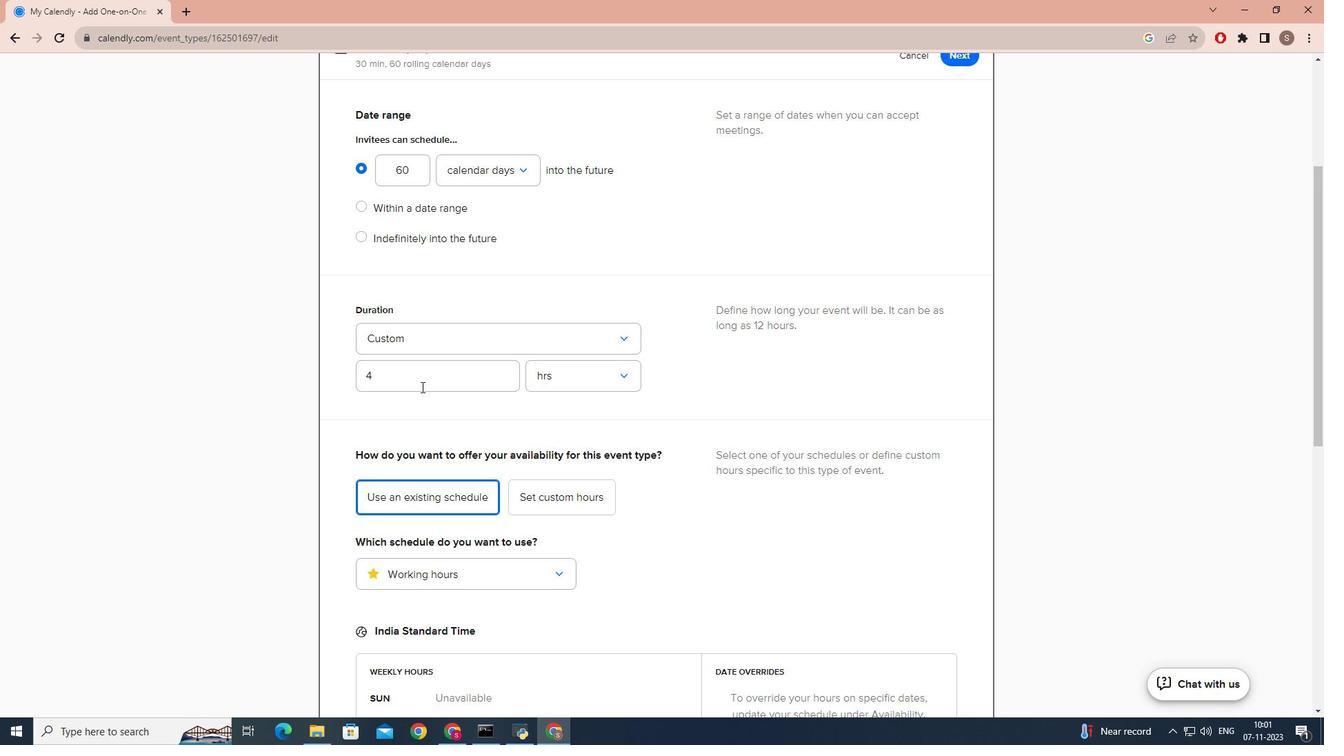 
Action: Mouse moved to (421, 387)
Screenshot: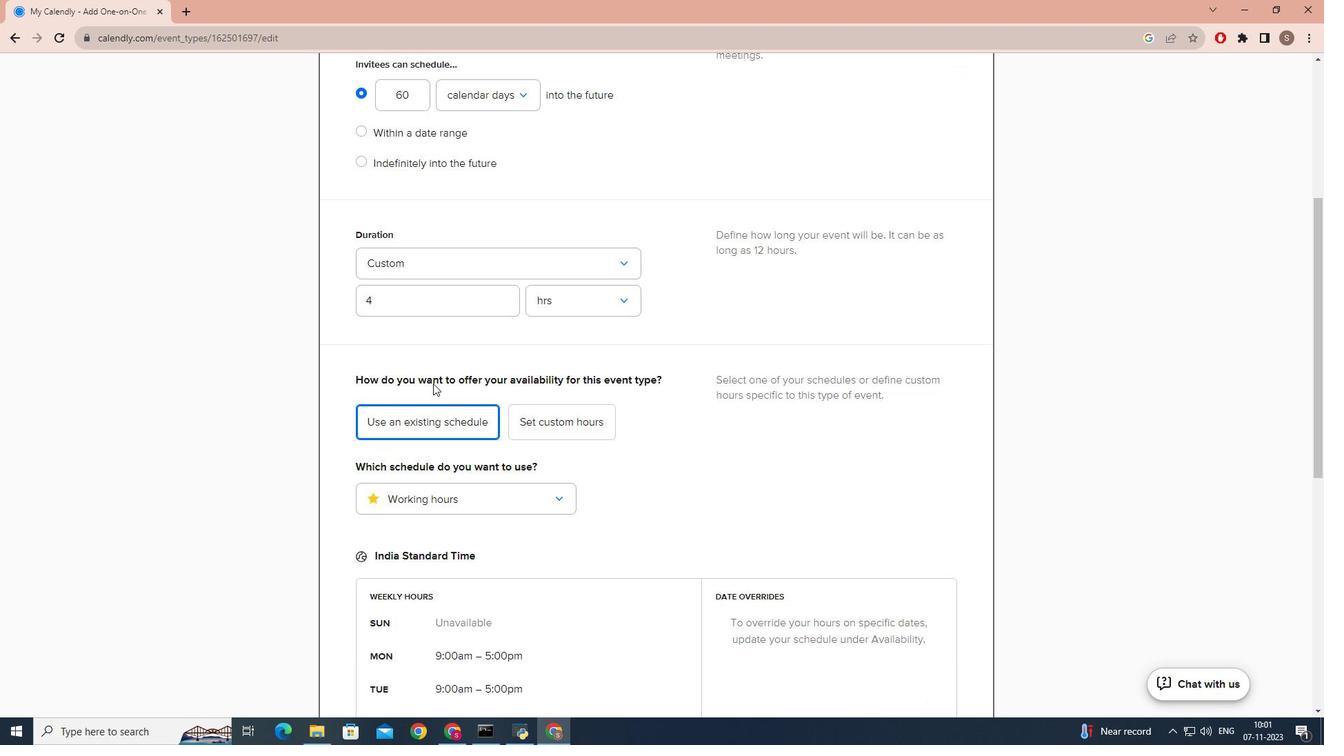 
Action: Mouse scrolled (421, 386) with delta (0, 0)
Screenshot: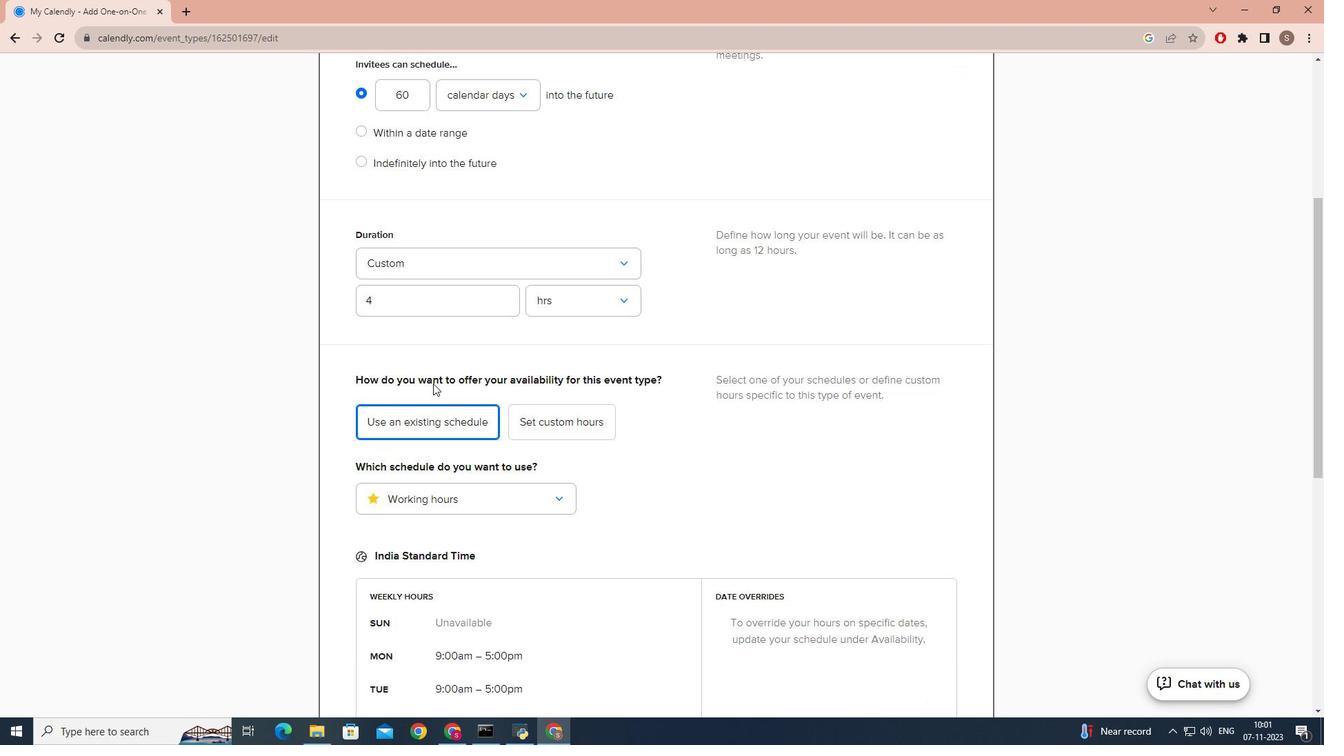 
Action: Mouse moved to (422, 386)
Screenshot: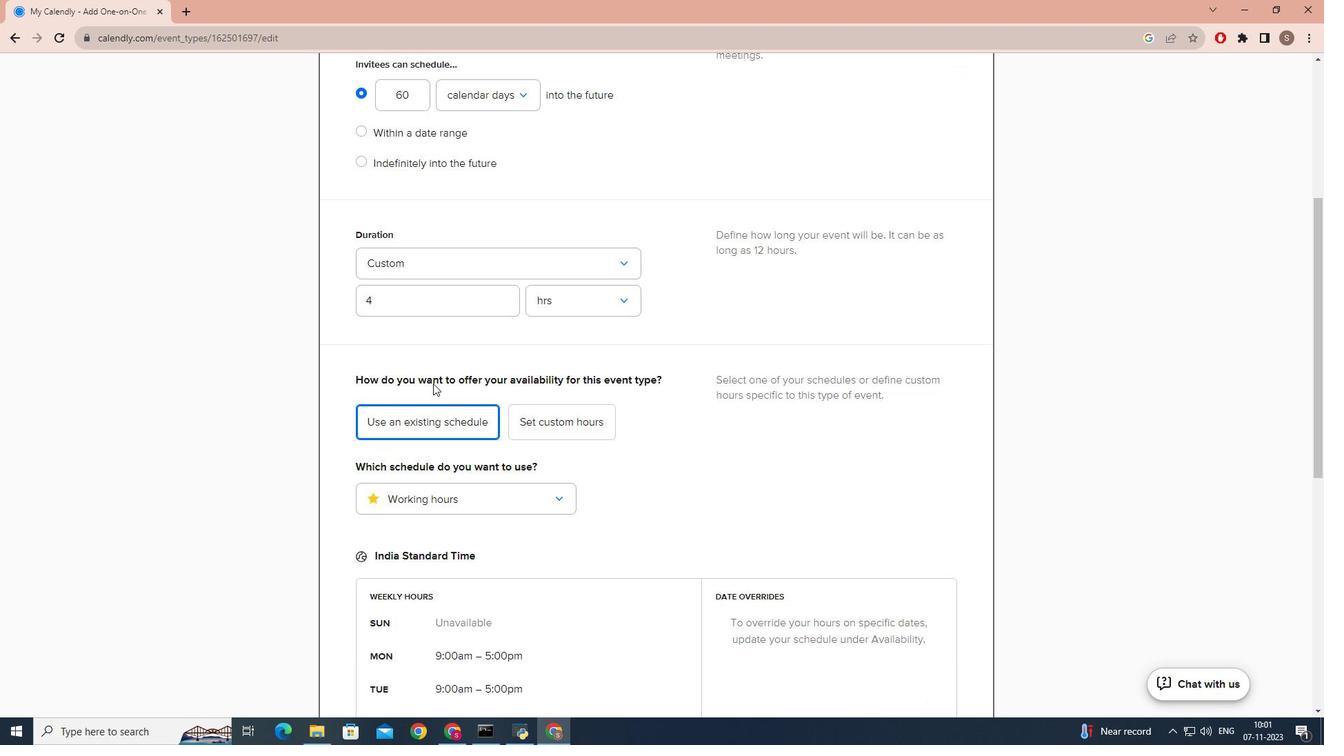
Action: Mouse scrolled (422, 385) with delta (0, 0)
Screenshot: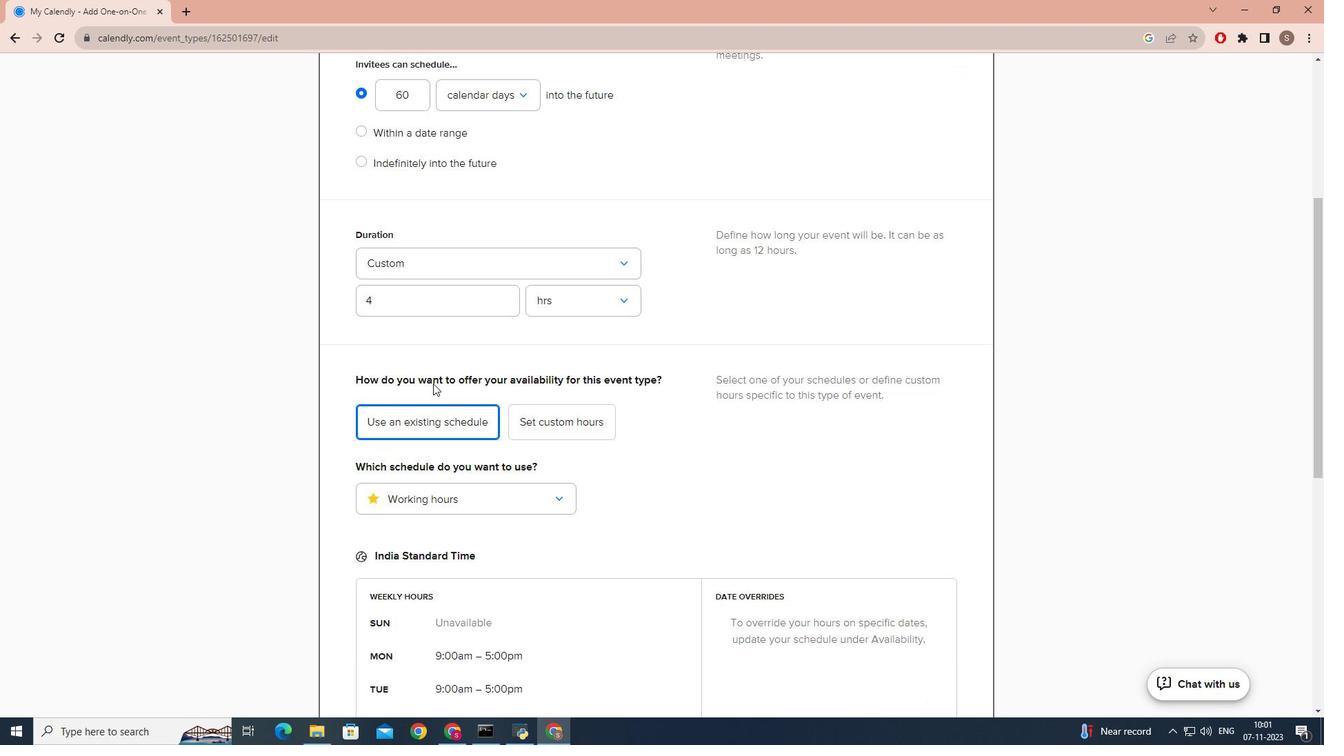 
Action: Mouse moved to (442, 380)
Screenshot: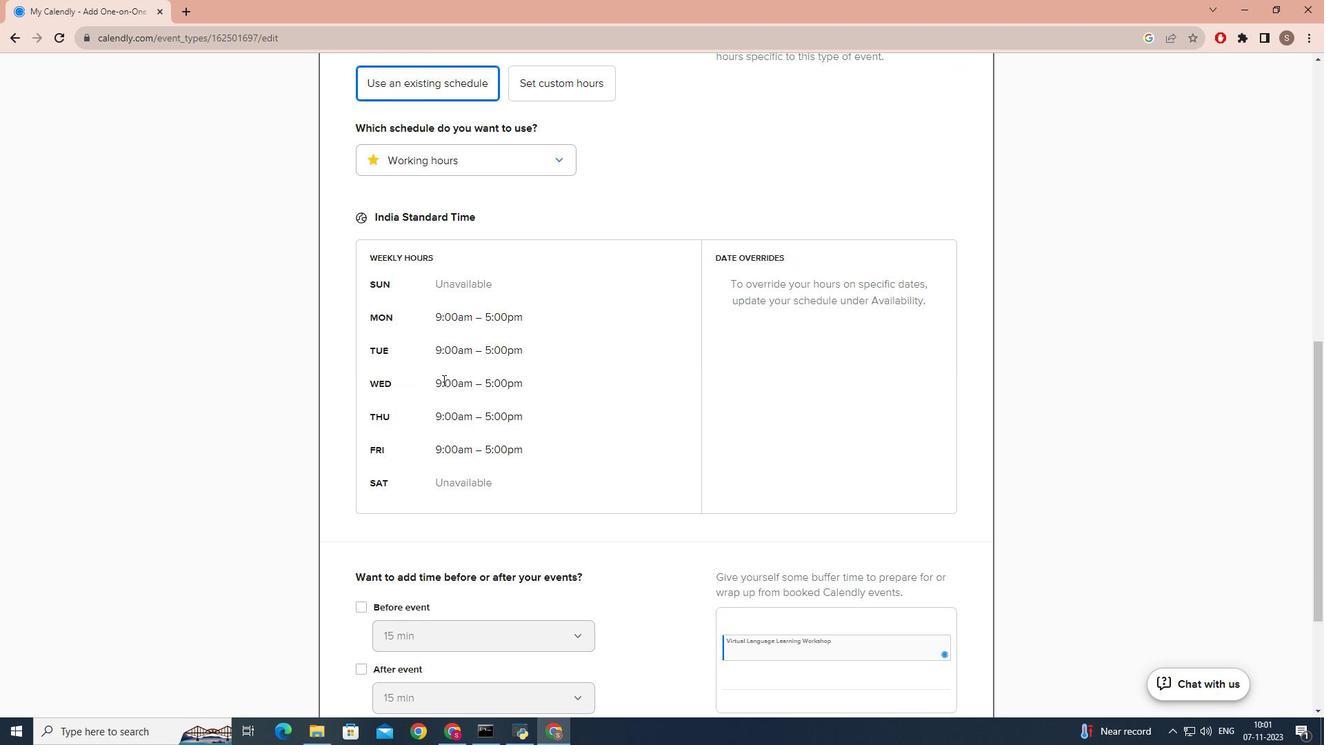 
Action: Mouse scrolled (442, 379) with delta (0, 0)
Screenshot: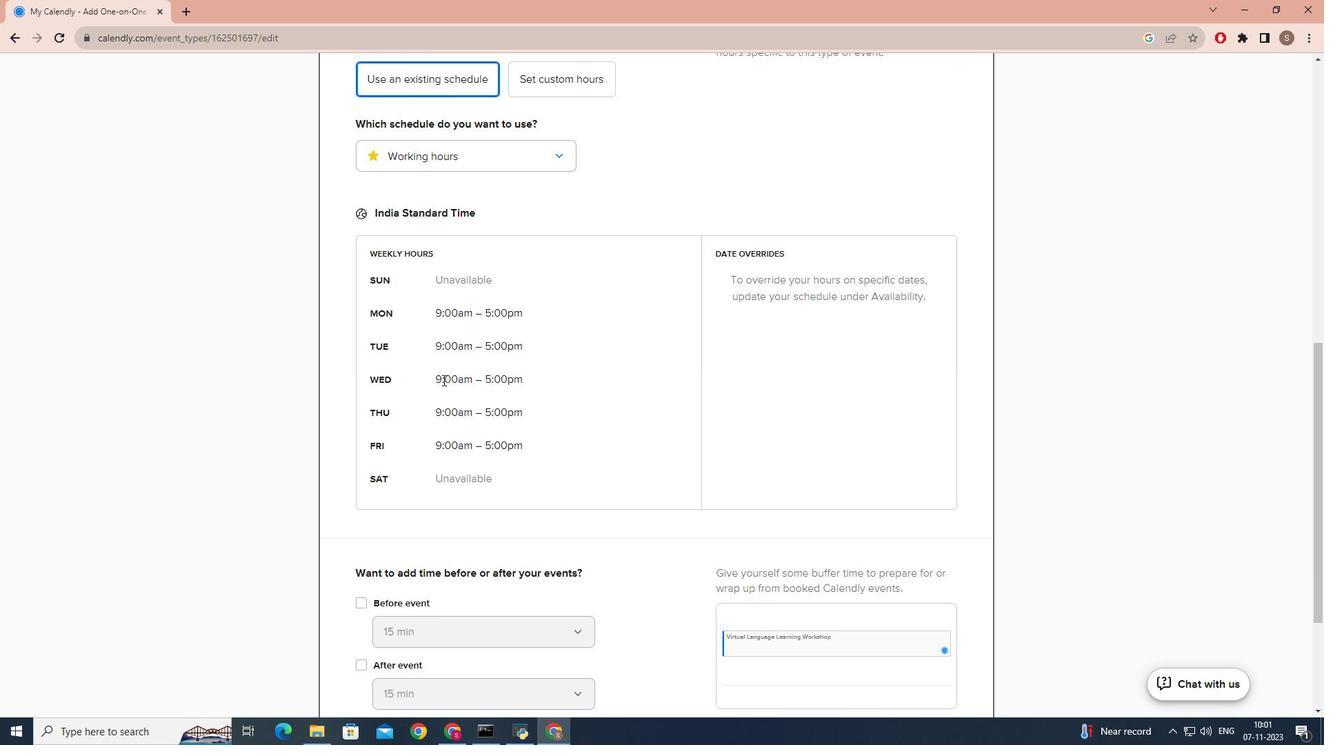 
Action: Mouse scrolled (442, 379) with delta (0, 0)
Screenshot: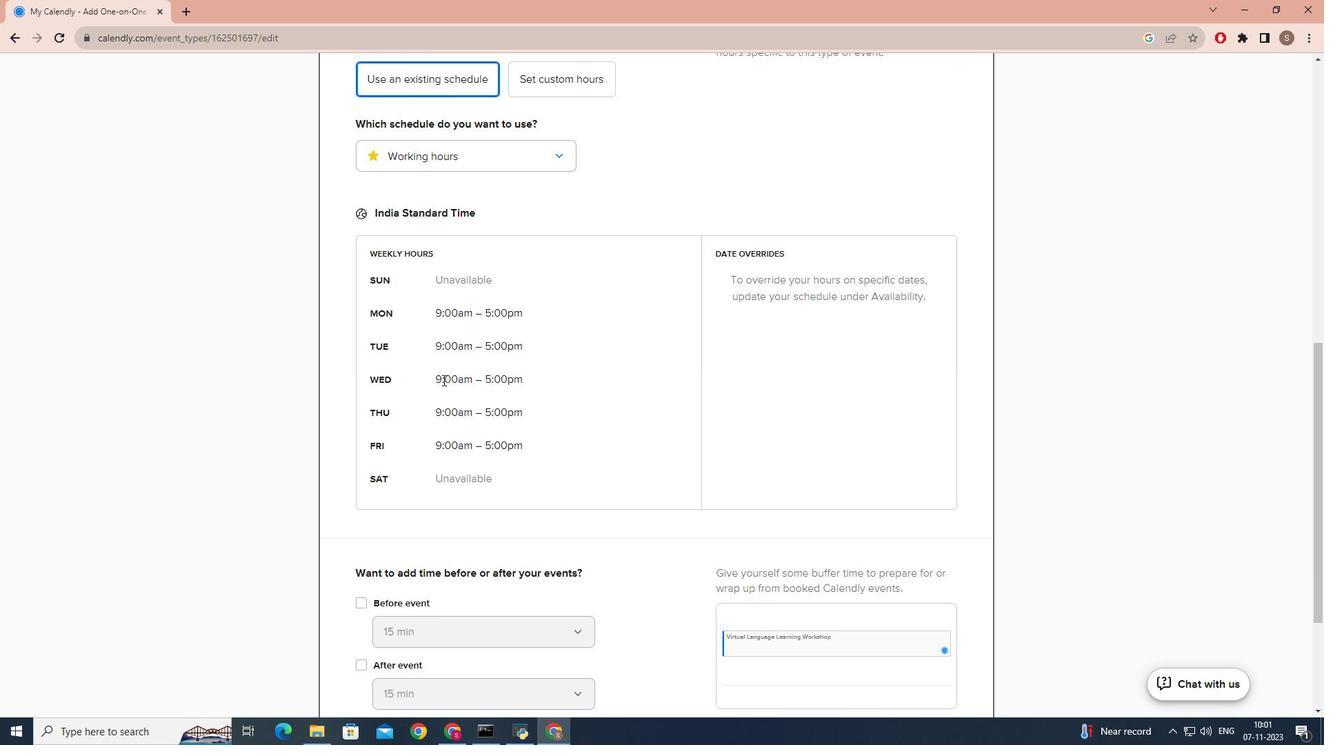 
Action: Mouse scrolled (442, 378) with delta (0, -1)
Screenshot: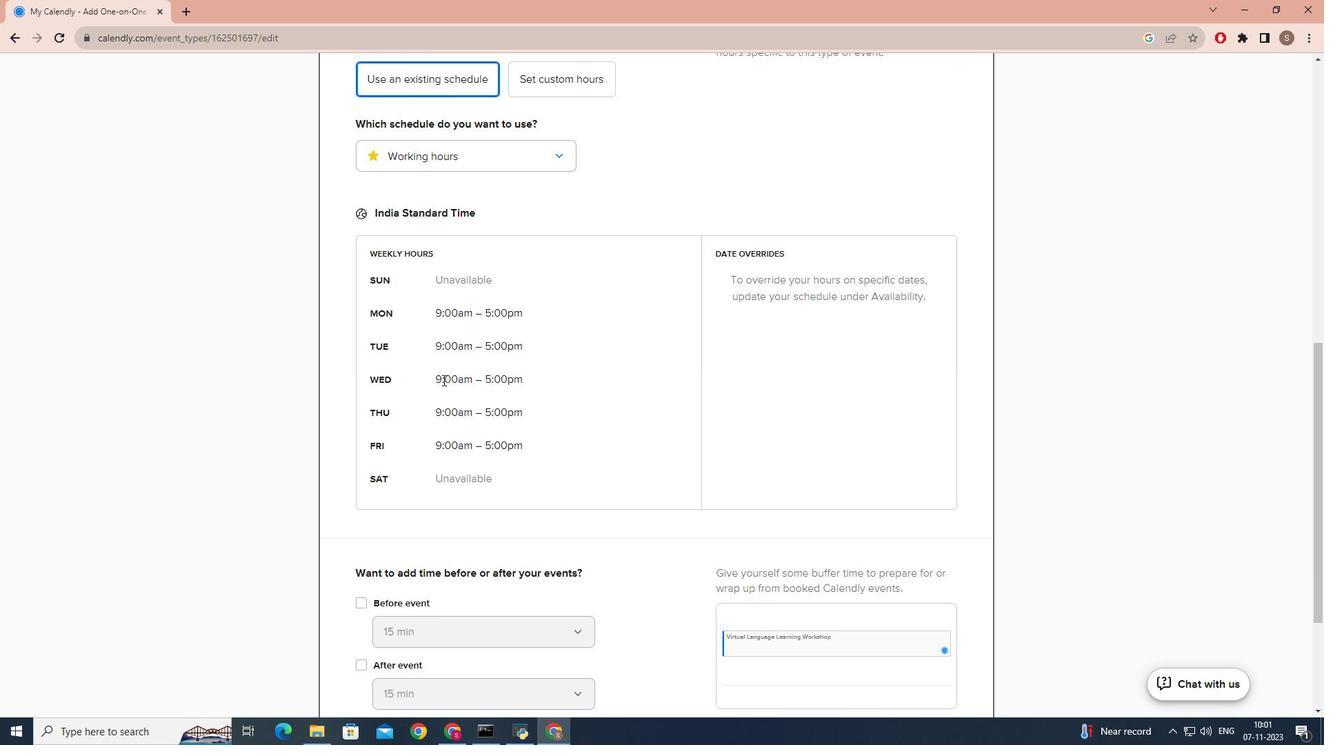 
Action: Mouse scrolled (442, 379) with delta (0, 0)
Screenshot: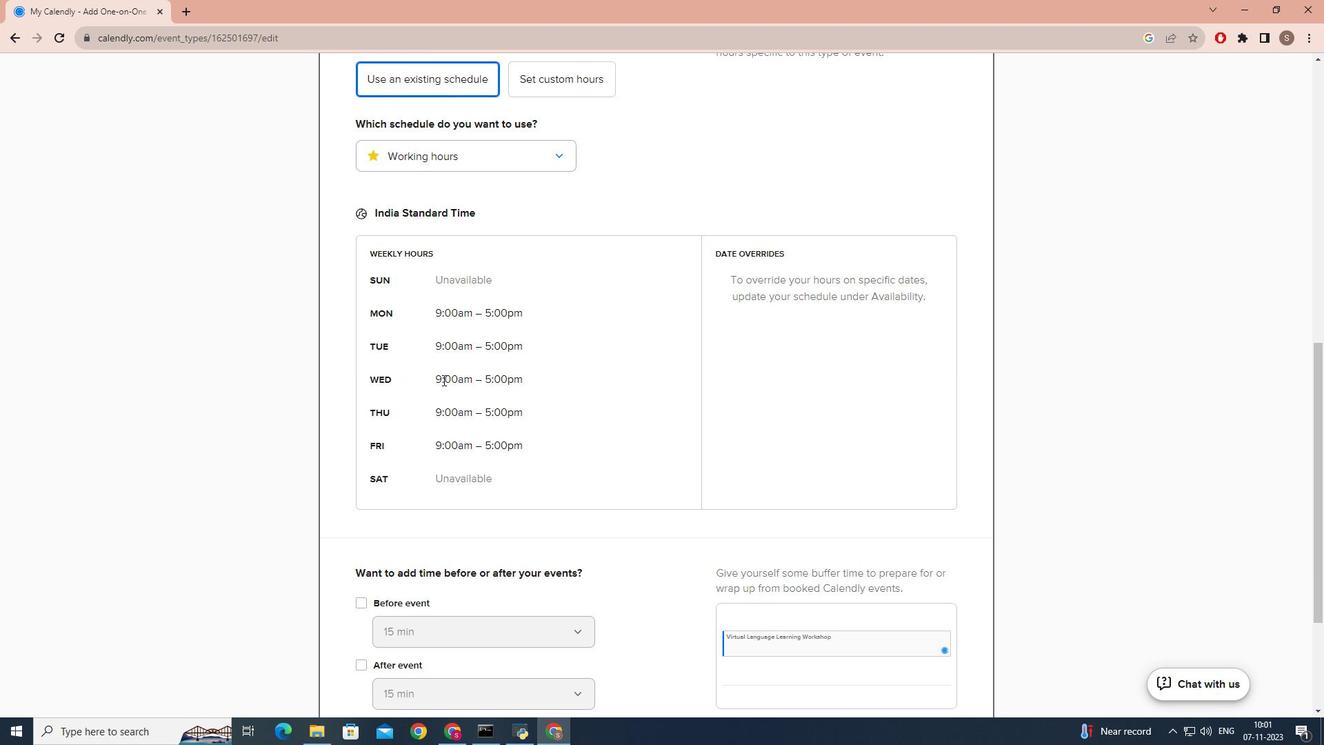 
Action: Mouse scrolled (442, 379) with delta (0, 0)
Screenshot: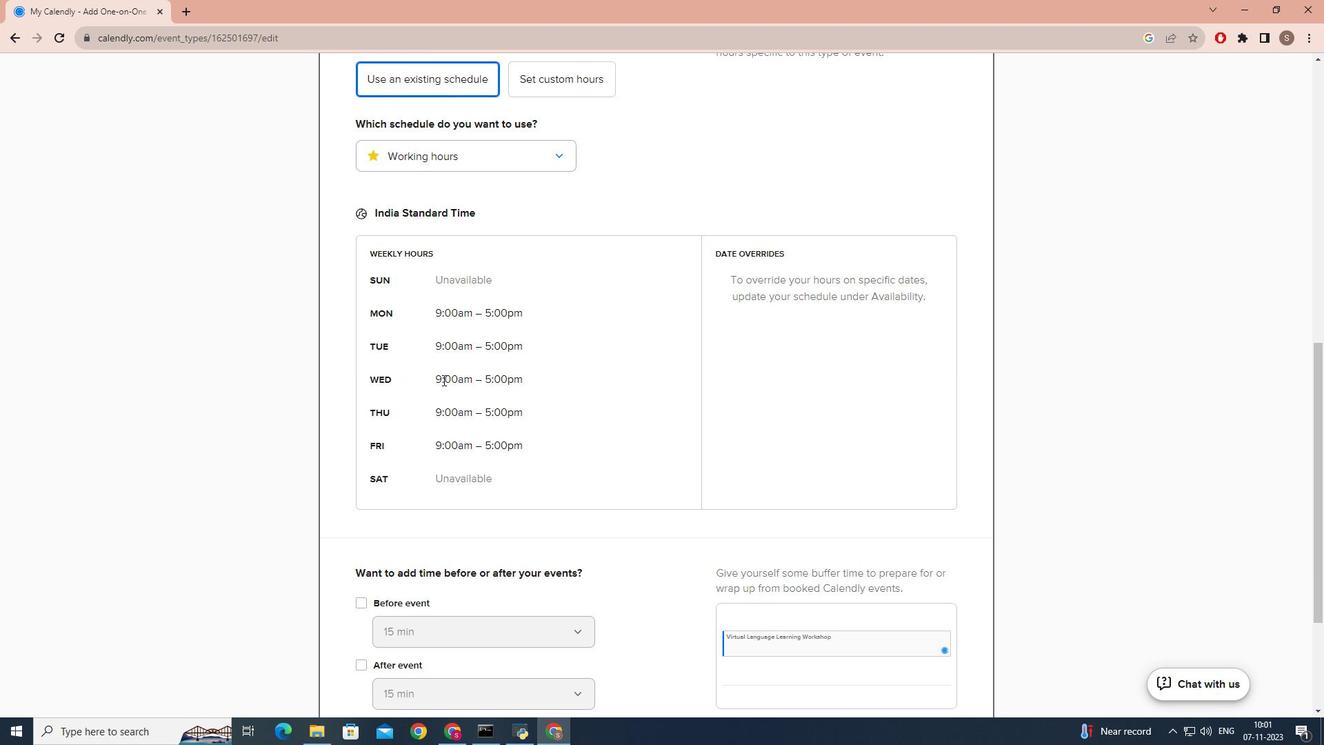 
Action: Mouse scrolled (442, 379) with delta (0, 0)
Screenshot: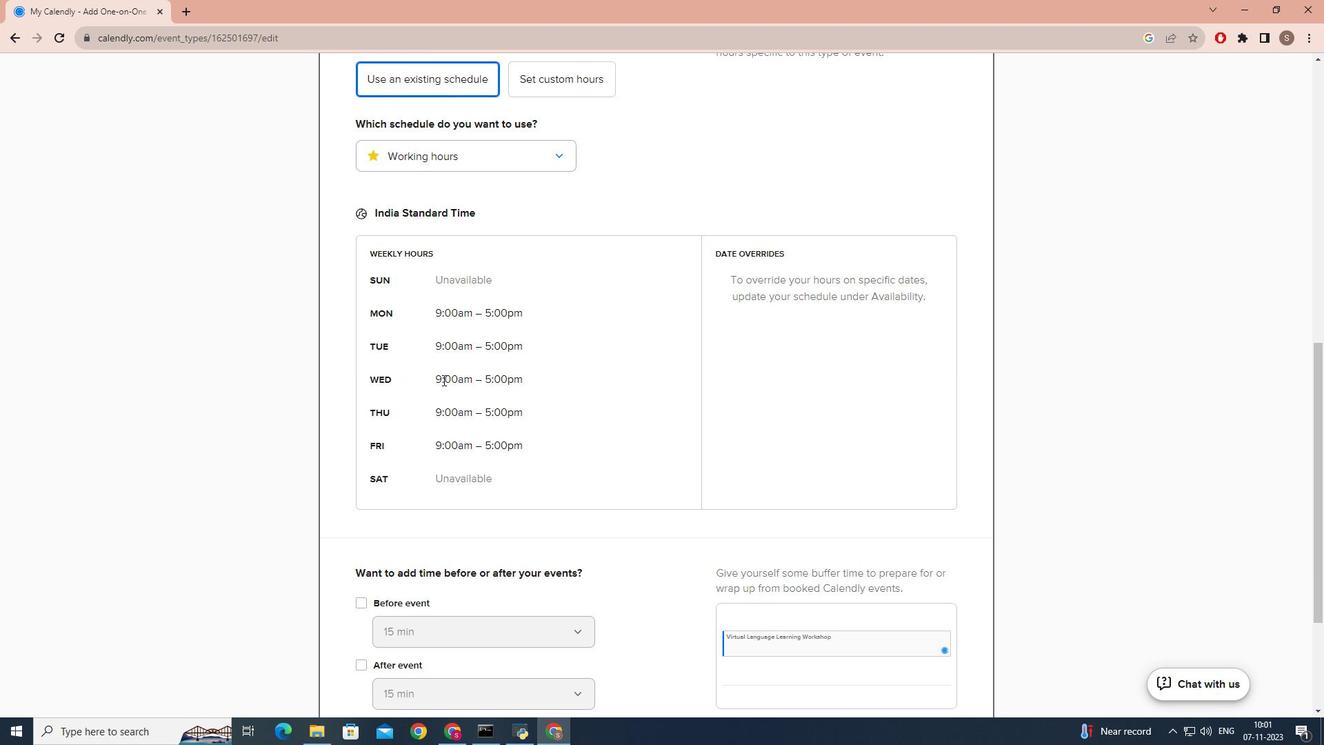 
Action: Mouse moved to (960, 644)
Screenshot: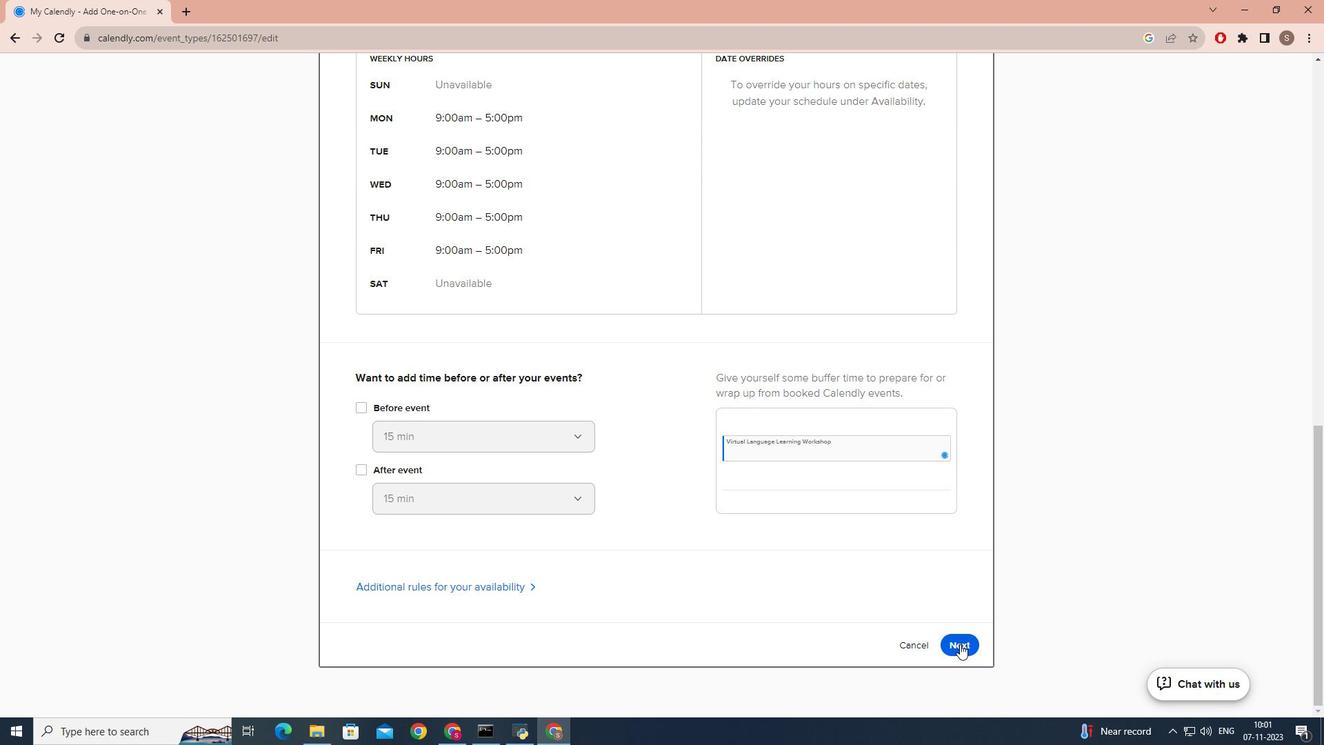 
Action: Mouse pressed left at (960, 644)
Screenshot: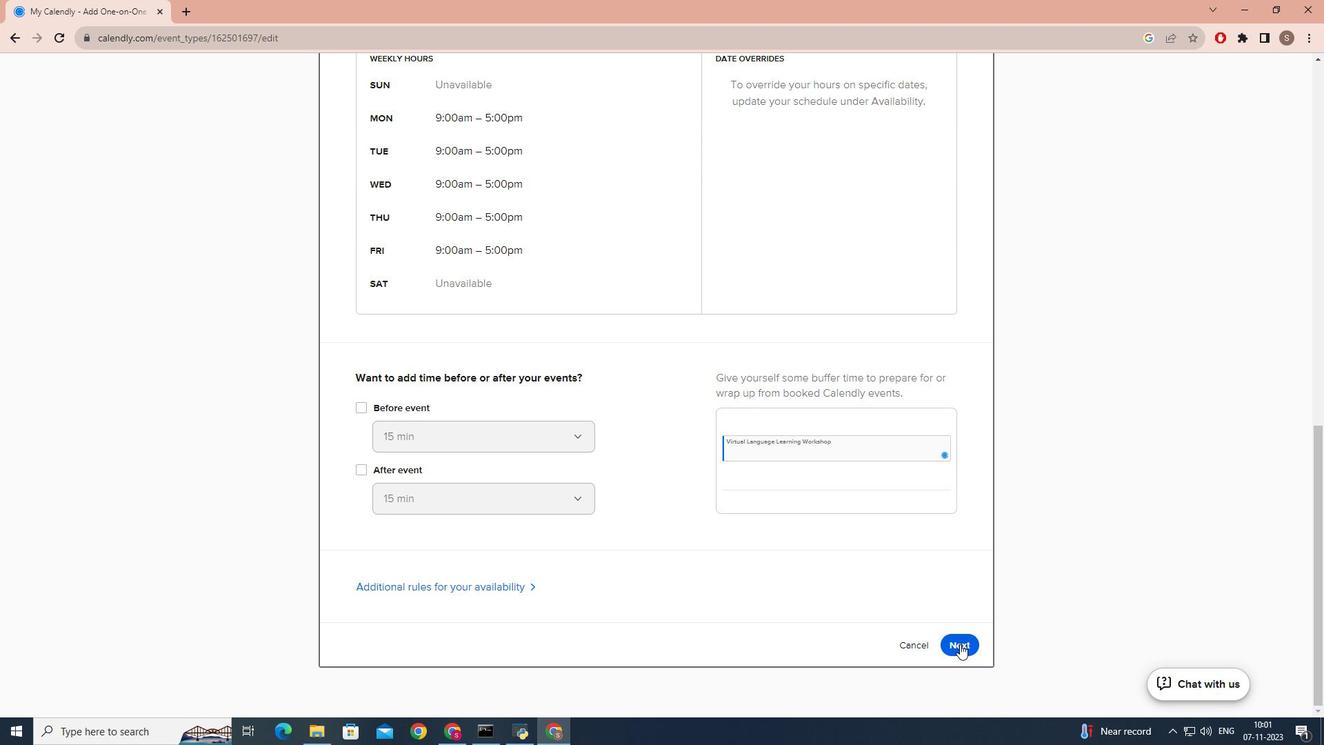 
Action: Mouse moved to (960, 644)
Screenshot: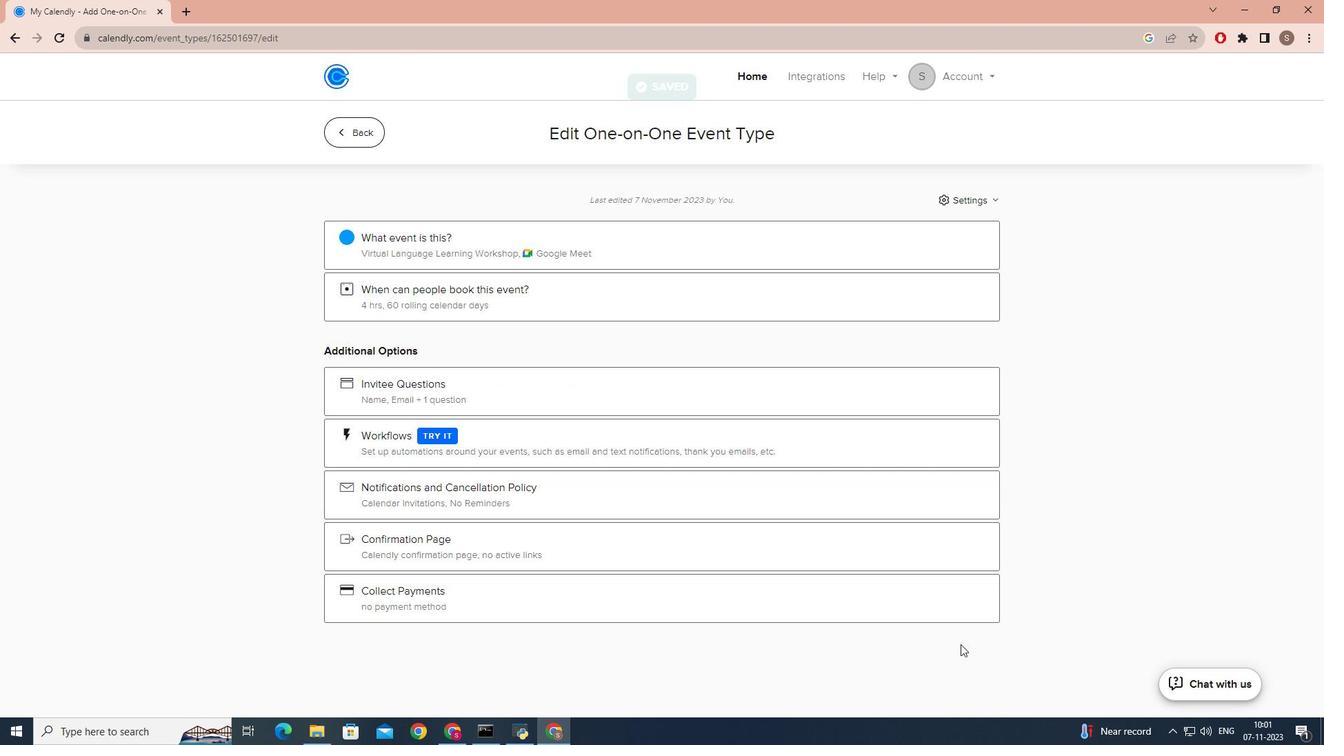 
